 Task: Look for space in Itororó, Brazil from 12th  July, 2023 to 15th July, 2023 for 3 adults in price range Rs.12000 to Rs.16000. Place can be entire place with 2 bedrooms having 3 beds and 1 bathroom. Property type can be house, flat, guest house. Booking option can be shelf check-in. Required host language is Spanish.
Action: Key pressed i<Key.caps_lock>tororo,<Key.space><Key.caps_lock>b<Key.caps_lock>razil<Key.enter>
Screenshot: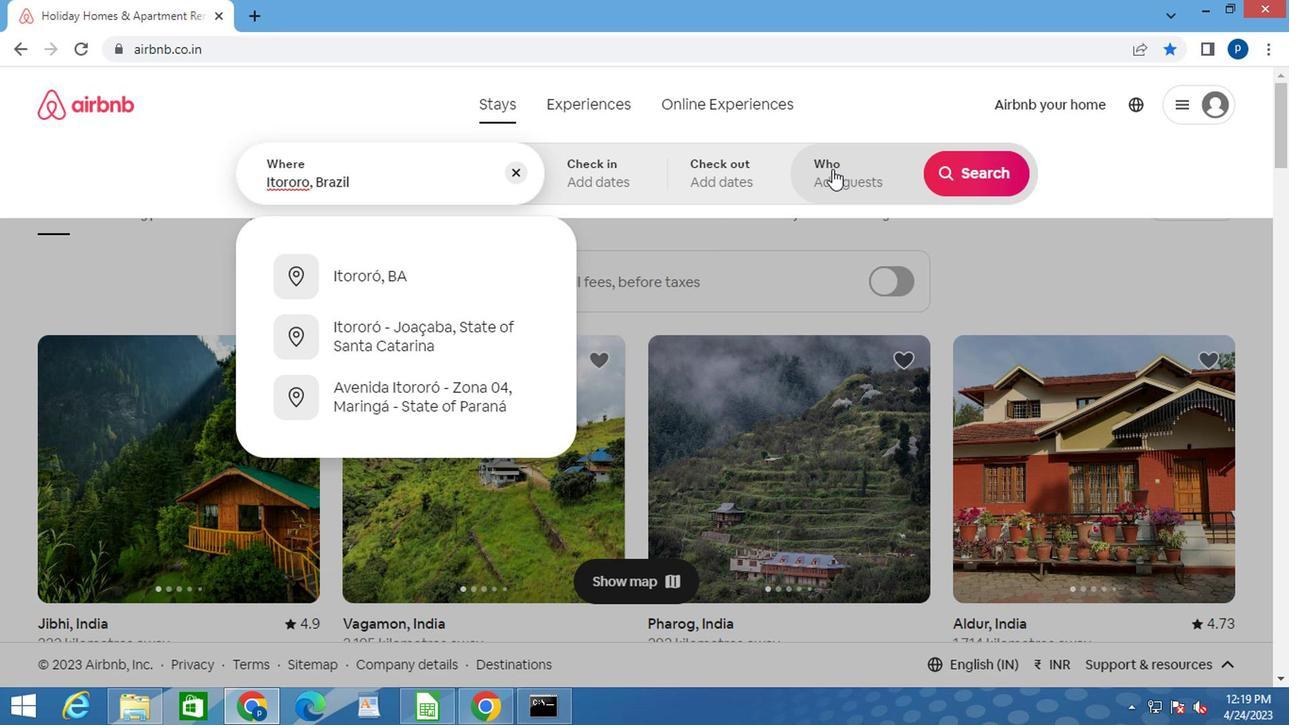 
Action: Mouse moved to (971, 321)
Screenshot: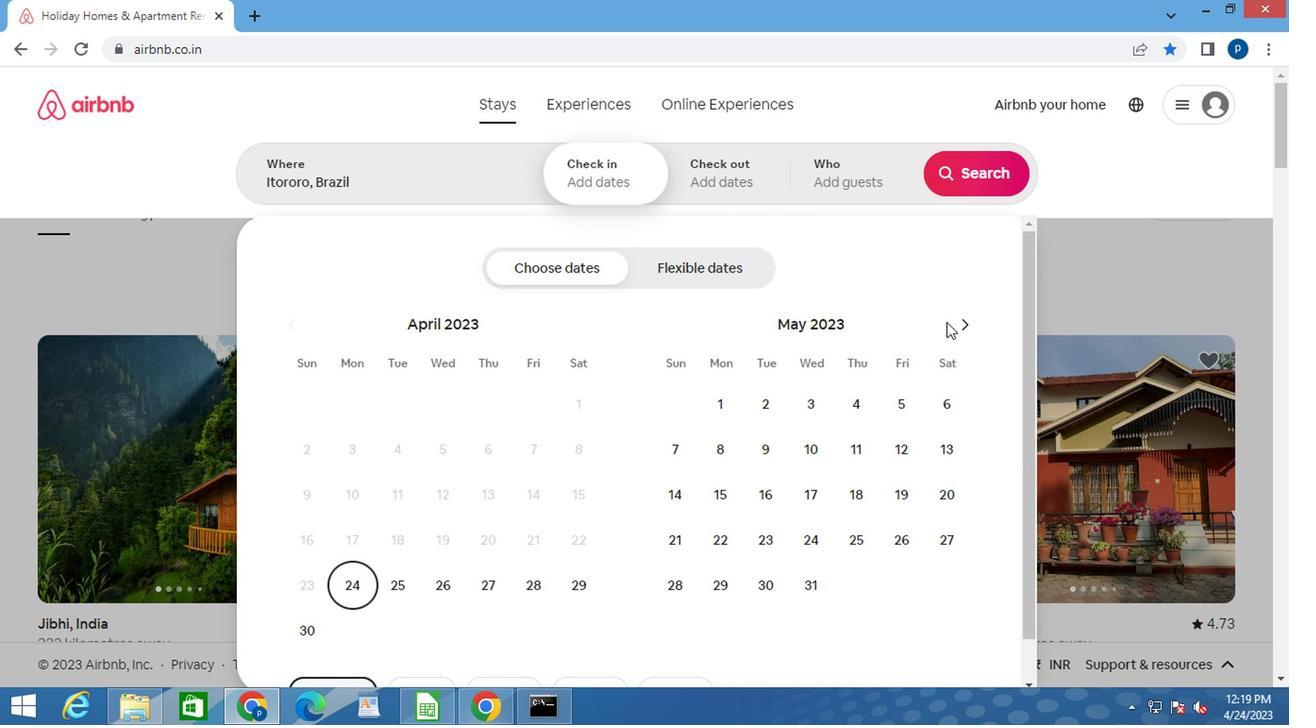 
Action: Mouse pressed left at (971, 321)
Screenshot: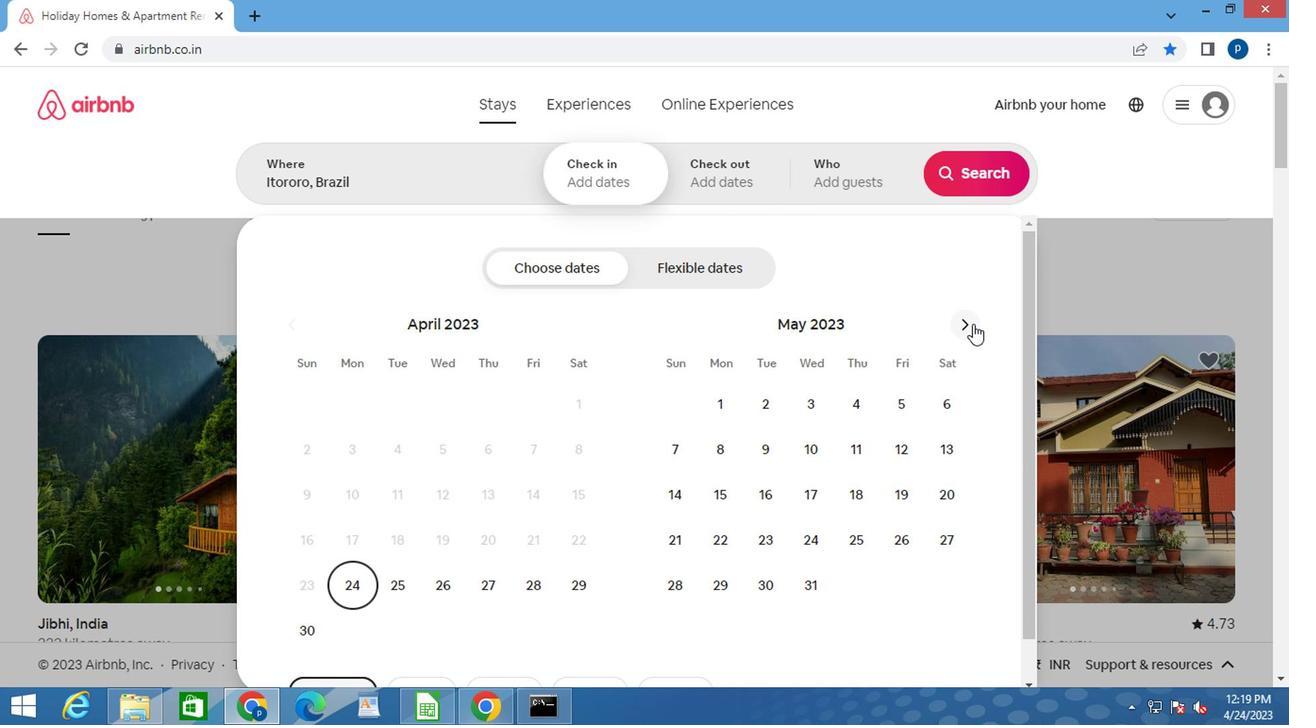 
Action: Mouse moved to (970, 320)
Screenshot: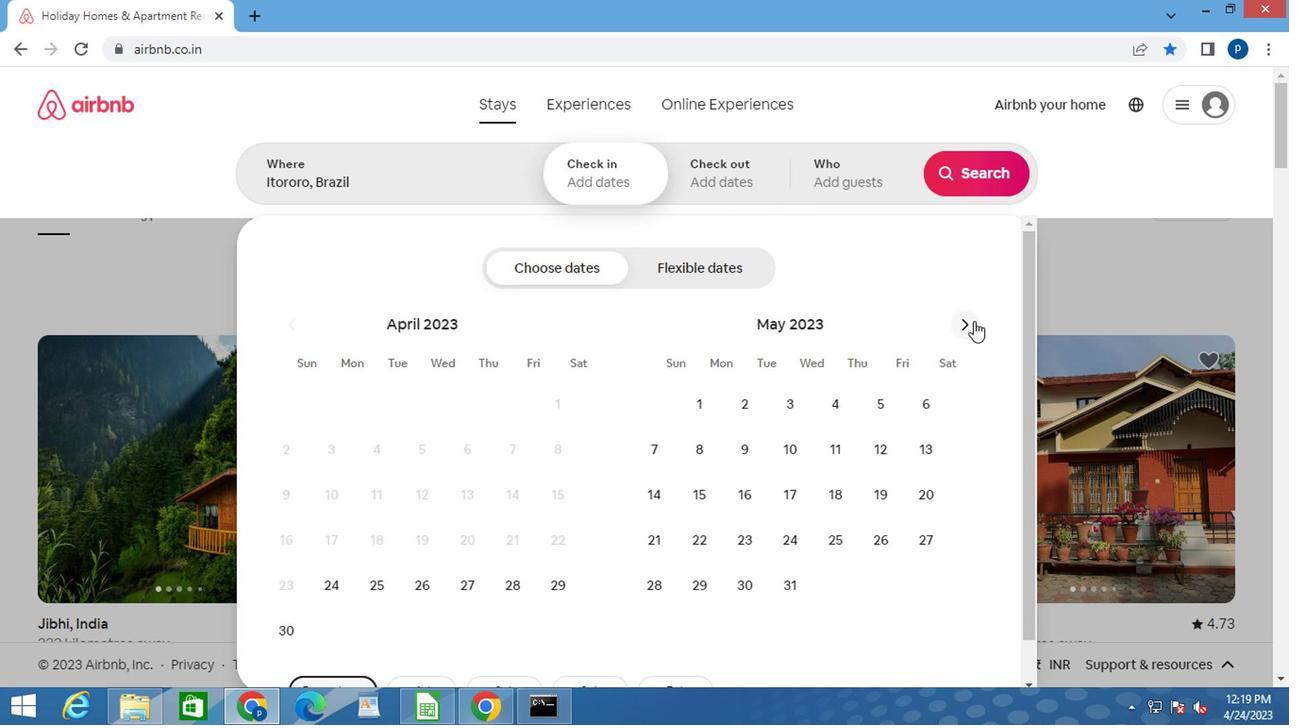 
Action: Mouse pressed left at (970, 320)
Screenshot: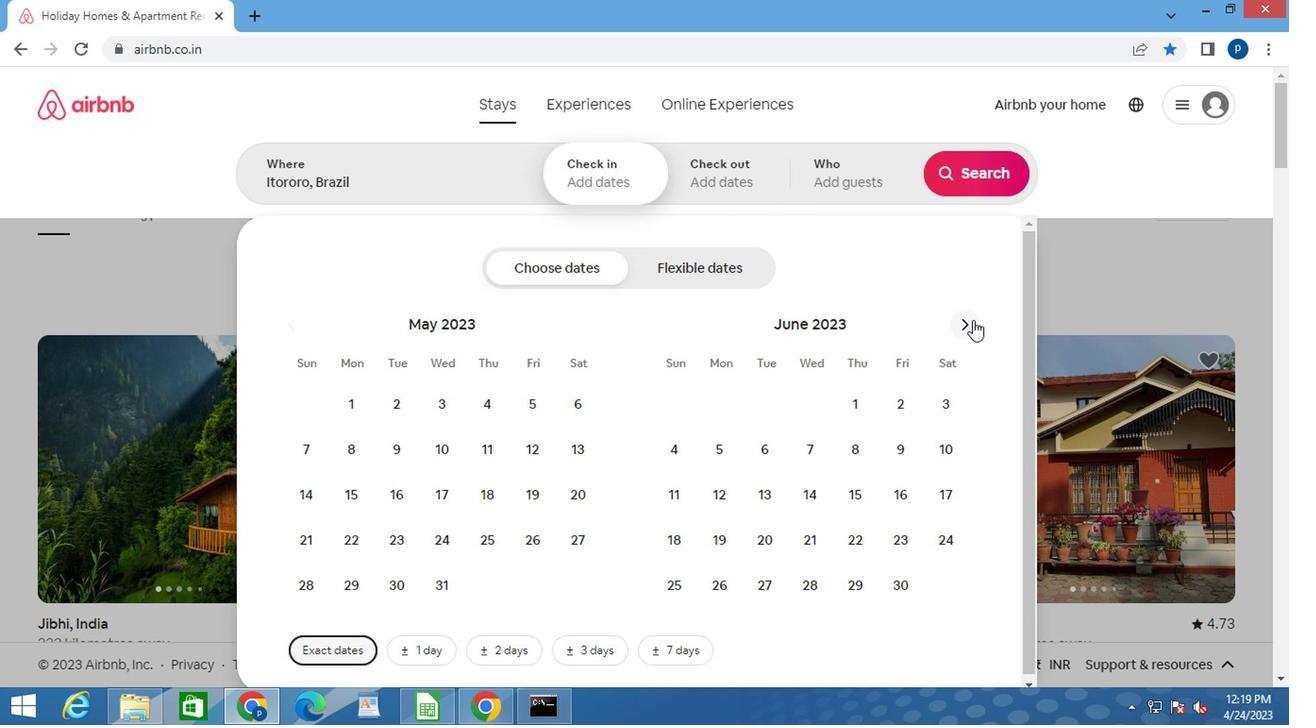 
Action: Mouse moved to (812, 493)
Screenshot: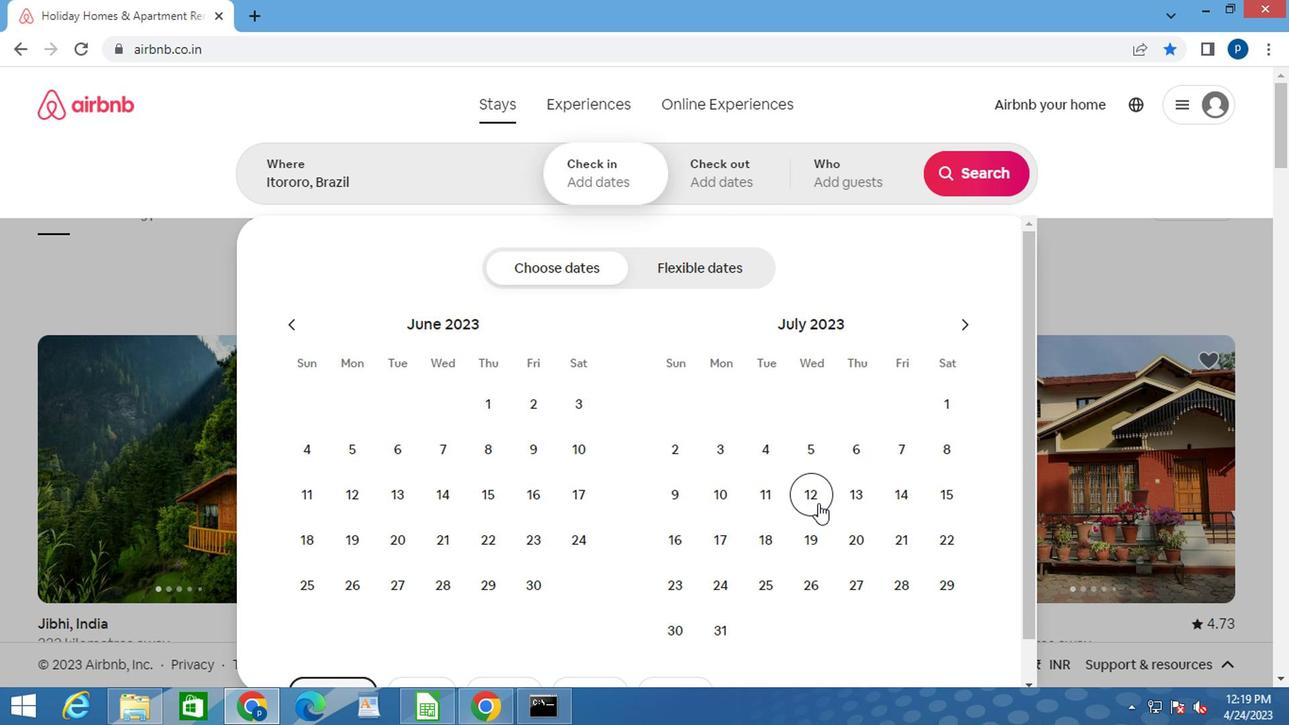 
Action: Mouse pressed left at (812, 493)
Screenshot: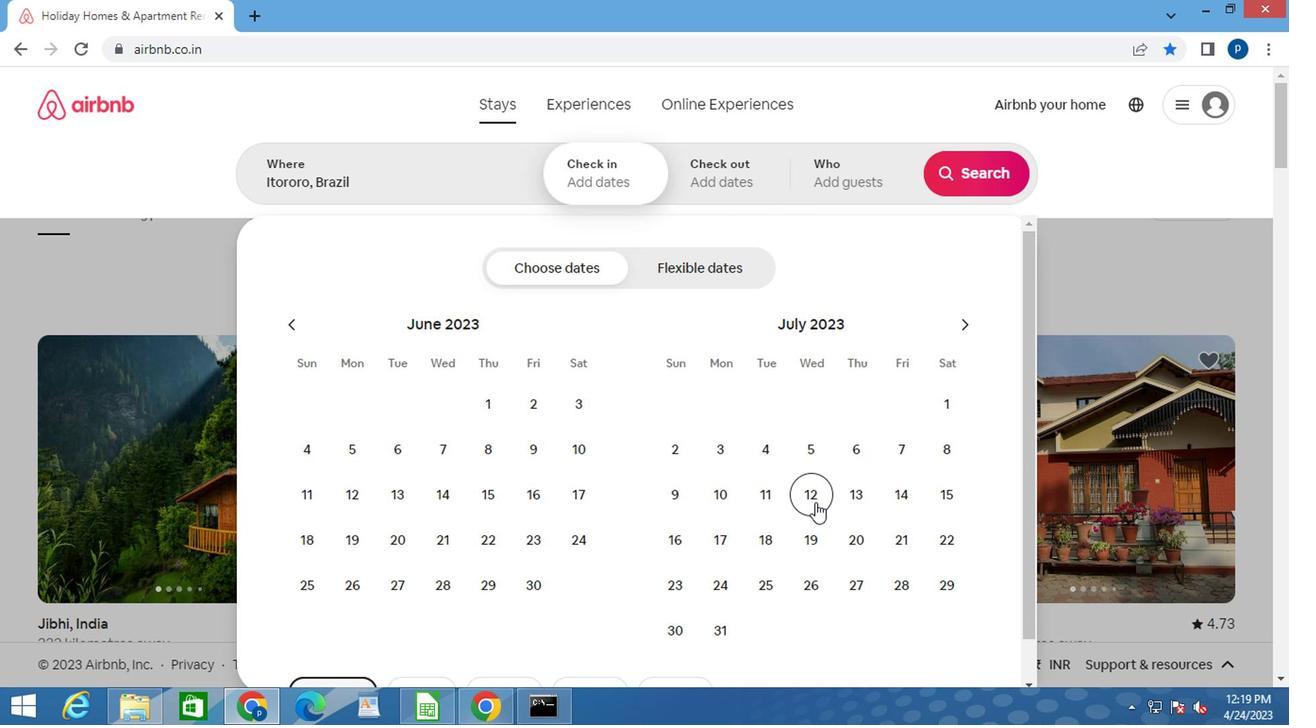 
Action: Mouse moved to (943, 497)
Screenshot: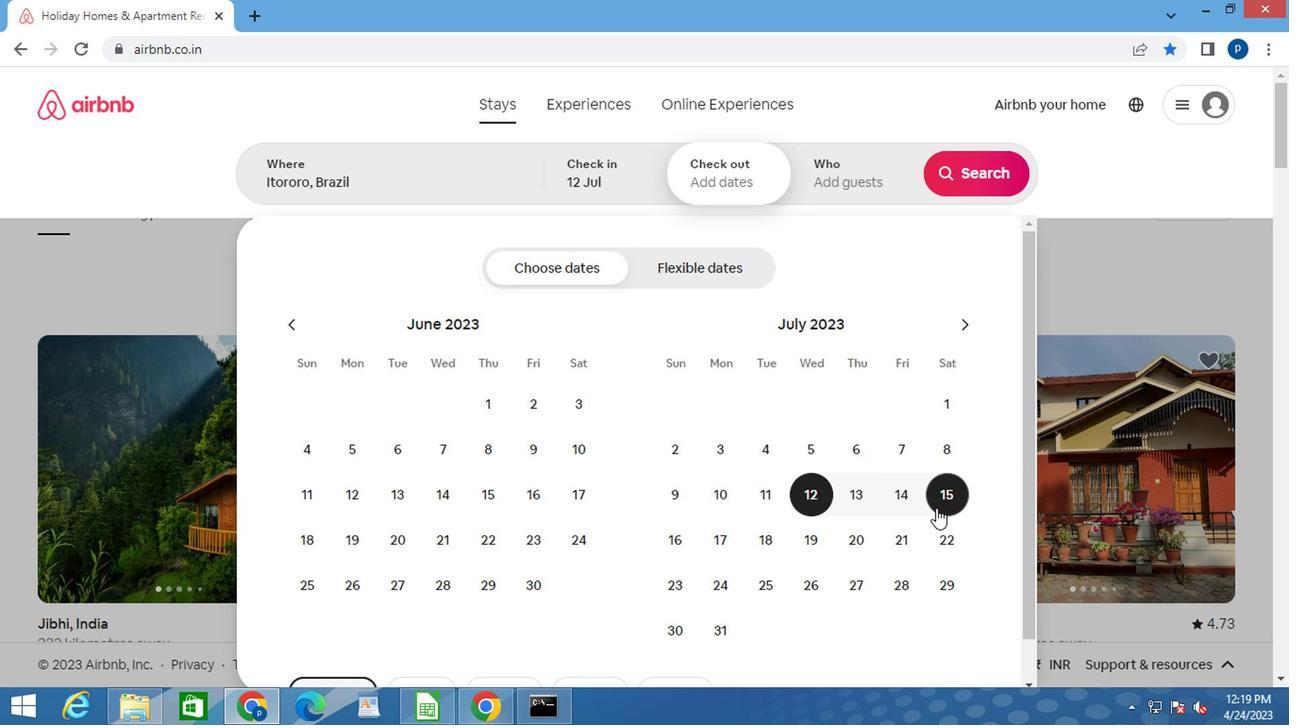 
Action: Mouse pressed left at (943, 497)
Screenshot: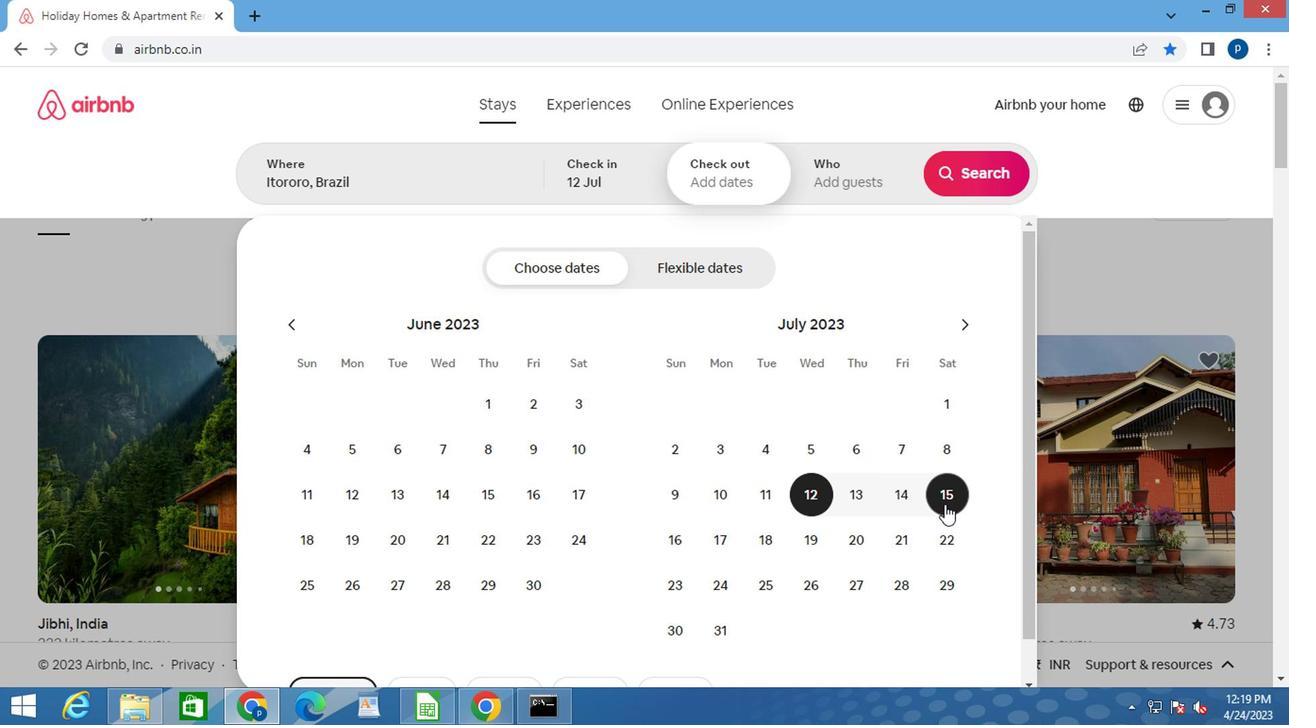 
Action: Mouse moved to (858, 183)
Screenshot: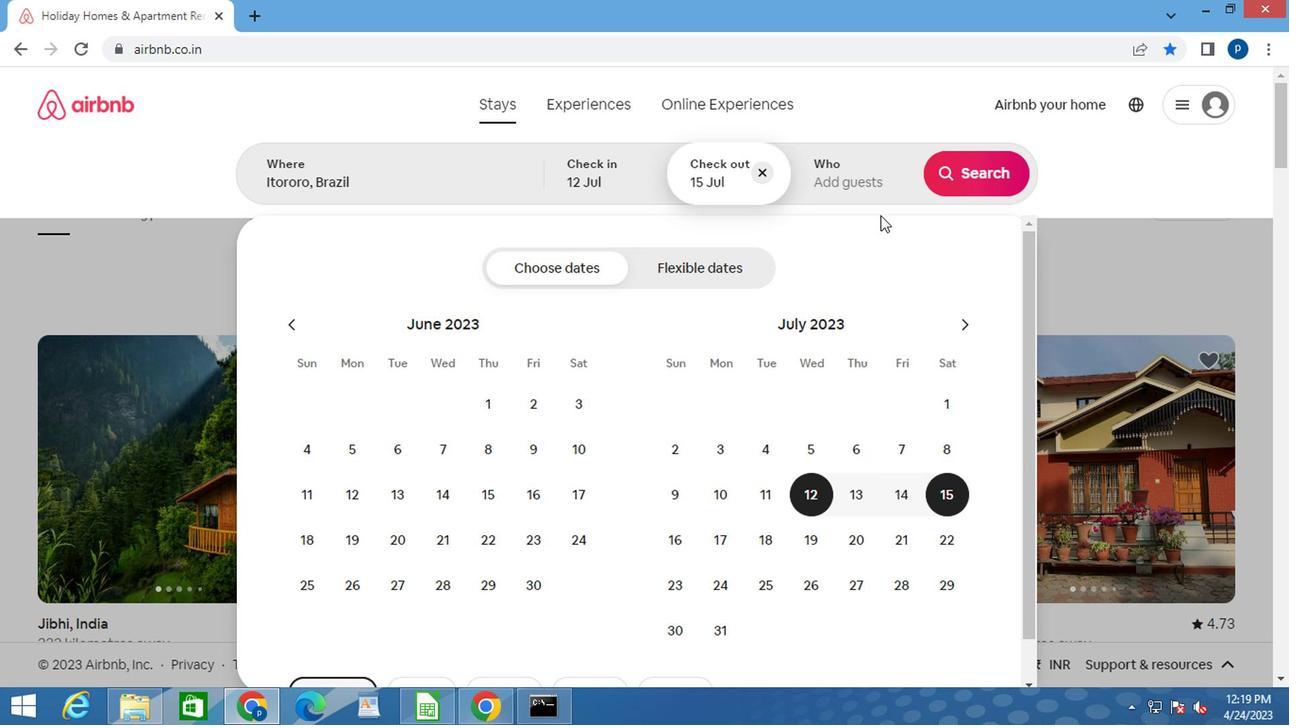 
Action: Mouse pressed left at (858, 183)
Screenshot: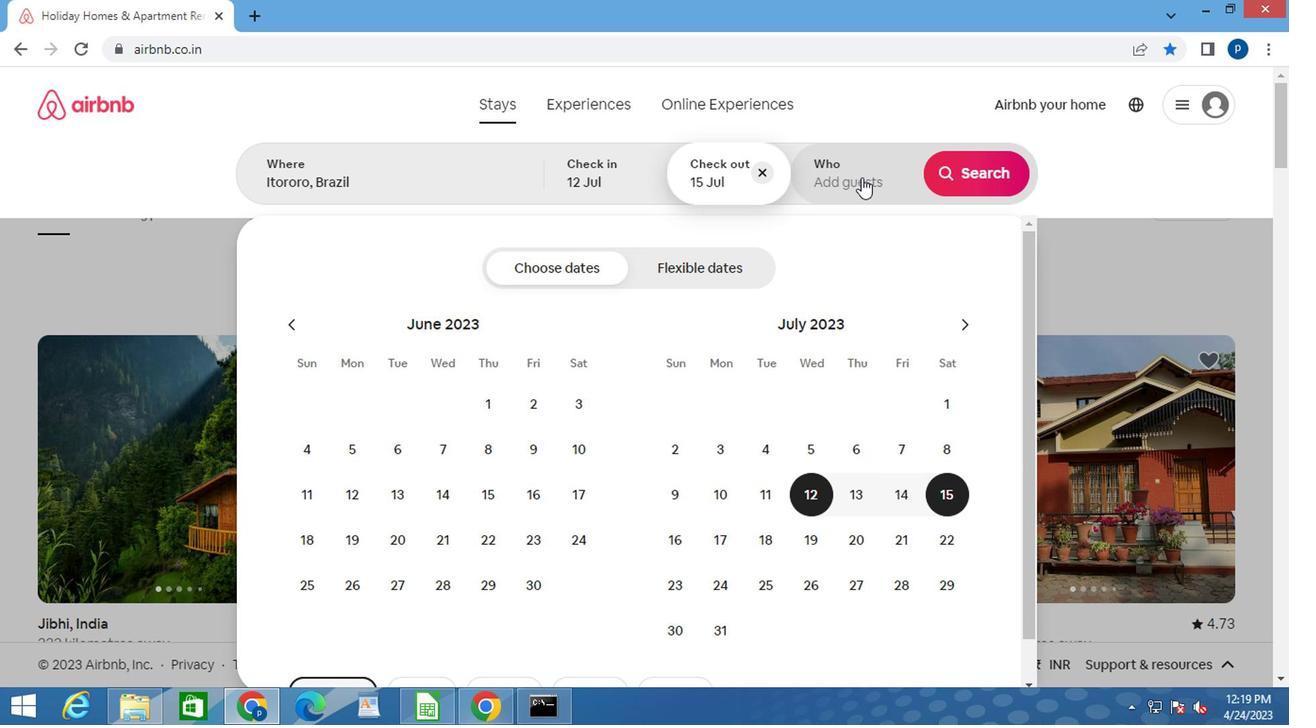 
Action: Mouse moved to (974, 271)
Screenshot: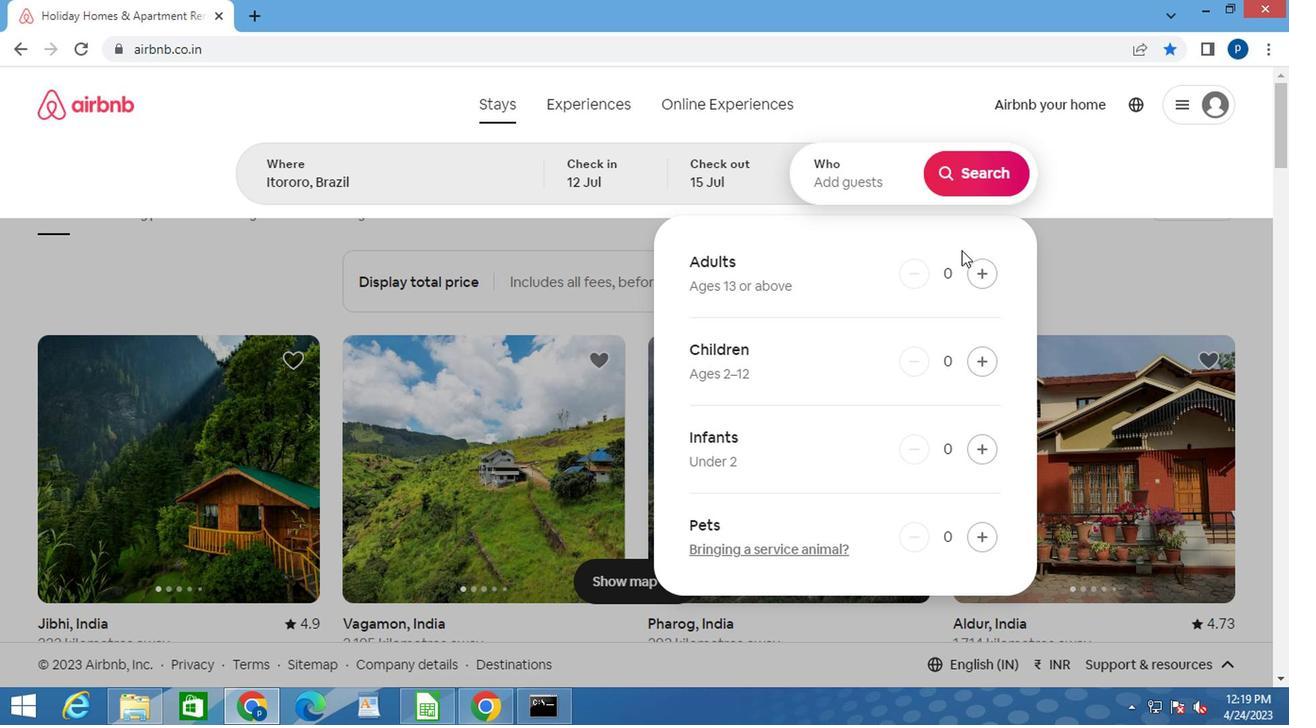 
Action: Mouse pressed left at (974, 271)
Screenshot: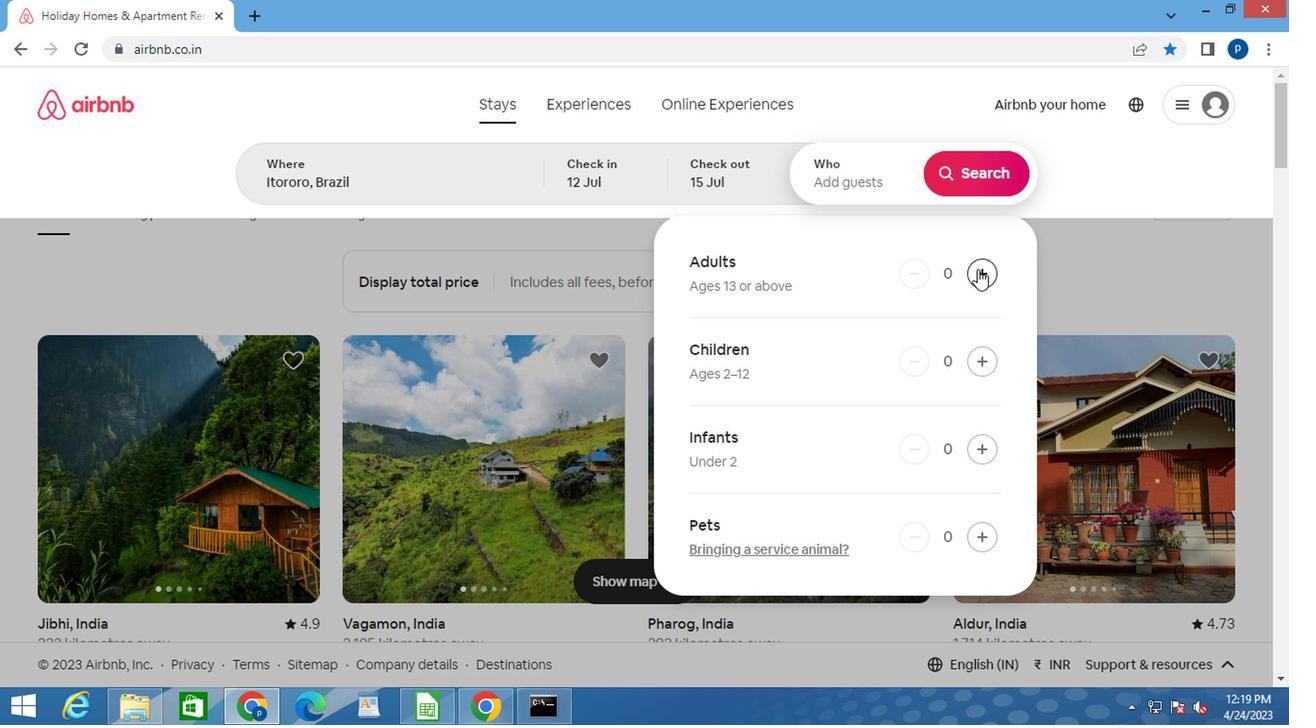 
Action: Mouse pressed left at (974, 271)
Screenshot: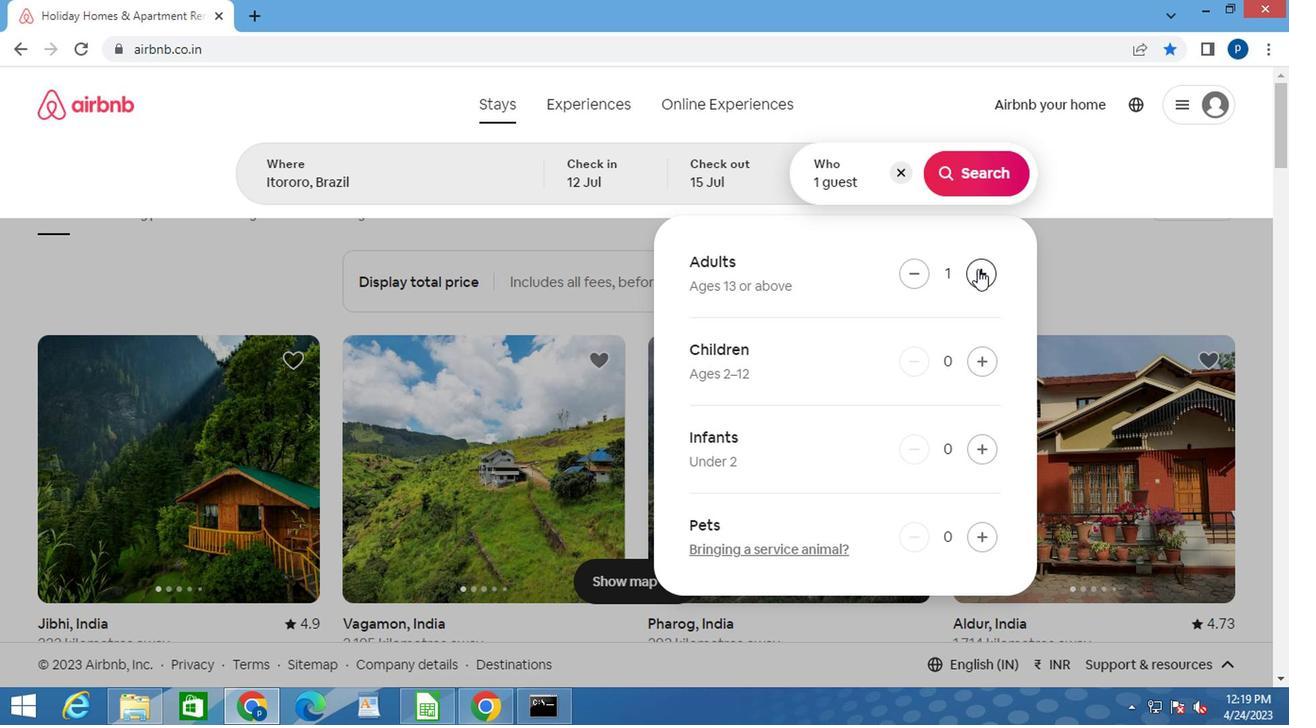 
Action: Mouse pressed left at (974, 271)
Screenshot: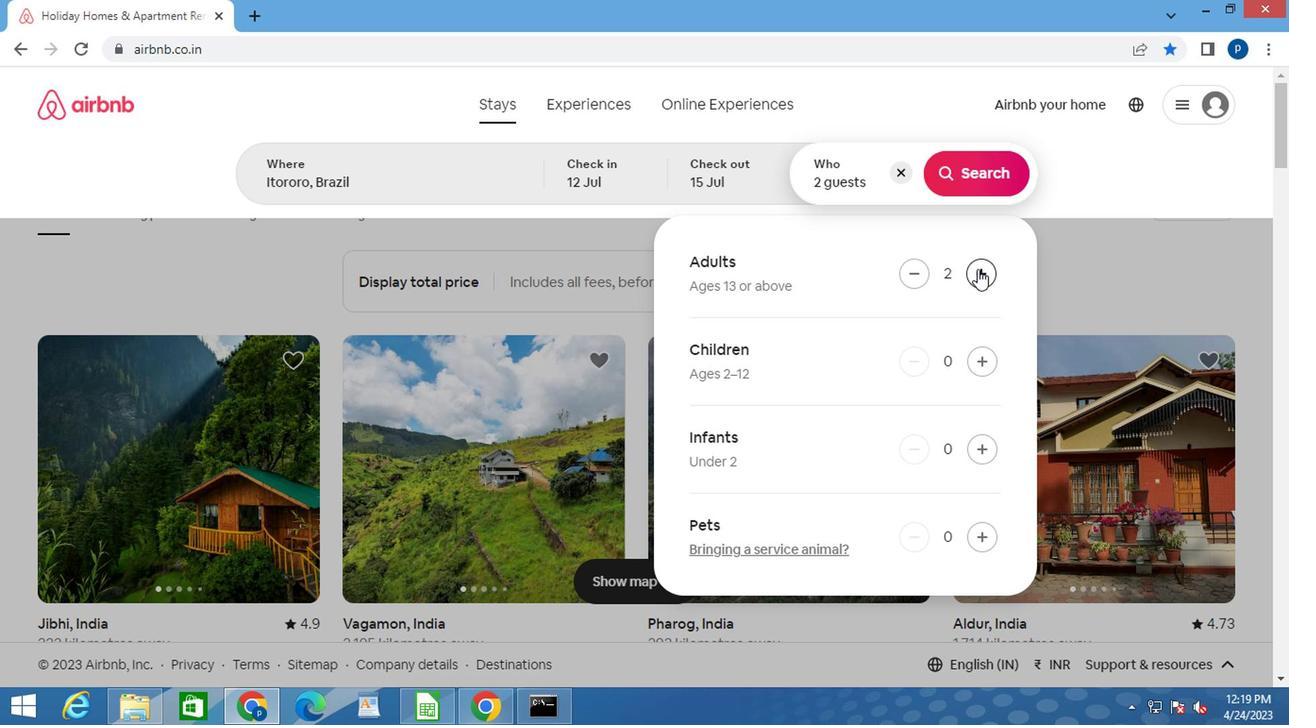 
Action: Mouse moved to (980, 184)
Screenshot: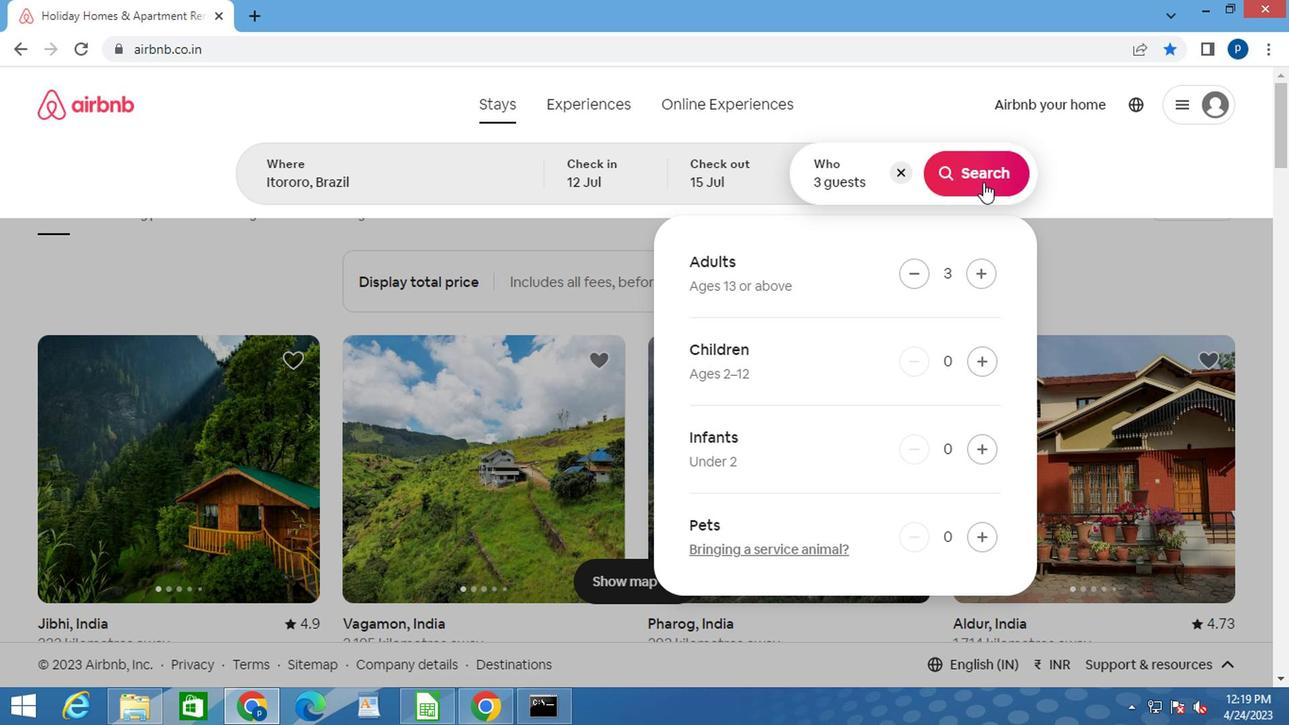 
Action: Mouse pressed left at (980, 184)
Screenshot: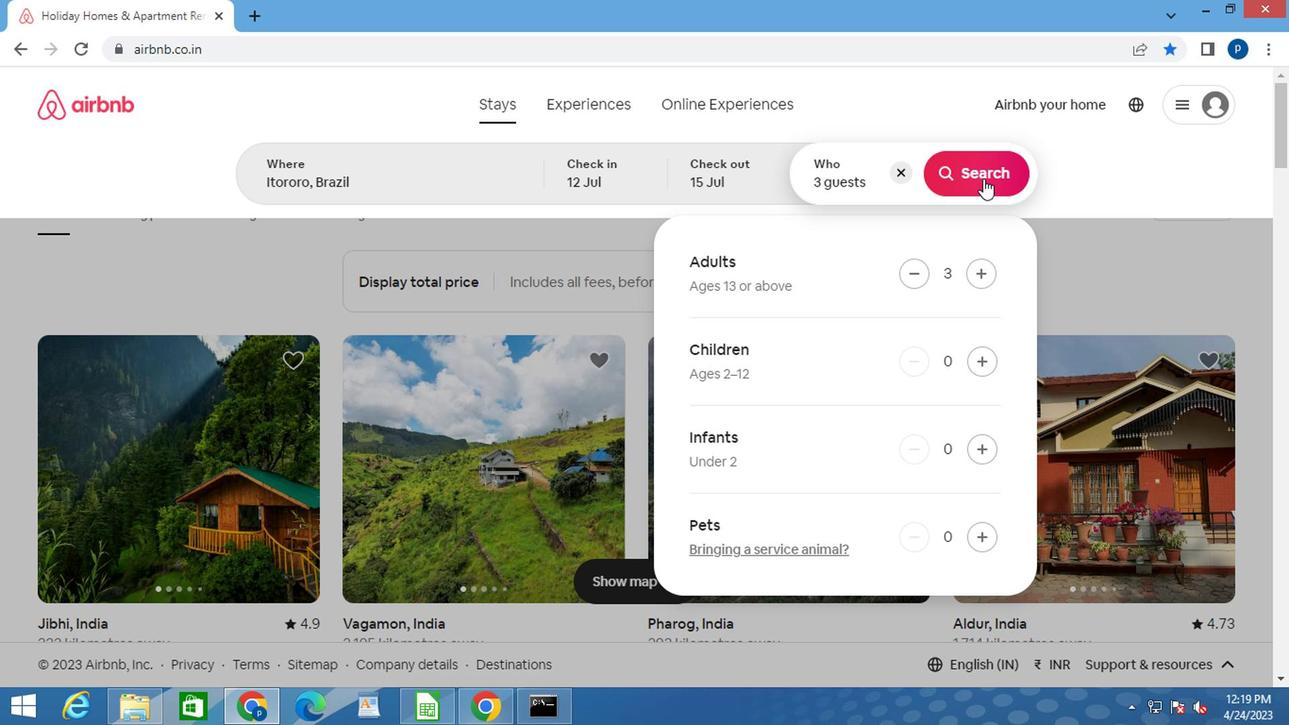 
Action: Mouse moved to (1193, 180)
Screenshot: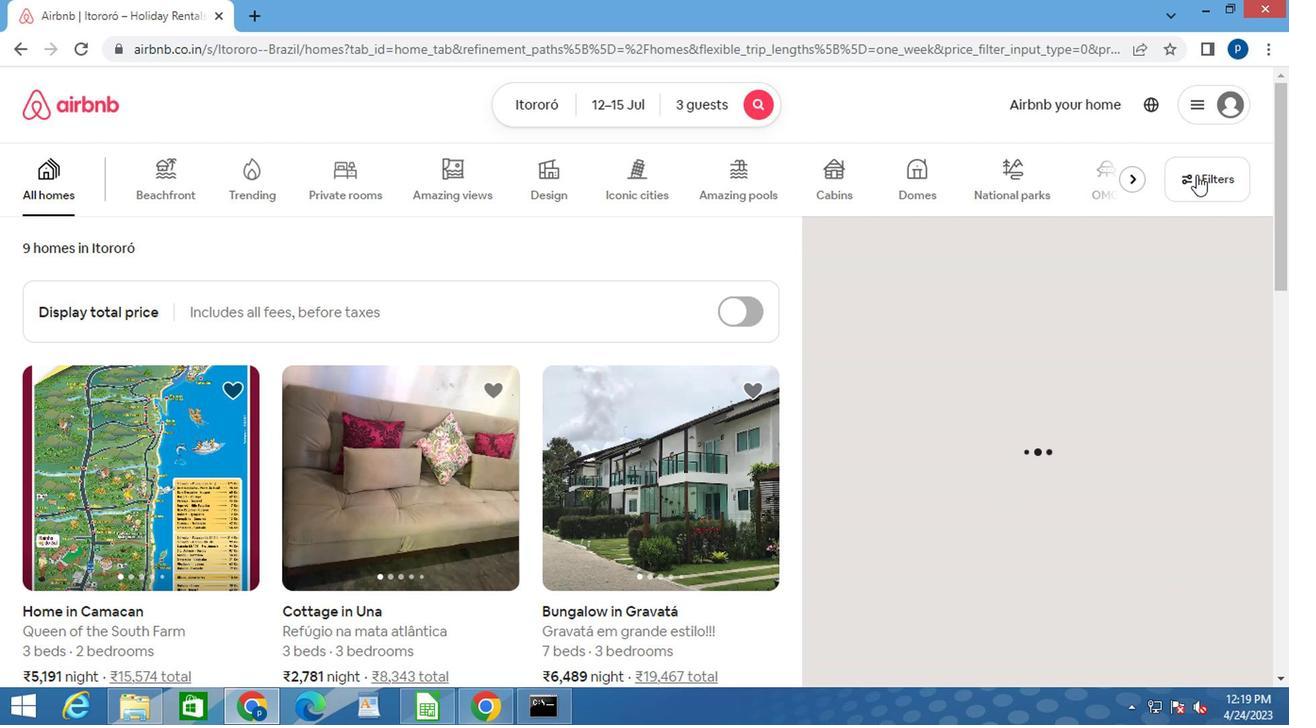 
Action: Mouse pressed left at (1193, 180)
Screenshot: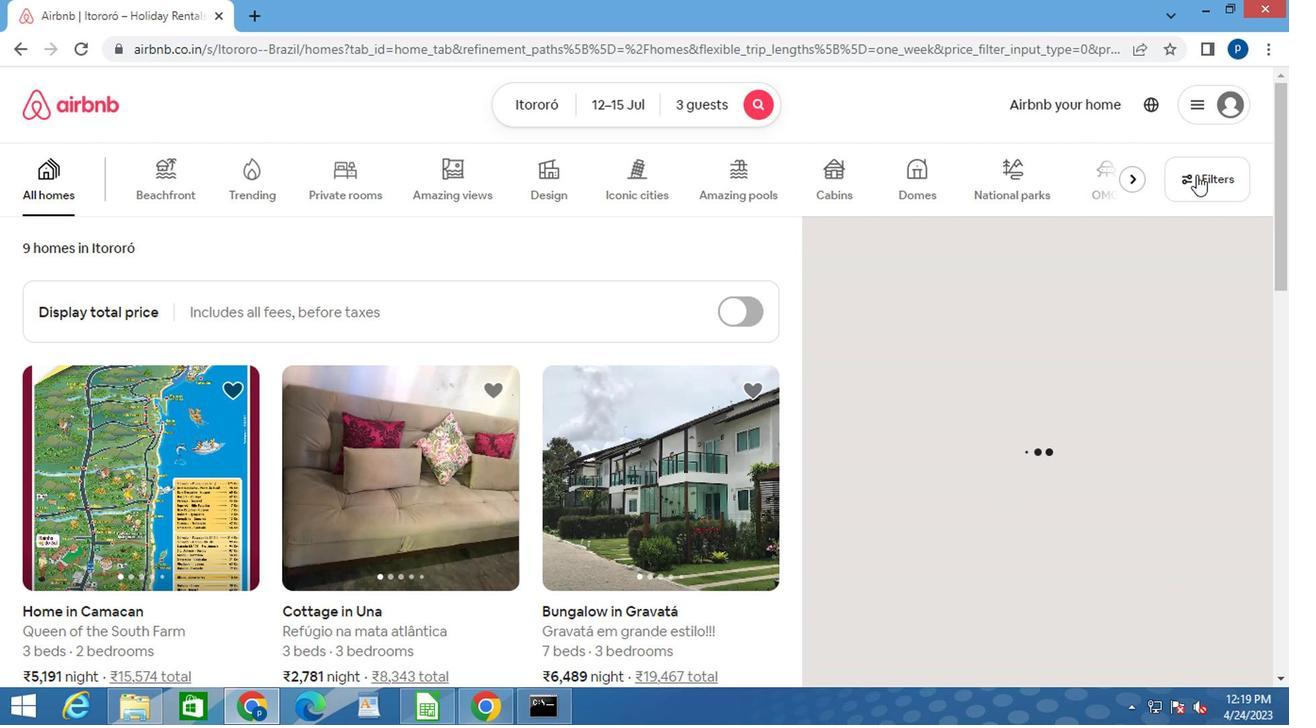 
Action: Mouse moved to (454, 411)
Screenshot: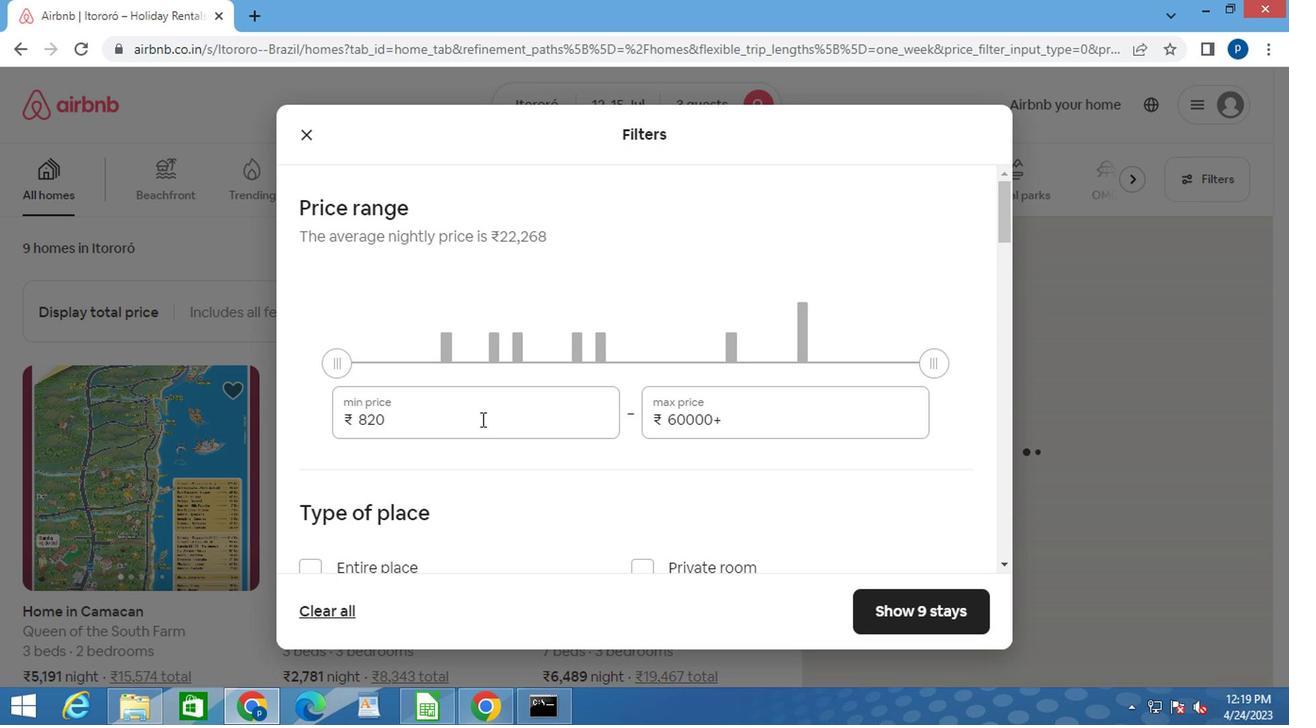 
Action: Mouse pressed left at (454, 411)
Screenshot: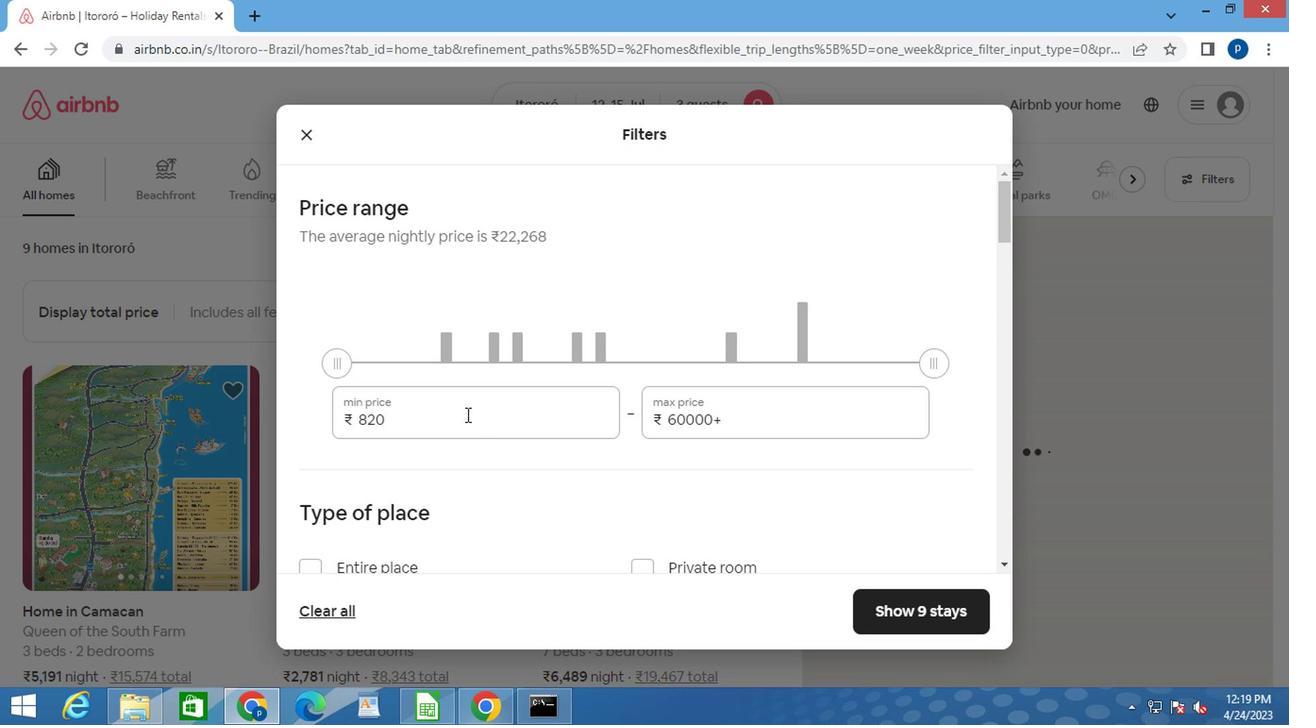
Action: Mouse pressed left at (454, 411)
Screenshot: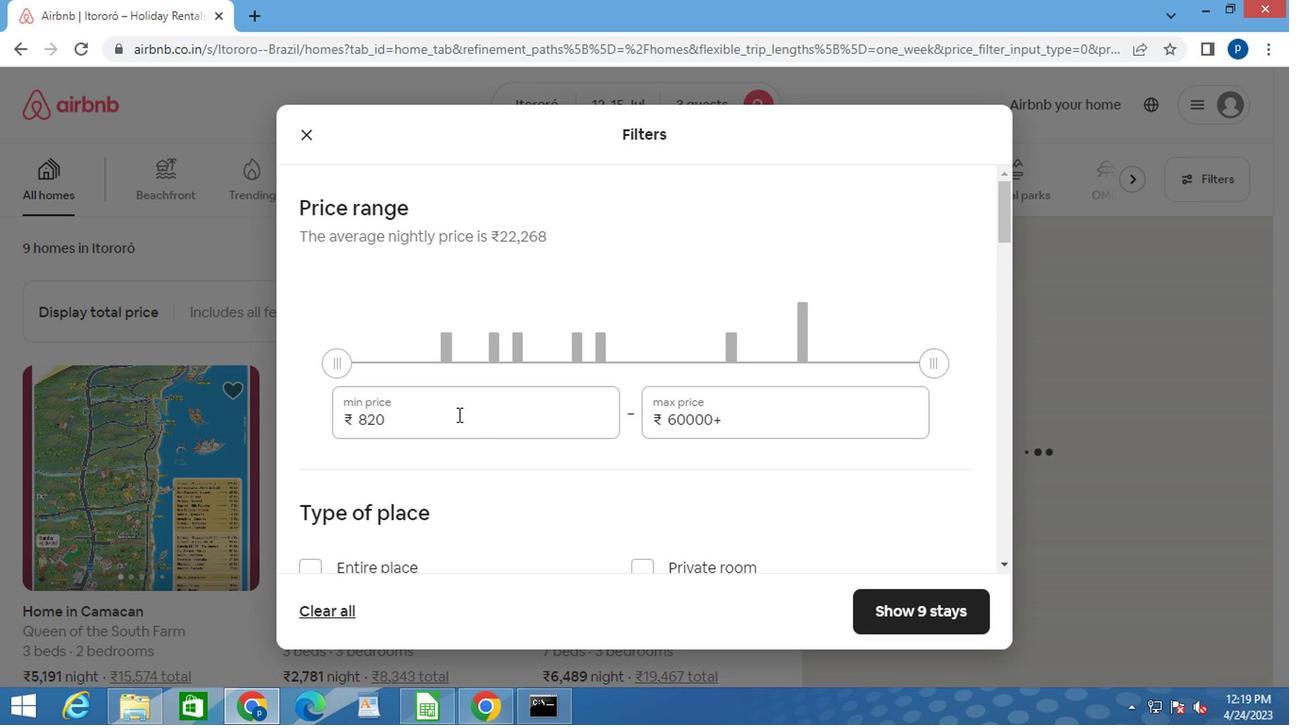 
Action: Key pressed 12000<Key.tab>1000
Screenshot: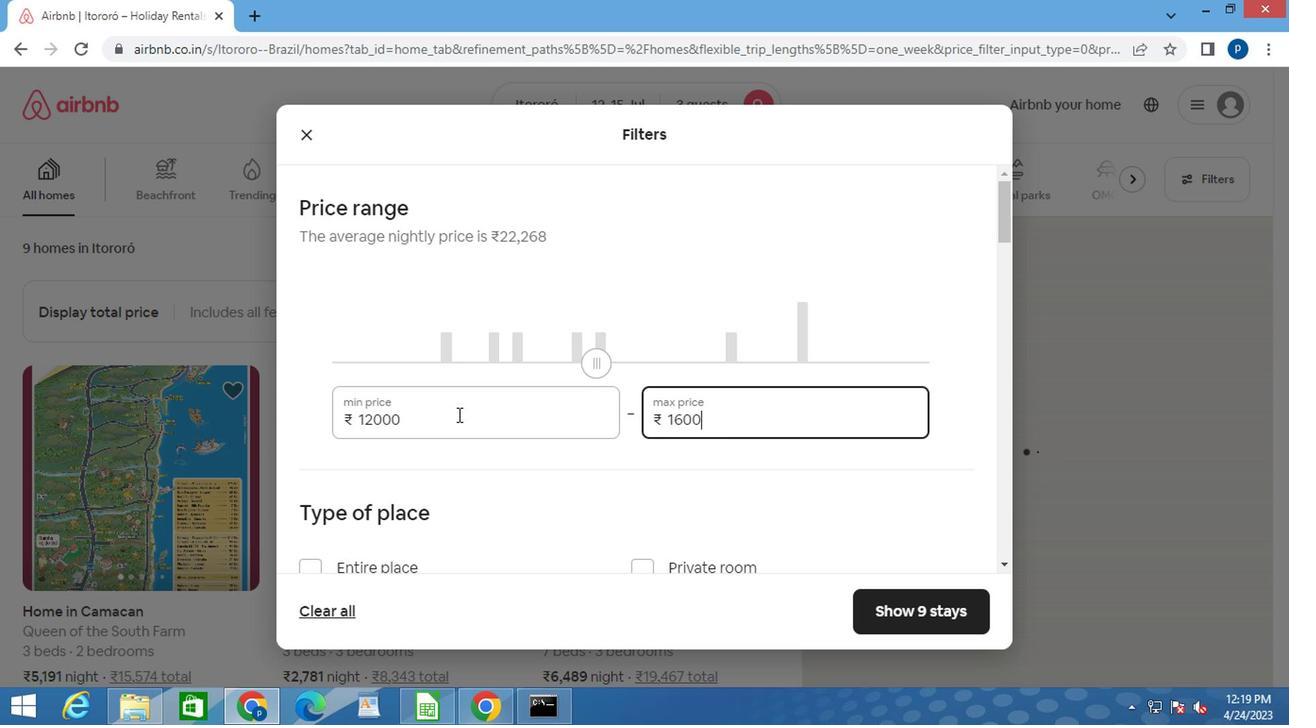 
Action: Mouse moved to (700, 420)
Screenshot: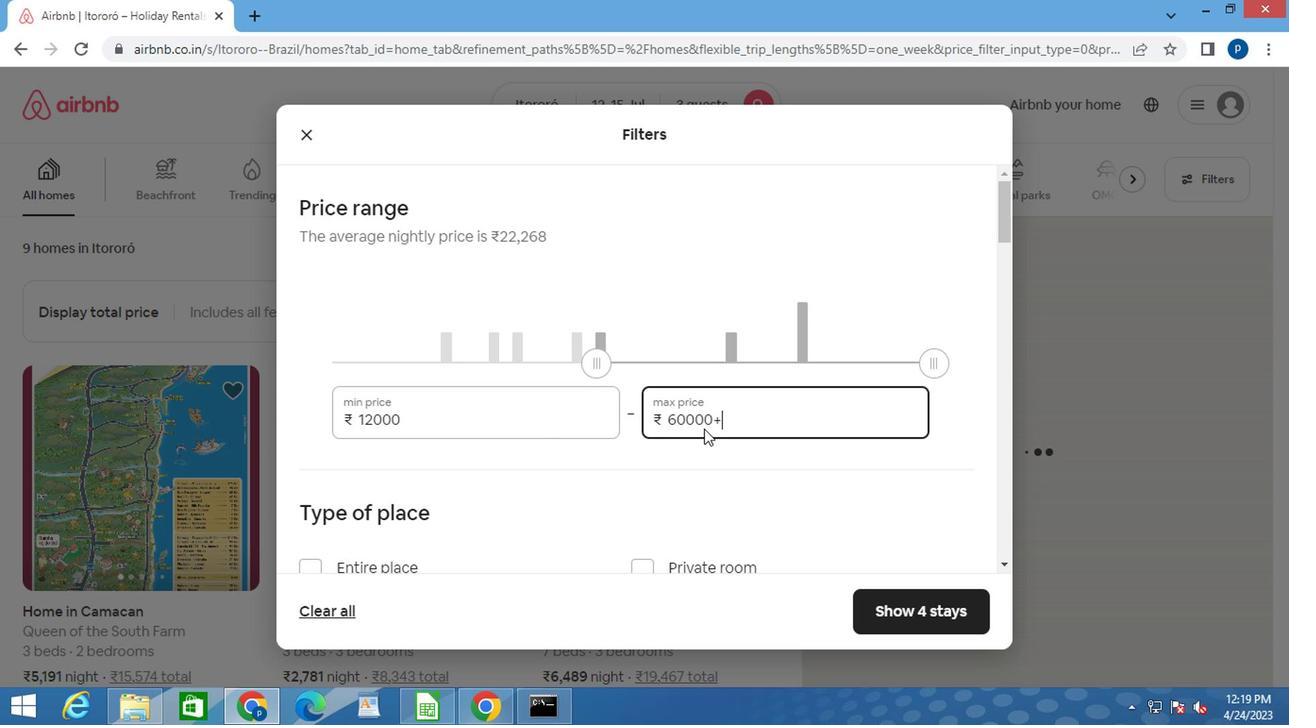 
Action: Mouse pressed left at (700, 420)
Screenshot: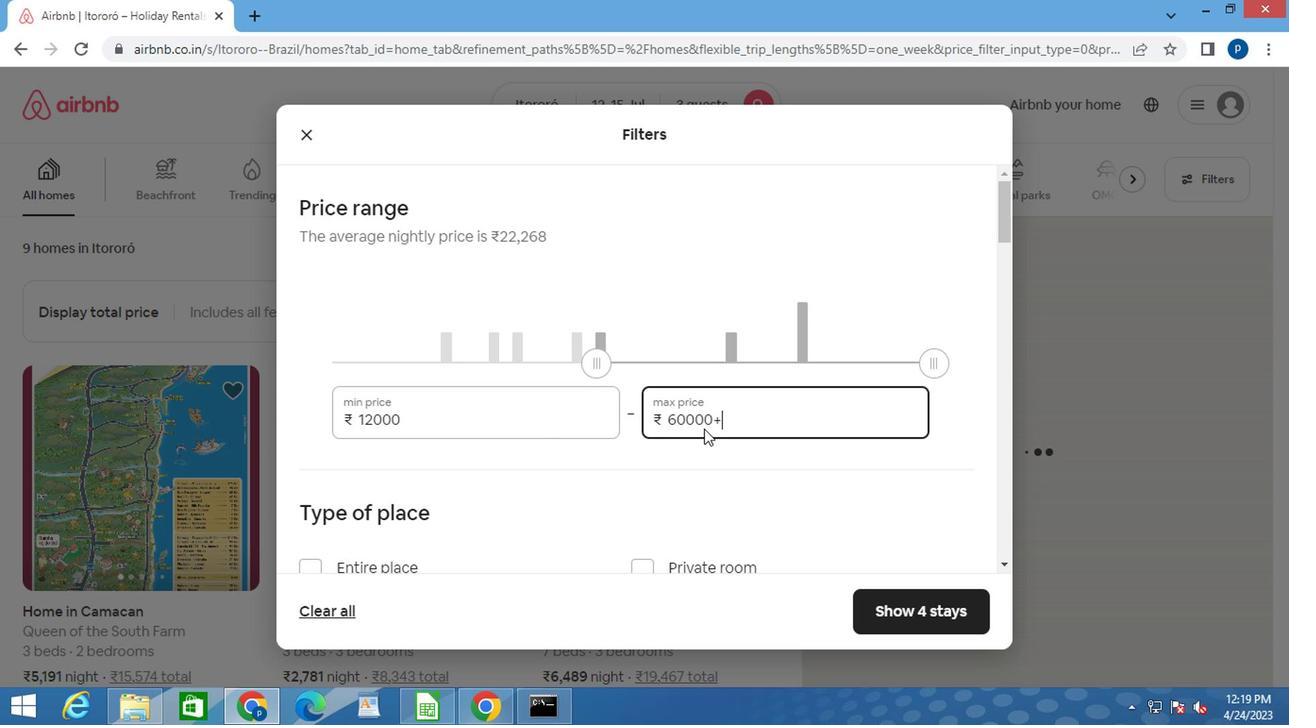
Action: Mouse pressed left at (700, 420)
Screenshot: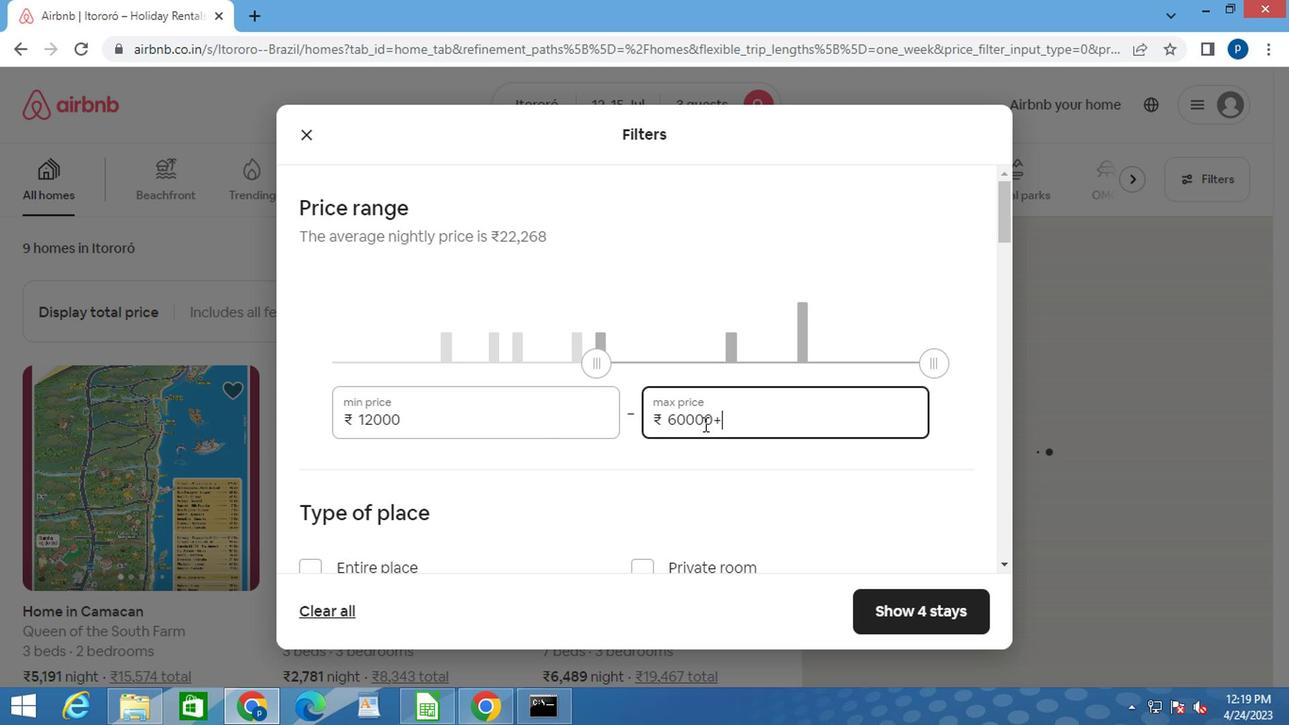 
Action: Mouse pressed left at (700, 420)
Screenshot: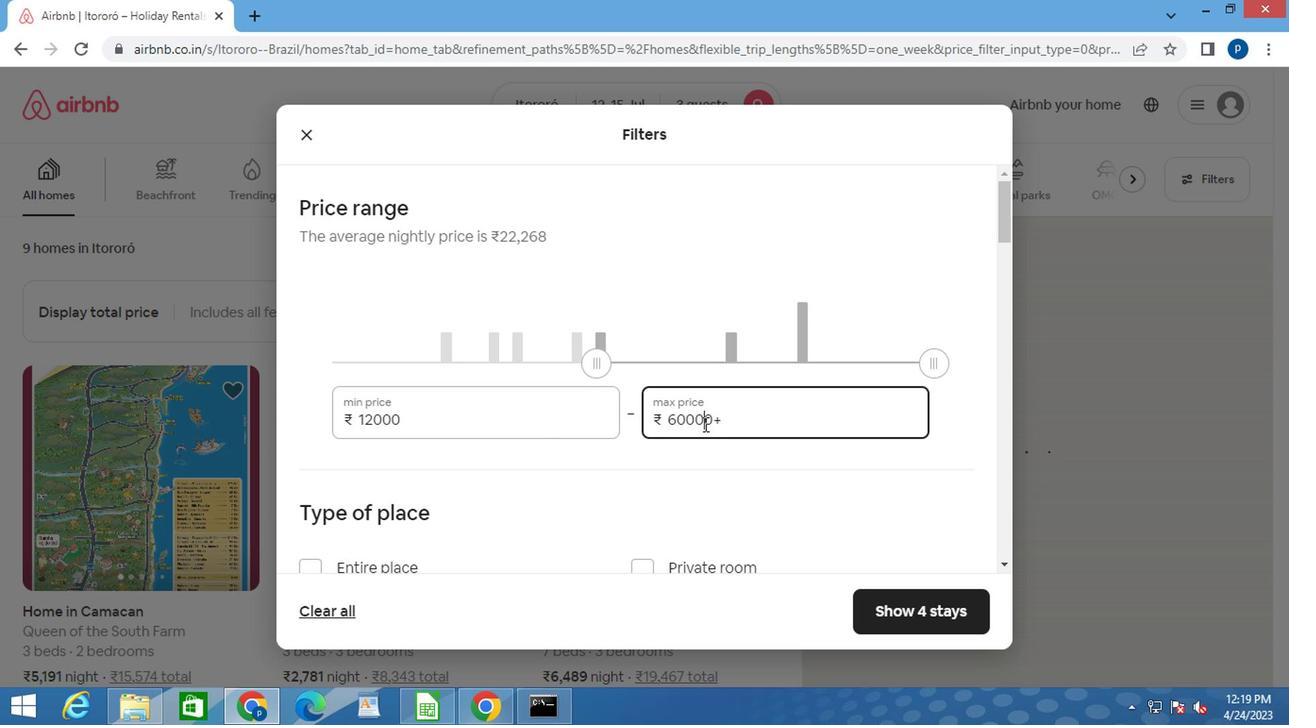 
Action: Key pressed 16000
Screenshot: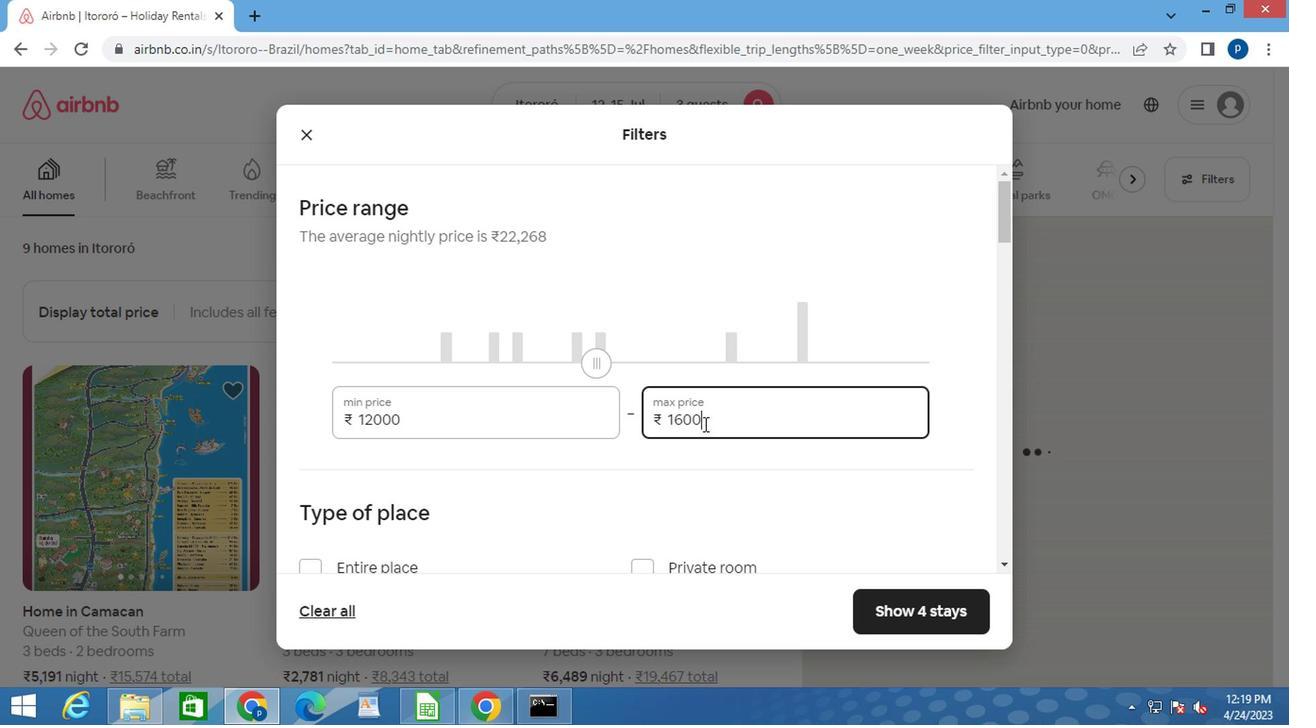 
Action: Mouse moved to (635, 476)
Screenshot: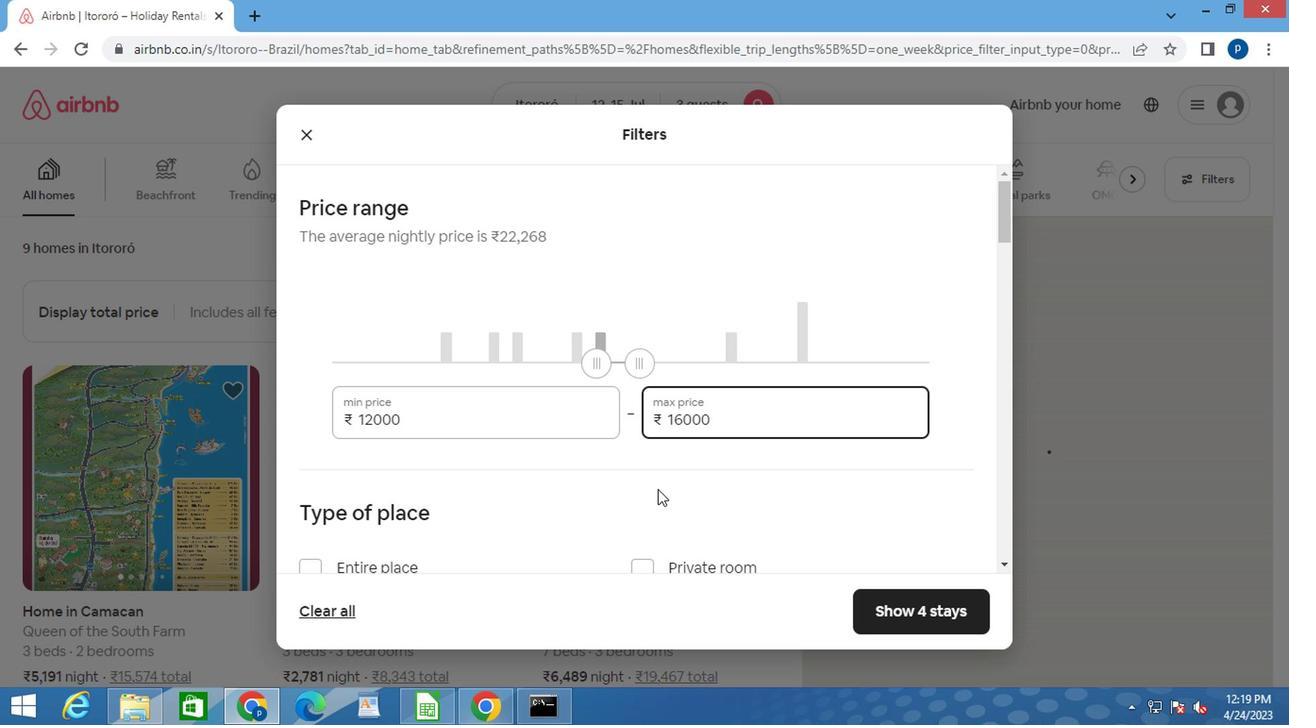 
Action: Mouse scrolled (635, 475) with delta (0, 0)
Screenshot: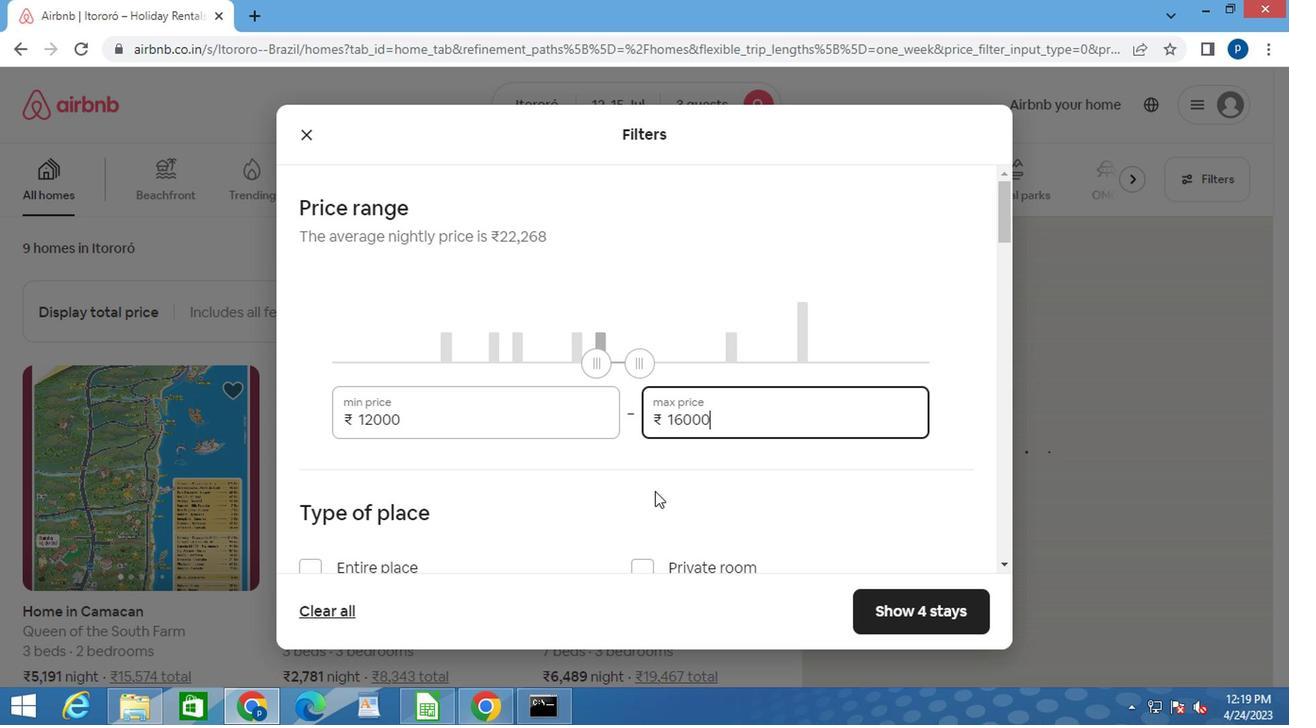 
Action: Mouse moved to (634, 476)
Screenshot: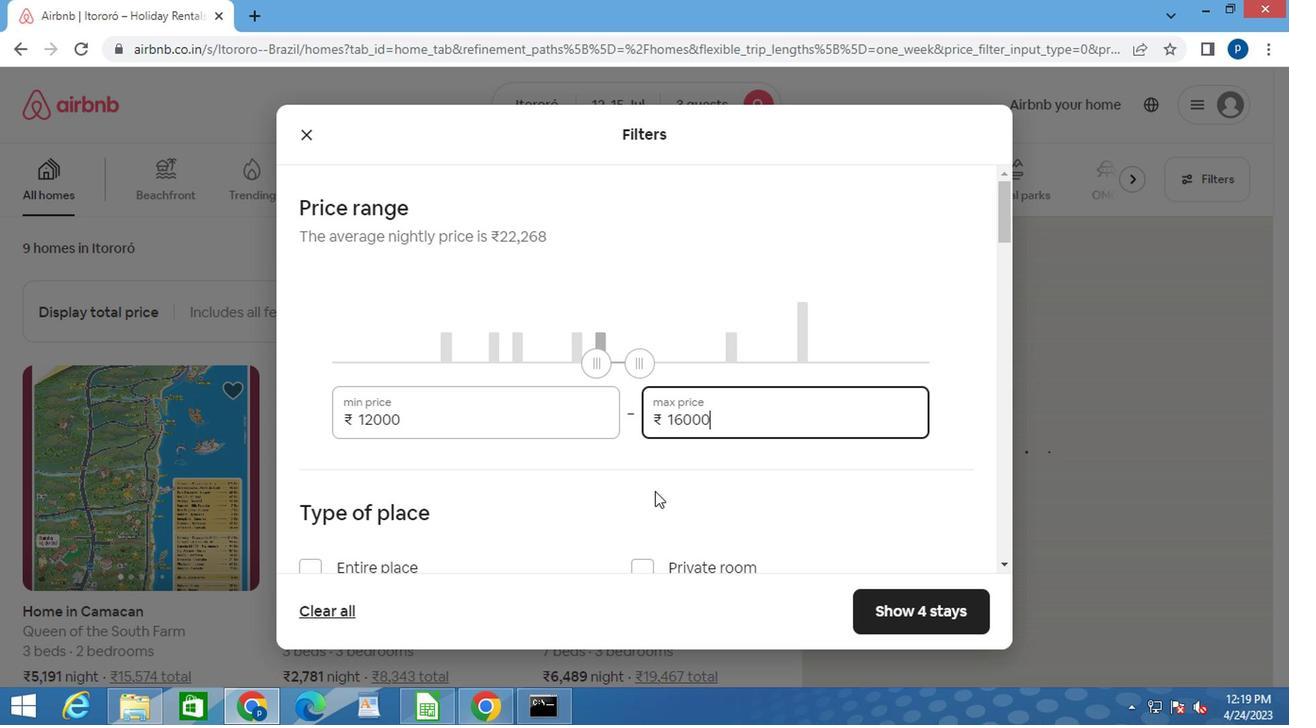
Action: Mouse scrolled (634, 475) with delta (0, 0)
Screenshot: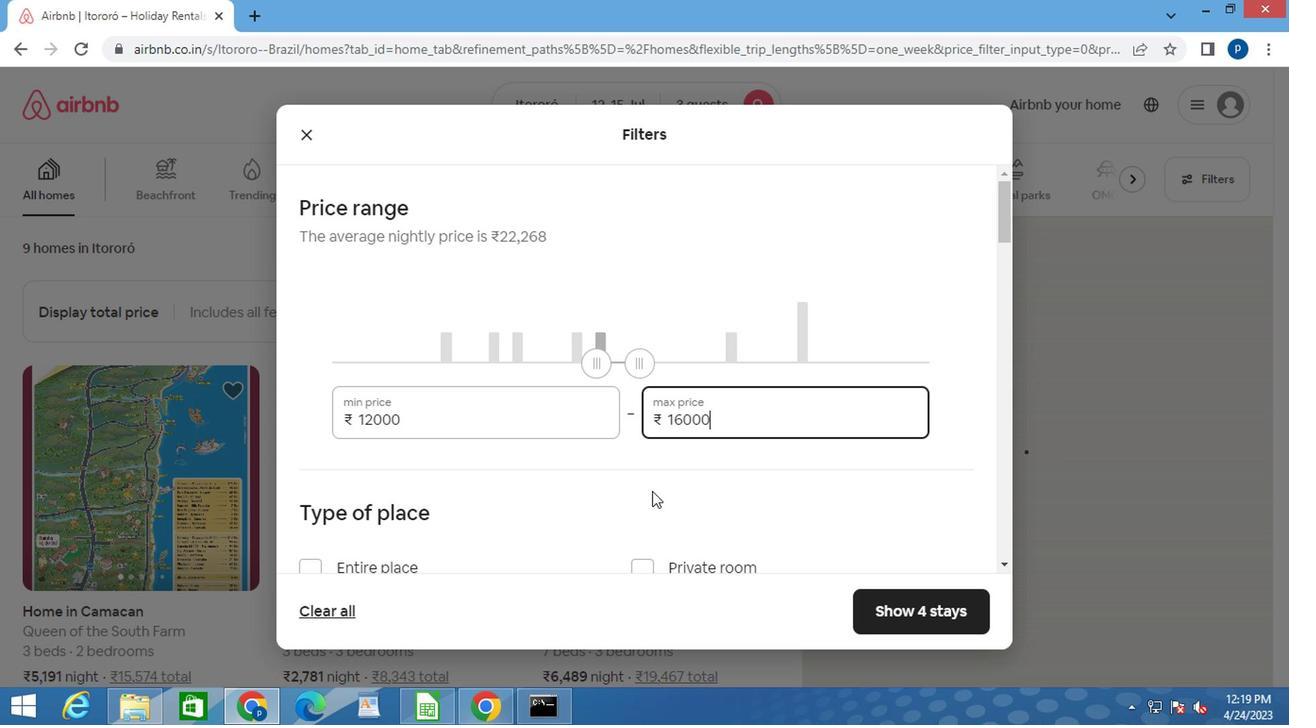 
Action: Mouse moved to (634, 476)
Screenshot: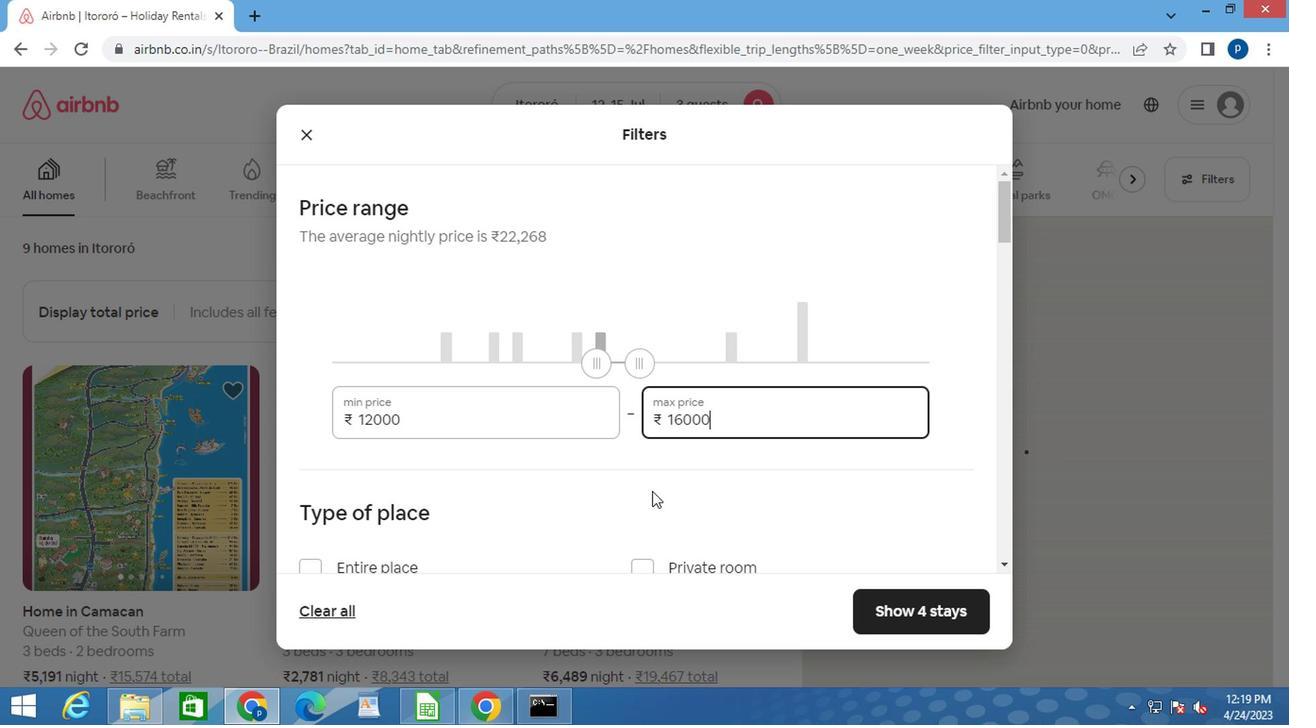 
Action: Mouse scrolled (634, 475) with delta (0, 0)
Screenshot: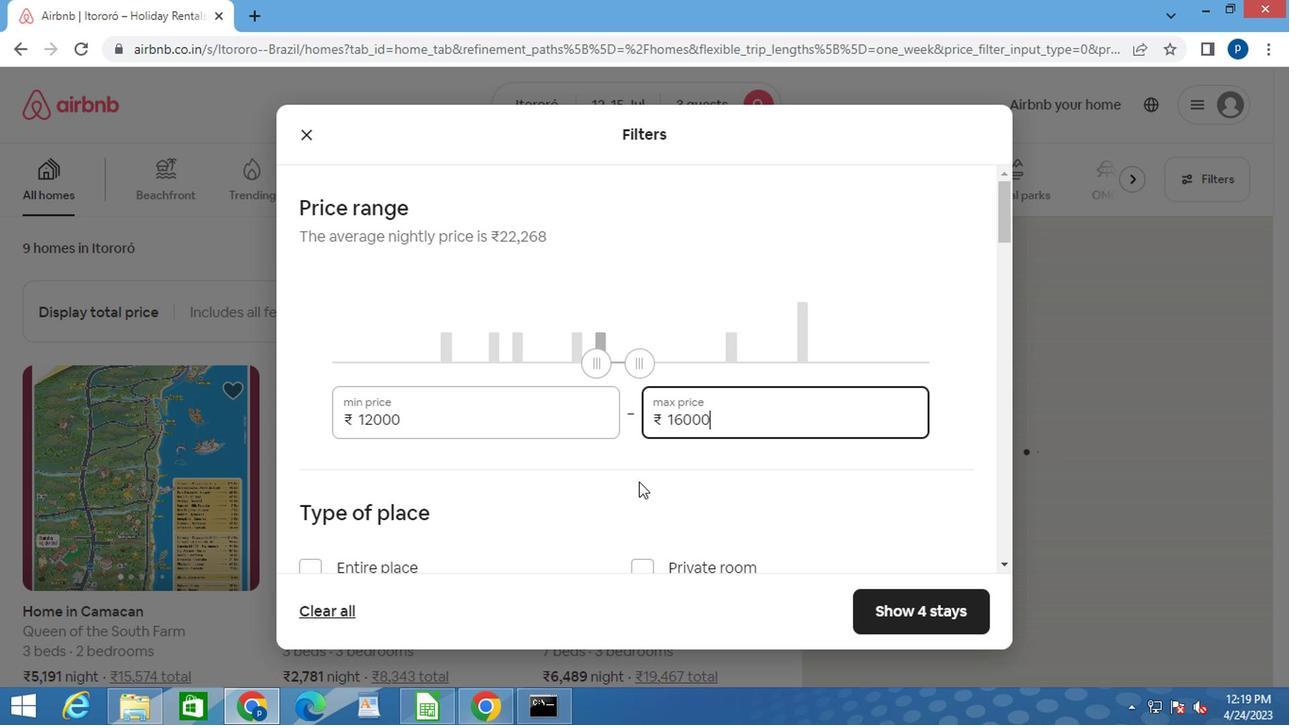 
Action: Mouse moved to (312, 287)
Screenshot: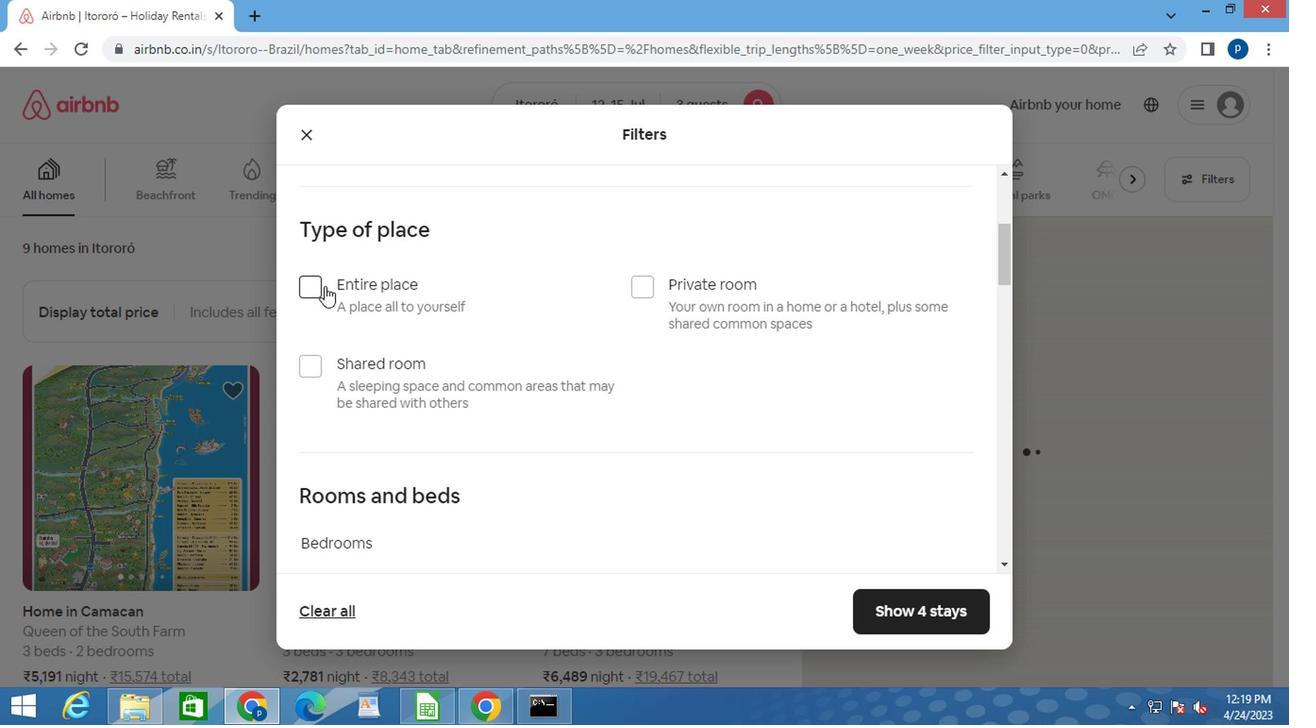 
Action: Mouse pressed left at (312, 287)
Screenshot: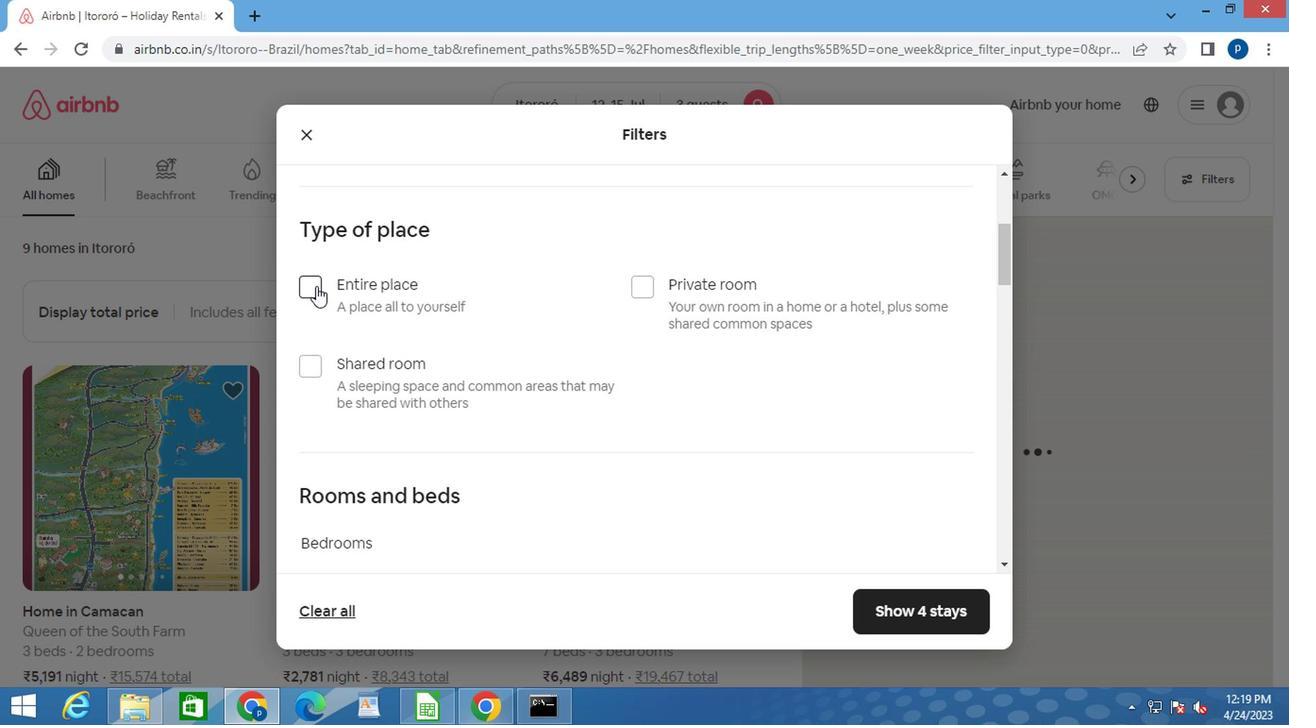 
Action: Mouse moved to (549, 399)
Screenshot: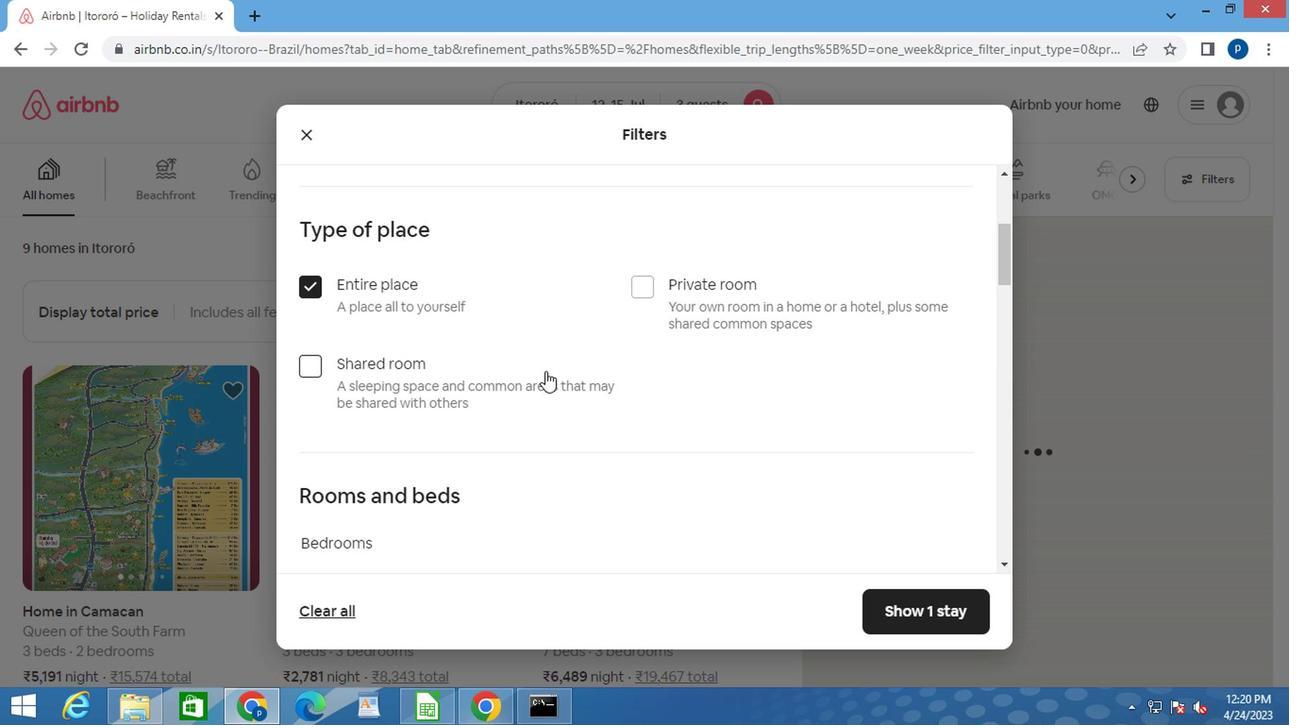 
Action: Mouse scrolled (549, 397) with delta (0, -1)
Screenshot: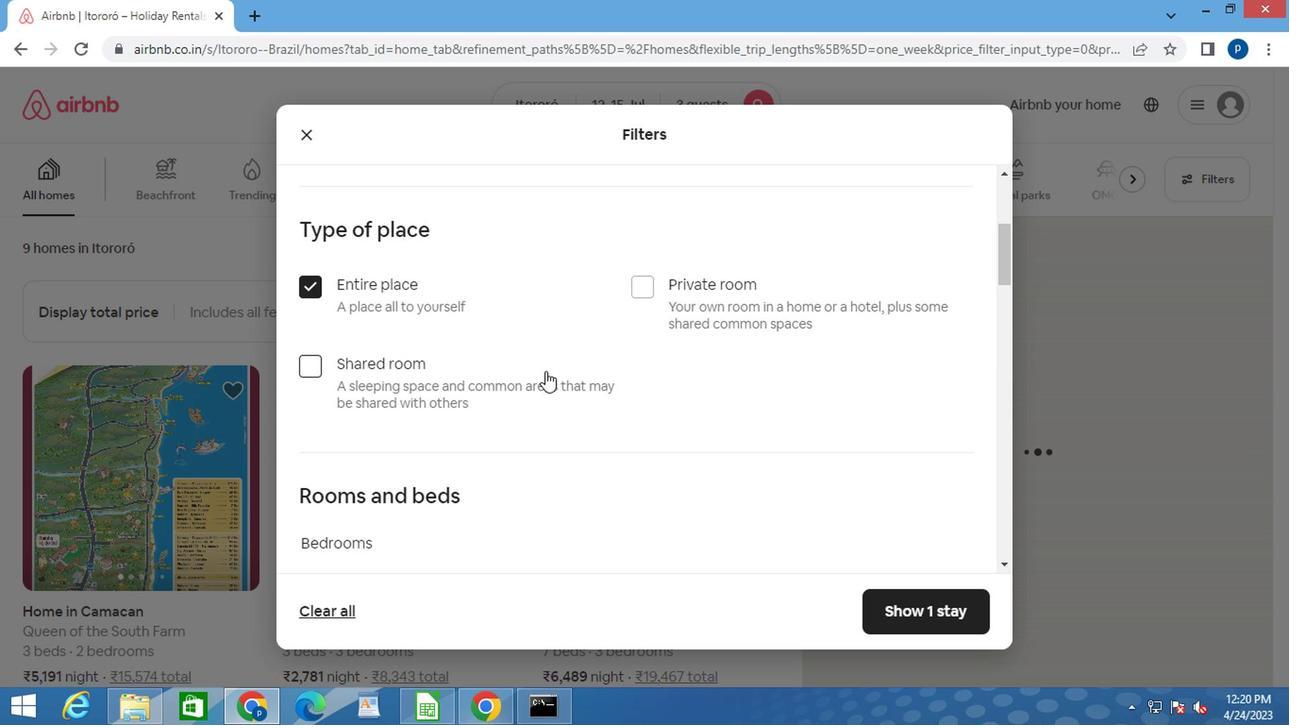 
Action: Mouse moved to (549, 399)
Screenshot: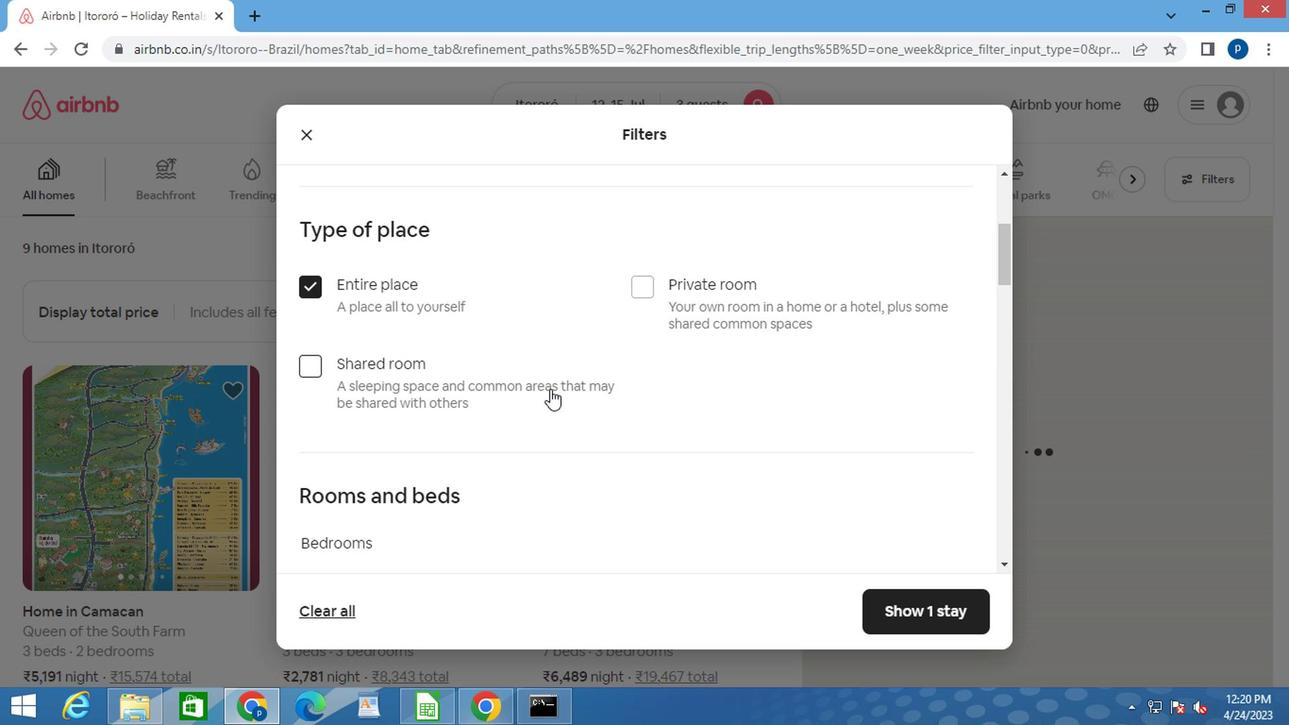 
Action: Mouse scrolled (549, 399) with delta (0, 0)
Screenshot: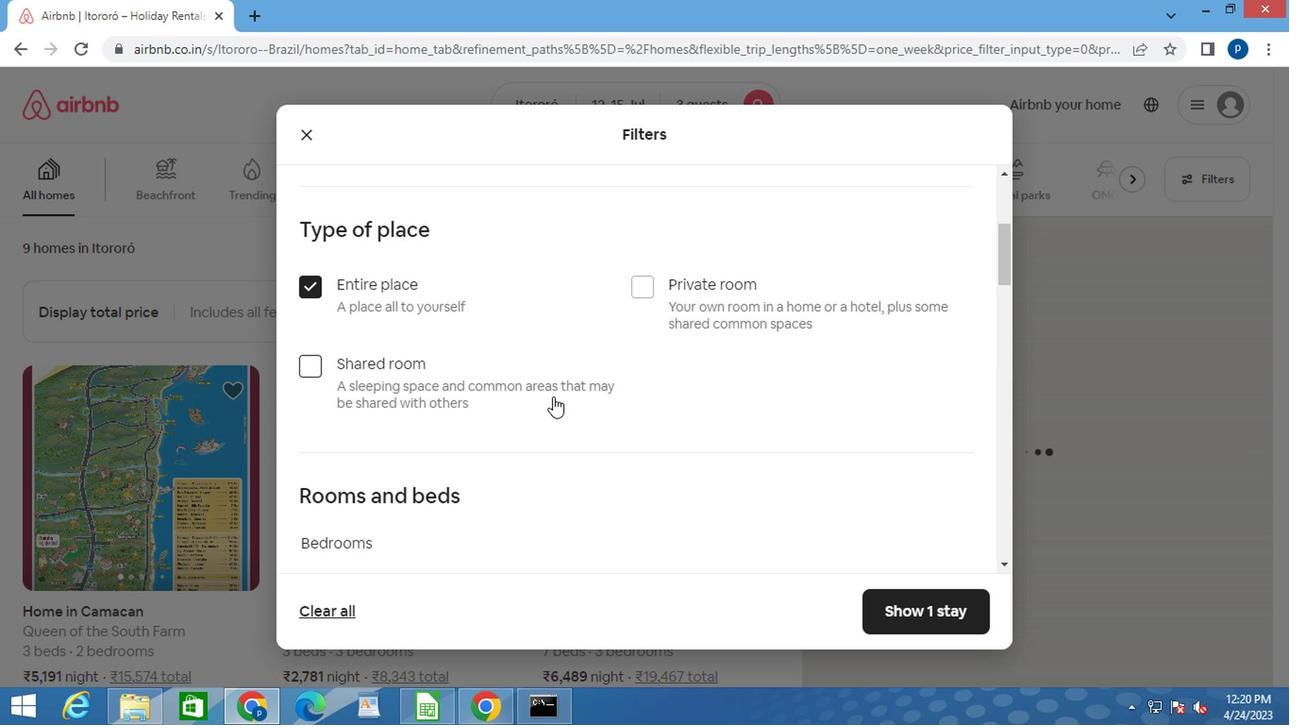
Action: Mouse scrolled (549, 399) with delta (0, 0)
Screenshot: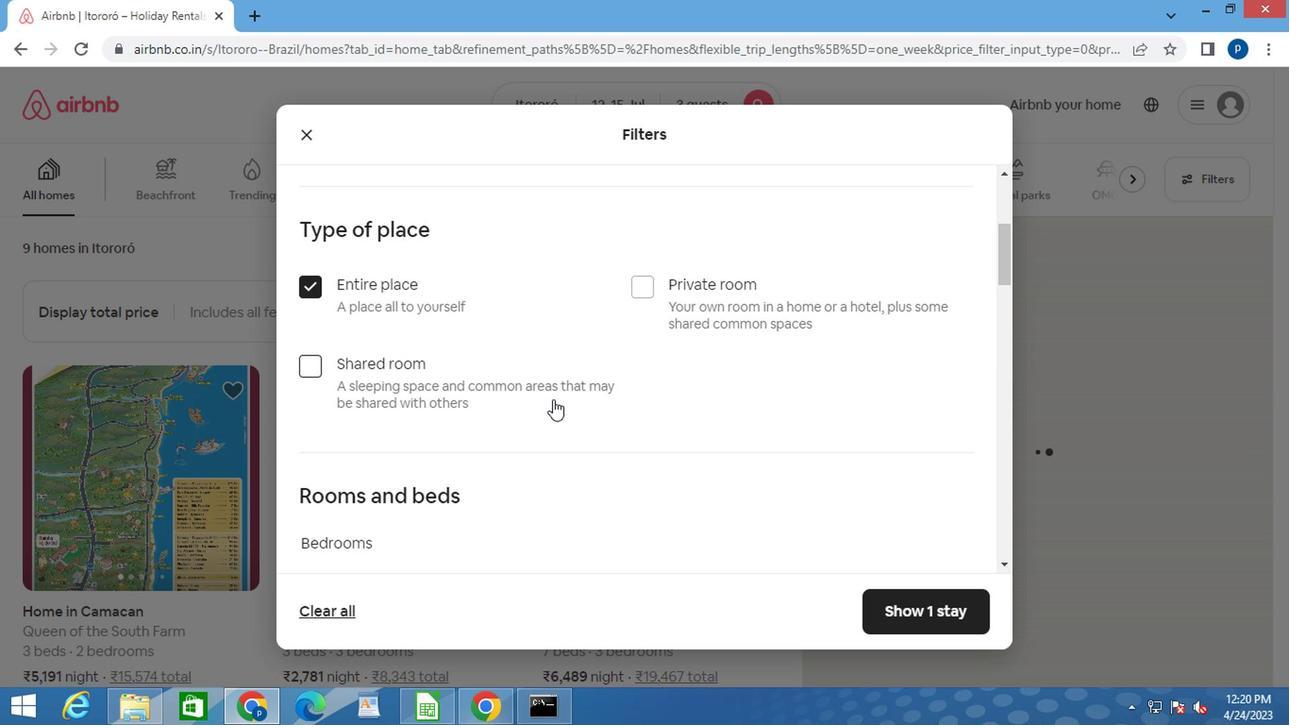 
Action: Mouse moved to (546, 399)
Screenshot: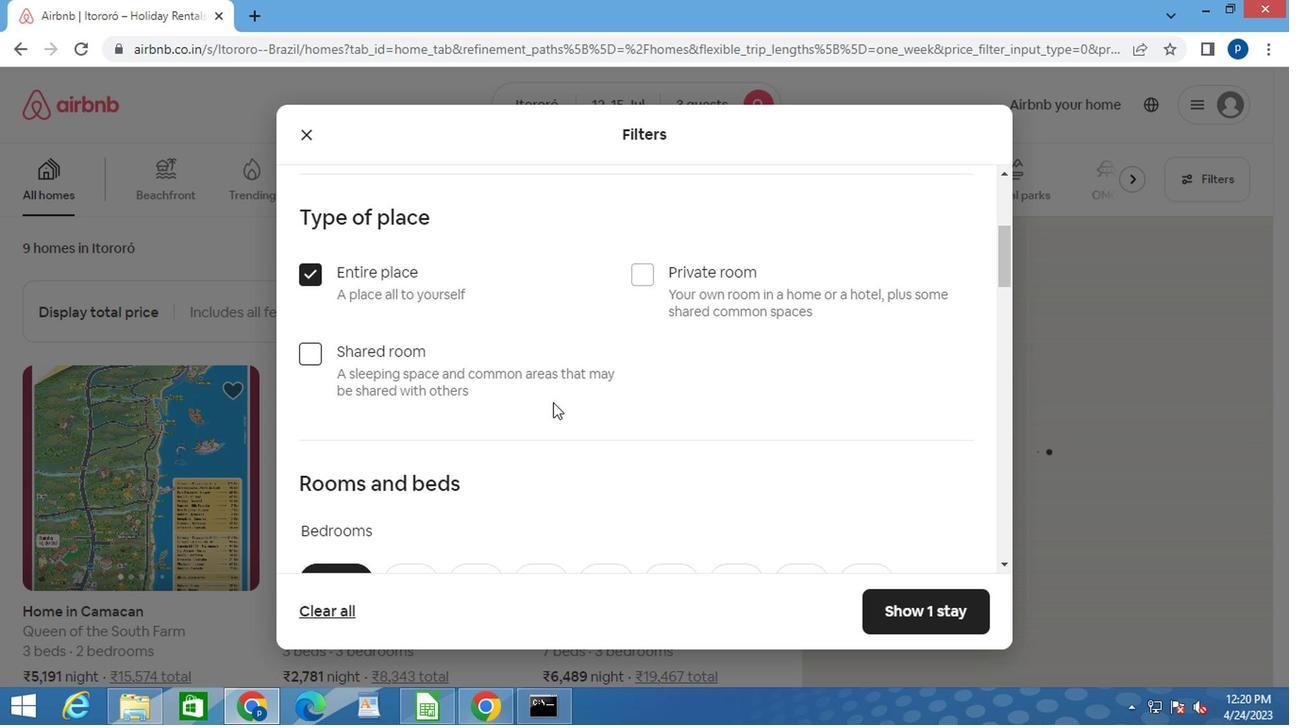 
Action: Mouse scrolled (546, 399) with delta (0, 0)
Screenshot: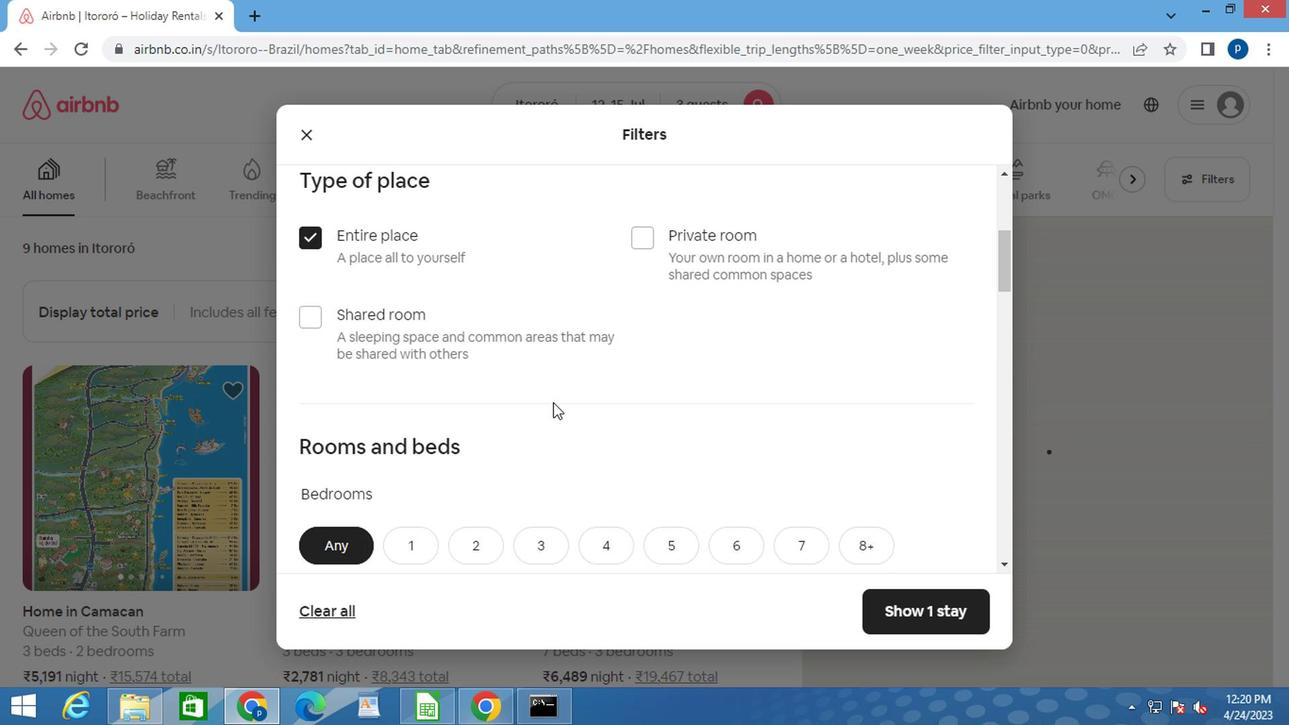 
Action: Mouse moved to (474, 389)
Screenshot: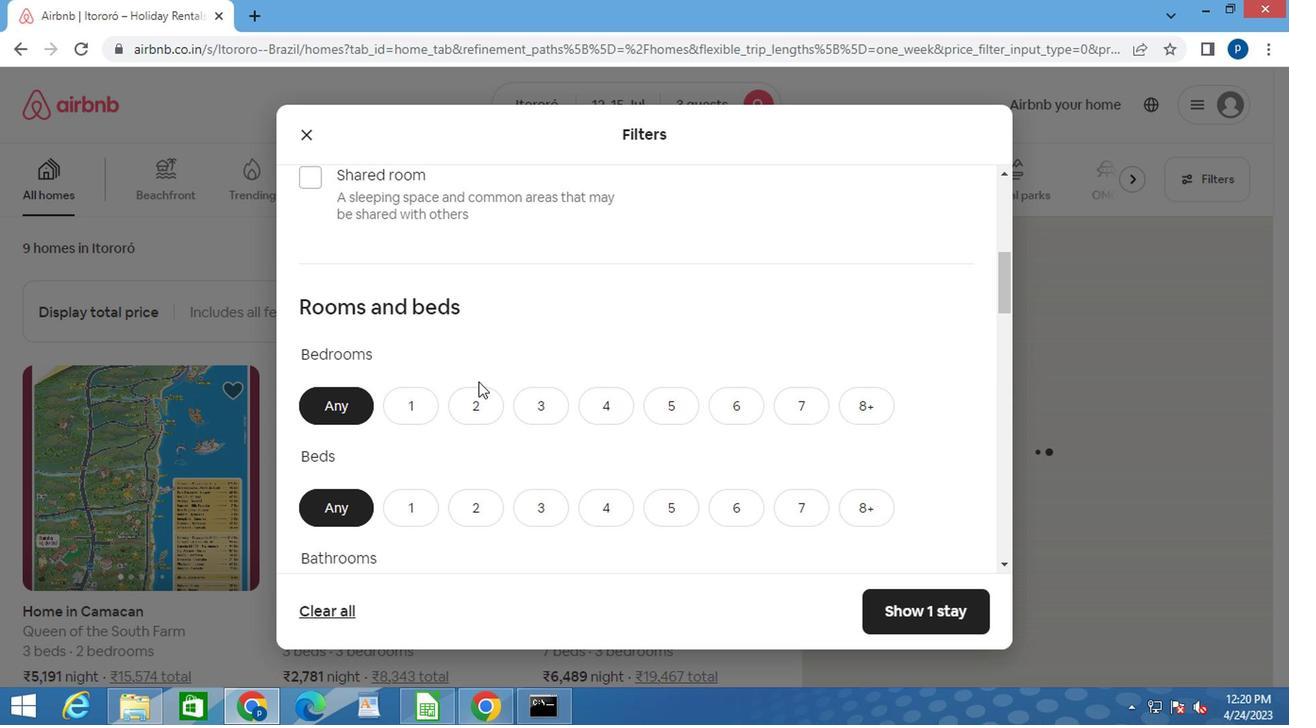 
Action: Mouse scrolled (474, 388) with delta (0, 0)
Screenshot: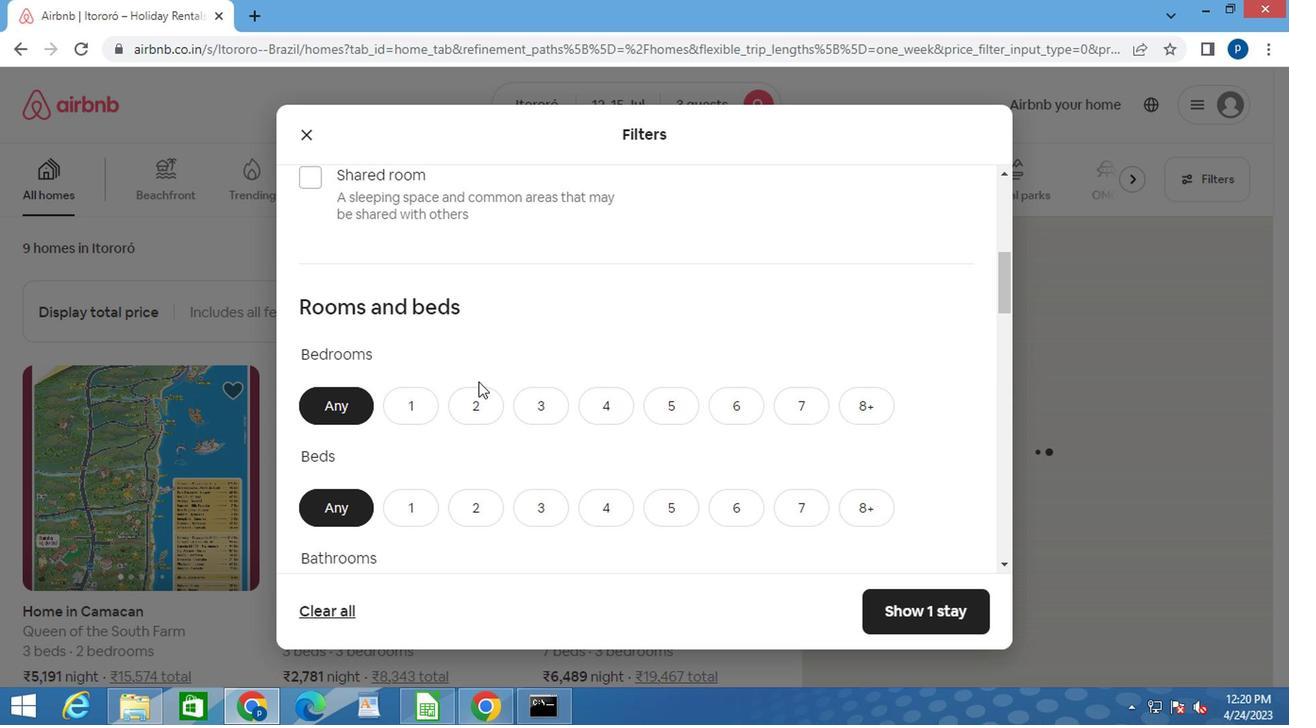 
Action: Mouse scrolled (474, 388) with delta (0, 0)
Screenshot: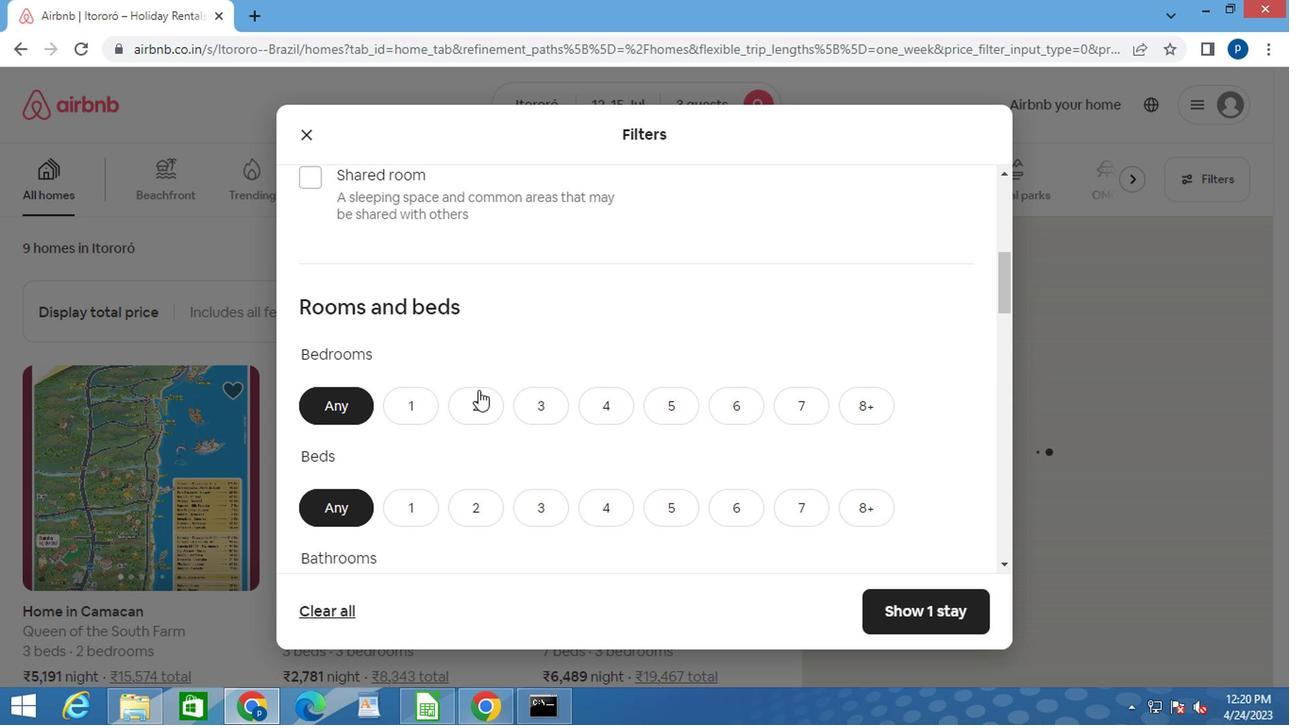 
Action: Mouse scrolled (474, 388) with delta (0, 0)
Screenshot: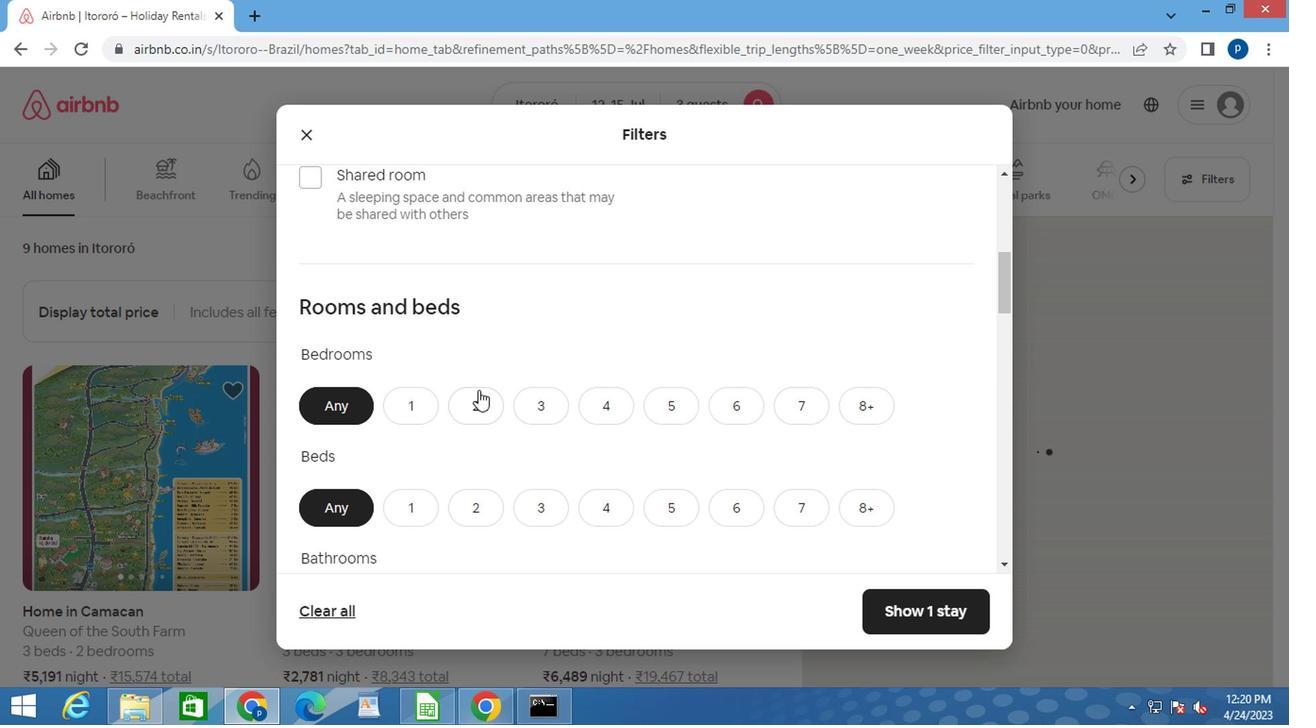 
Action: Mouse moved to (474, 387)
Screenshot: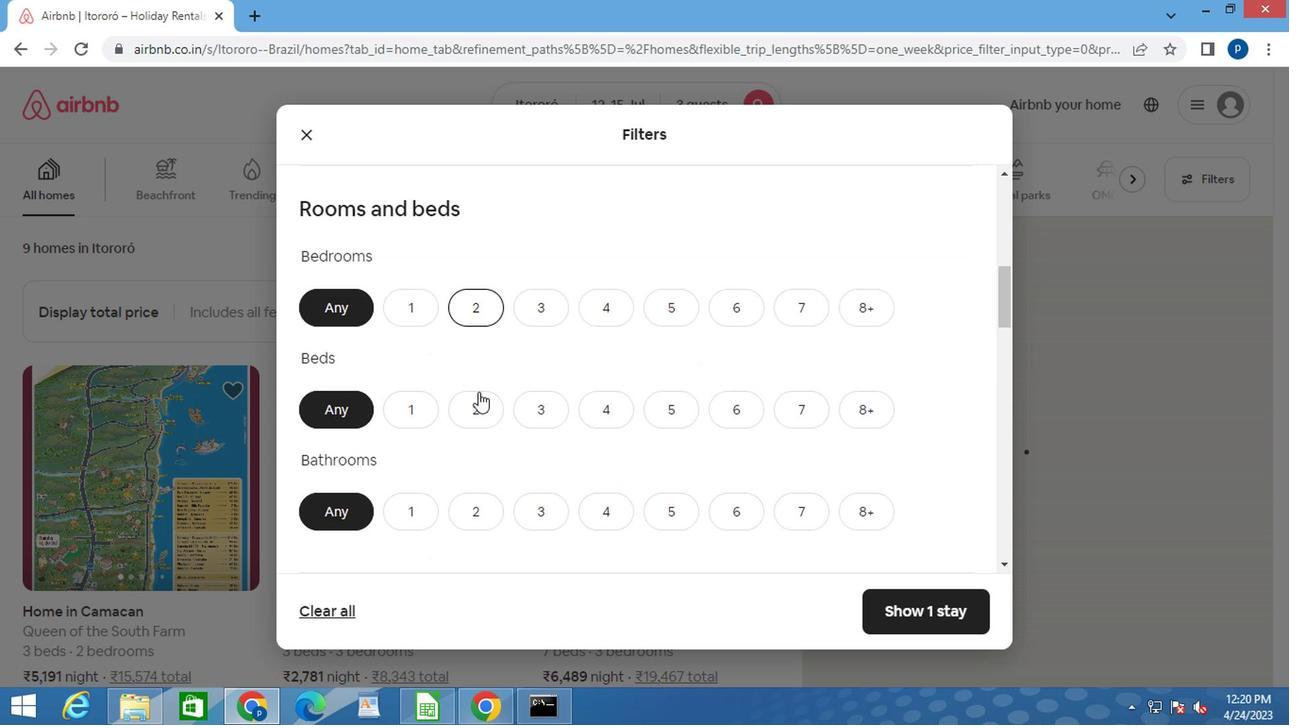 
Action: Mouse scrolled (474, 388) with delta (0, 1)
Screenshot: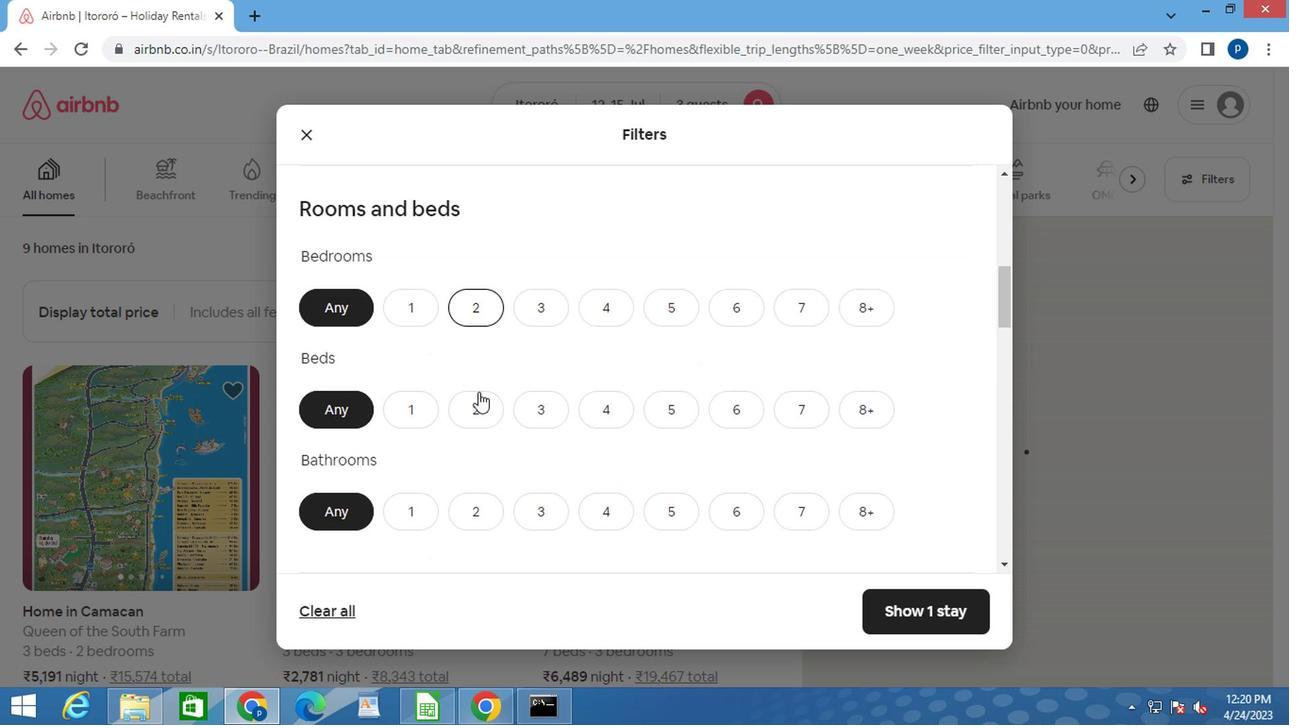 
Action: Mouse moved to (470, 220)
Screenshot: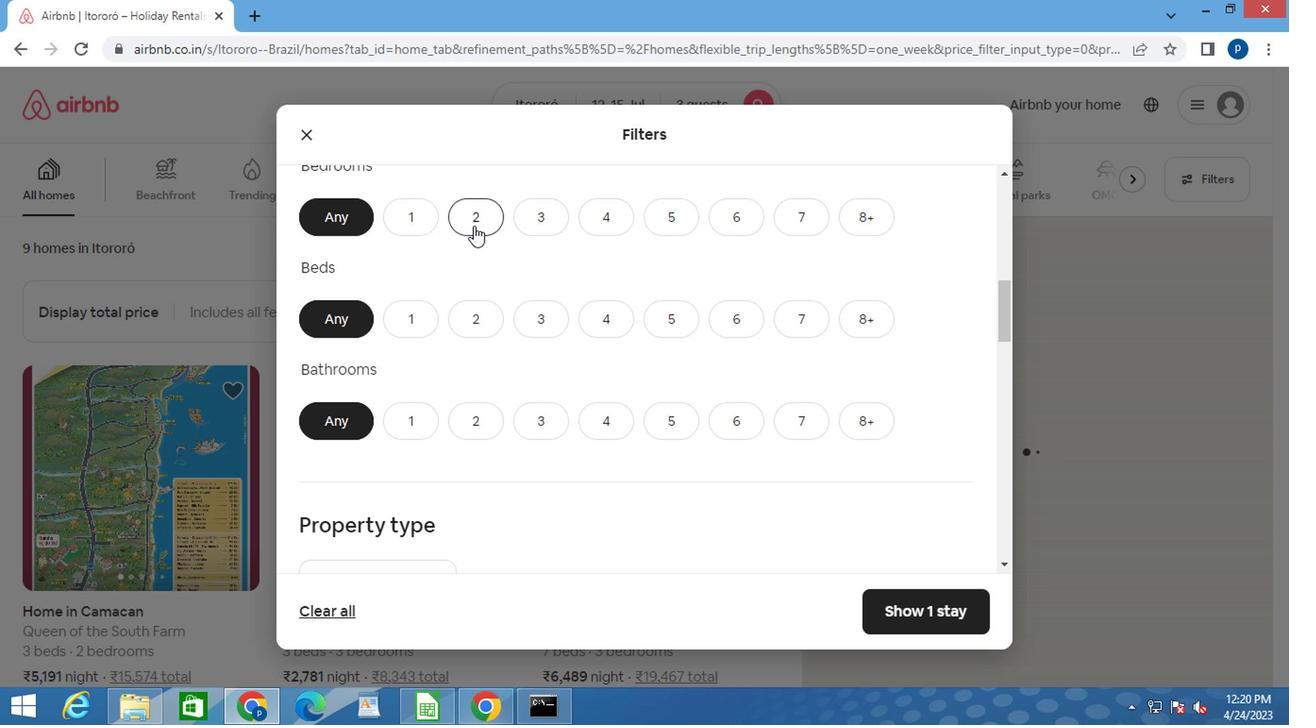 
Action: Mouse pressed left at (470, 220)
Screenshot: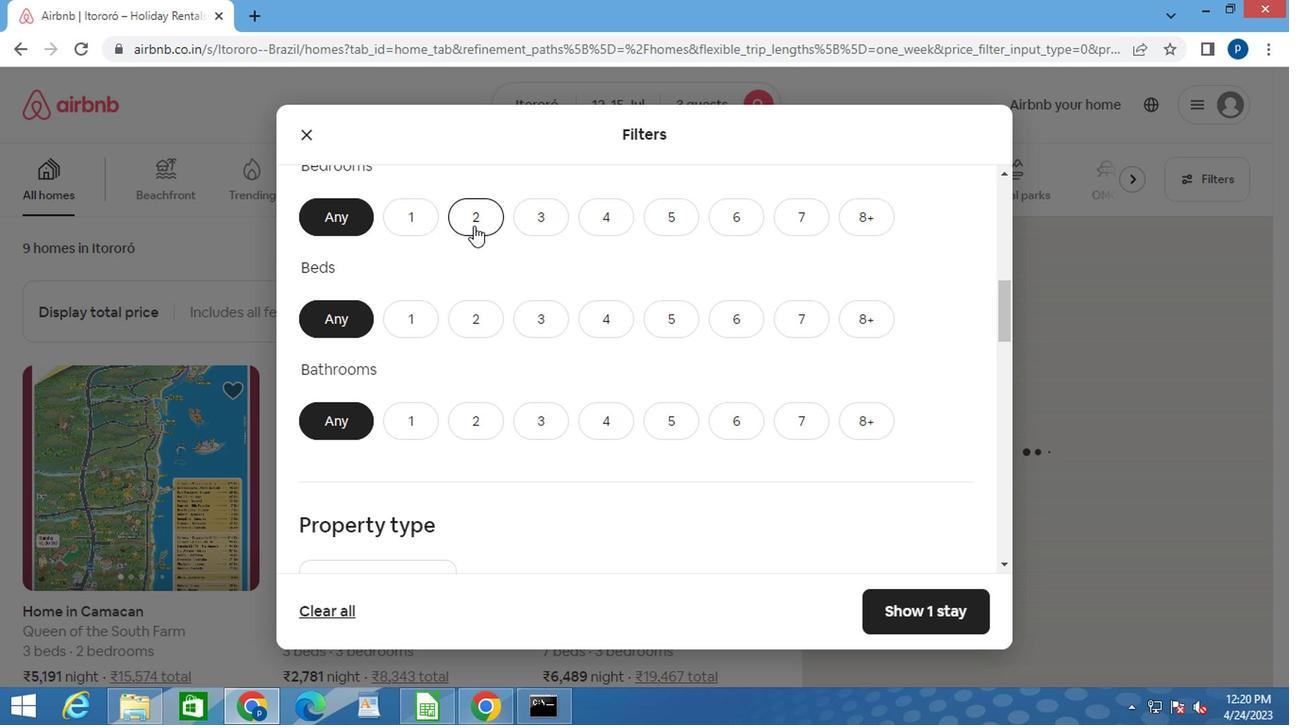 
Action: Mouse moved to (474, 317)
Screenshot: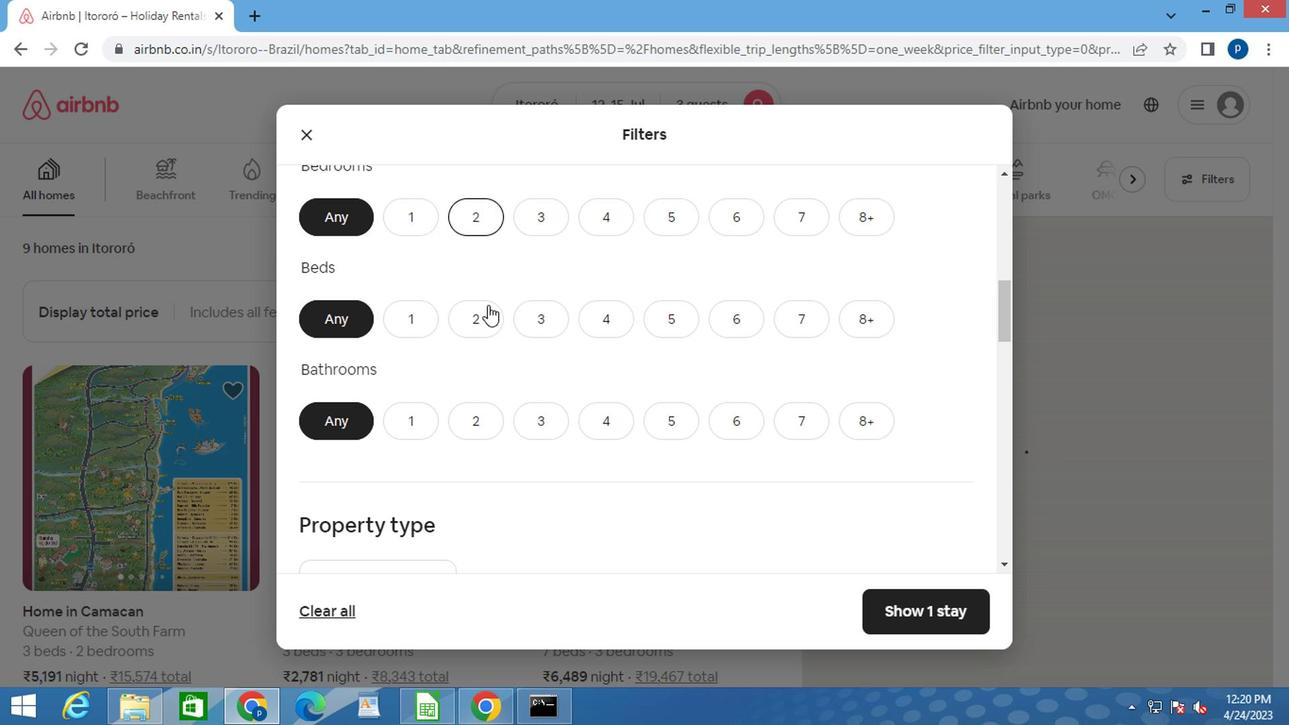 
Action: Mouse pressed left at (474, 317)
Screenshot: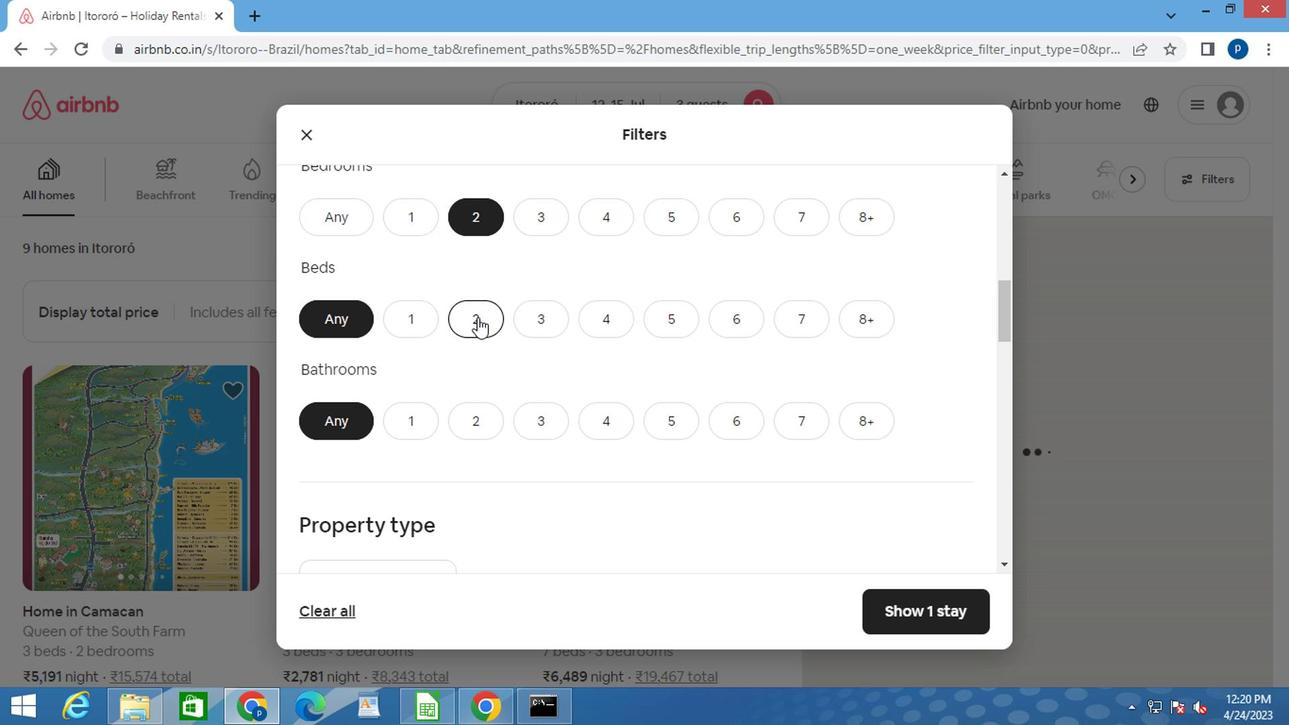 
Action: Mouse moved to (516, 317)
Screenshot: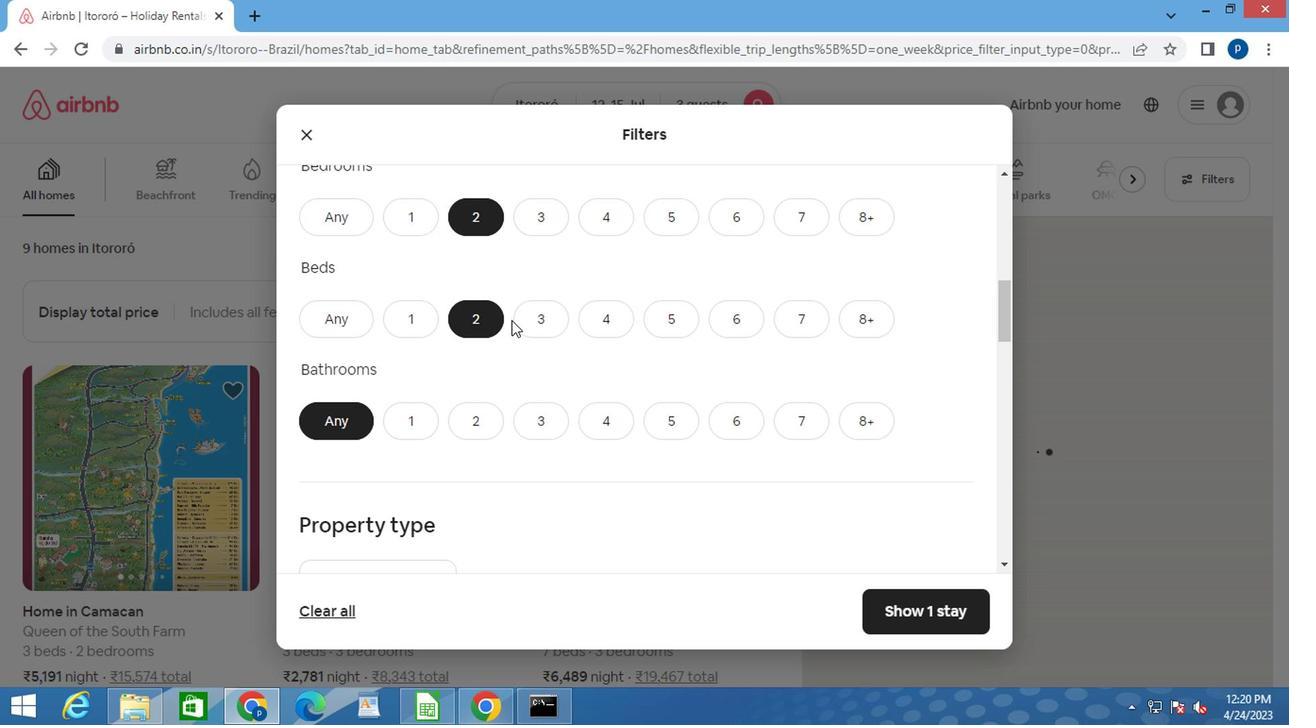
Action: Mouse pressed left at (516, 317)
Screenshot: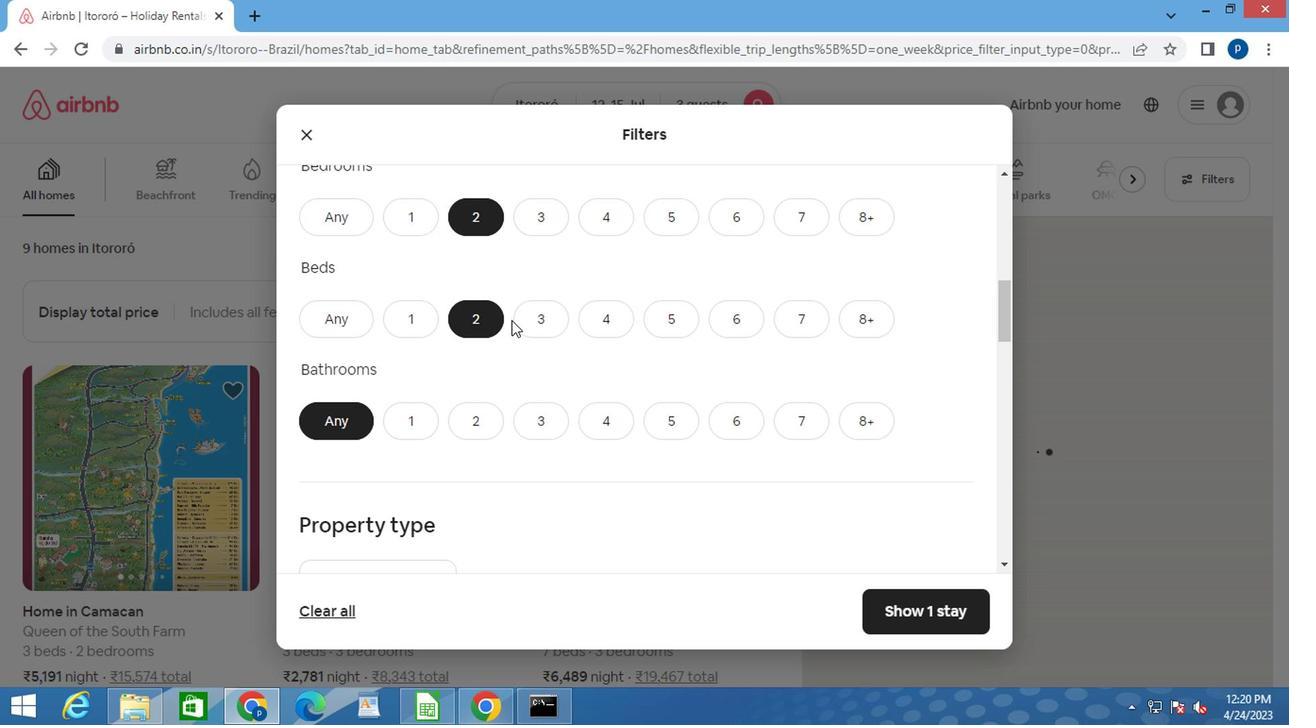 
Action: Mouse moved to (386, 410)
Screenshot: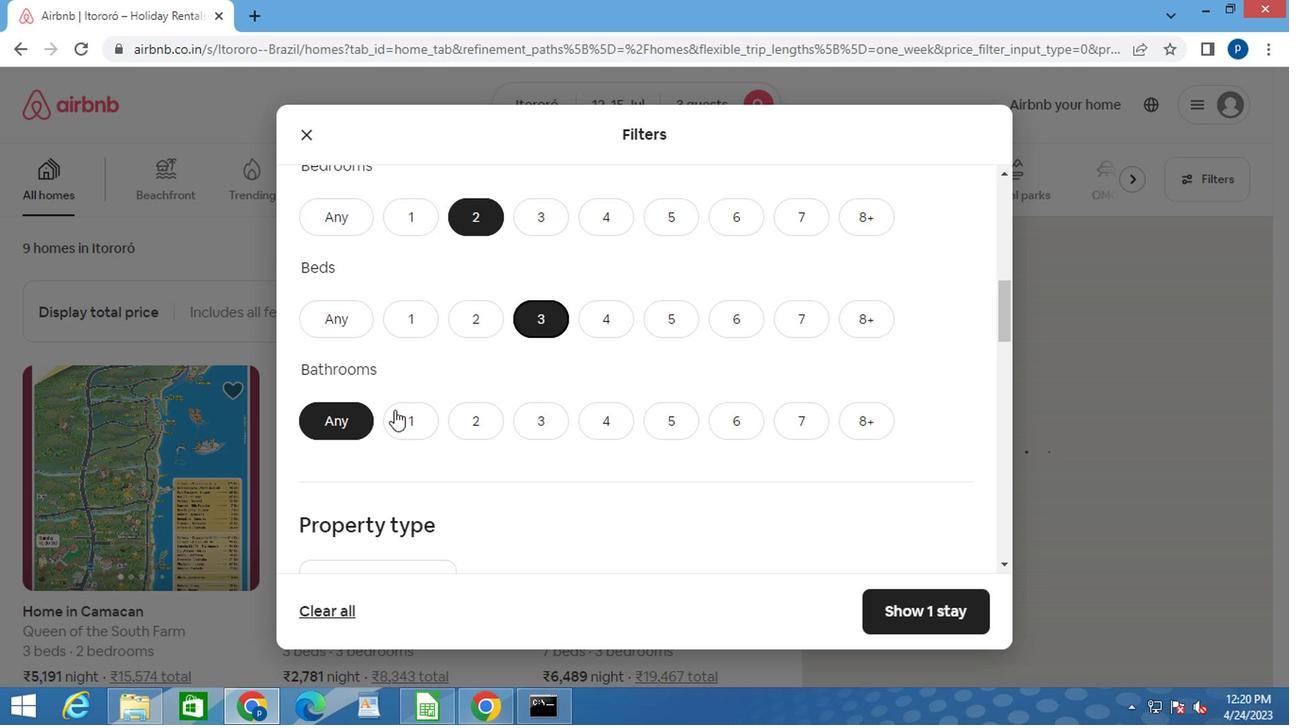 
Action: Mouse pressed left at (386, 410)
Screenshot: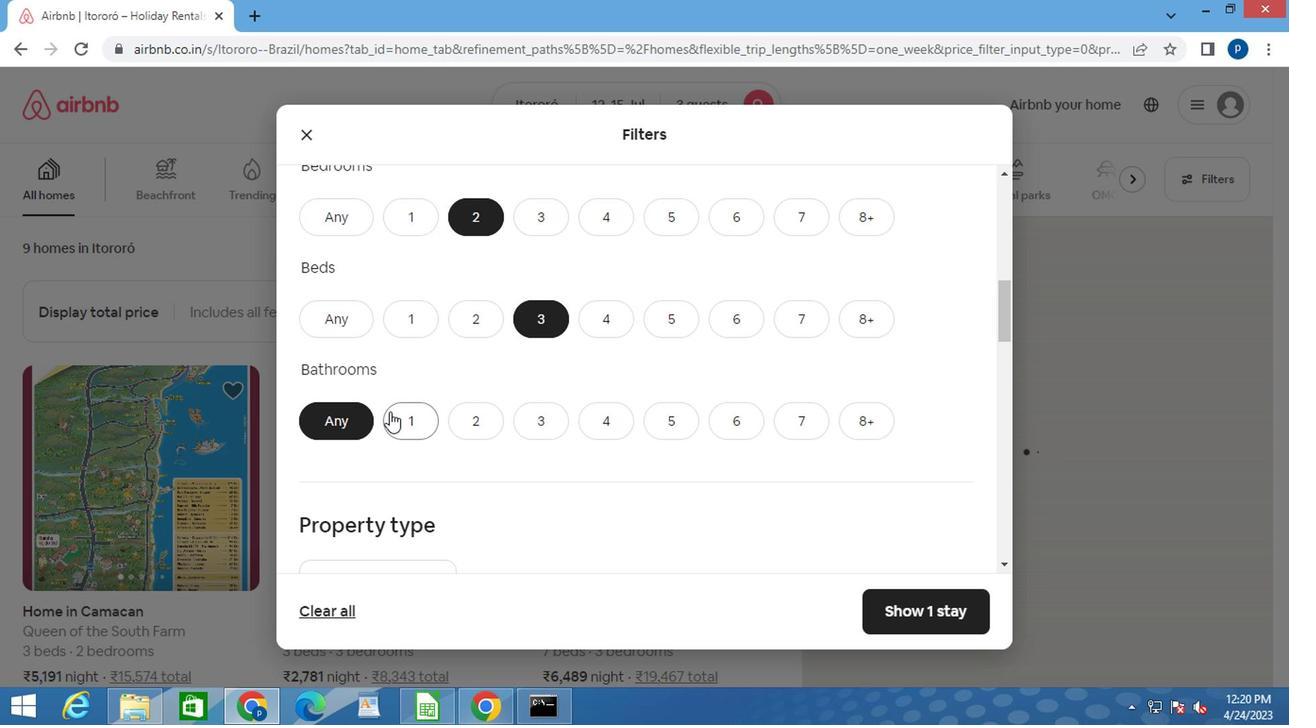 
Action: Mouse moved to (474, 400)
Screenshot: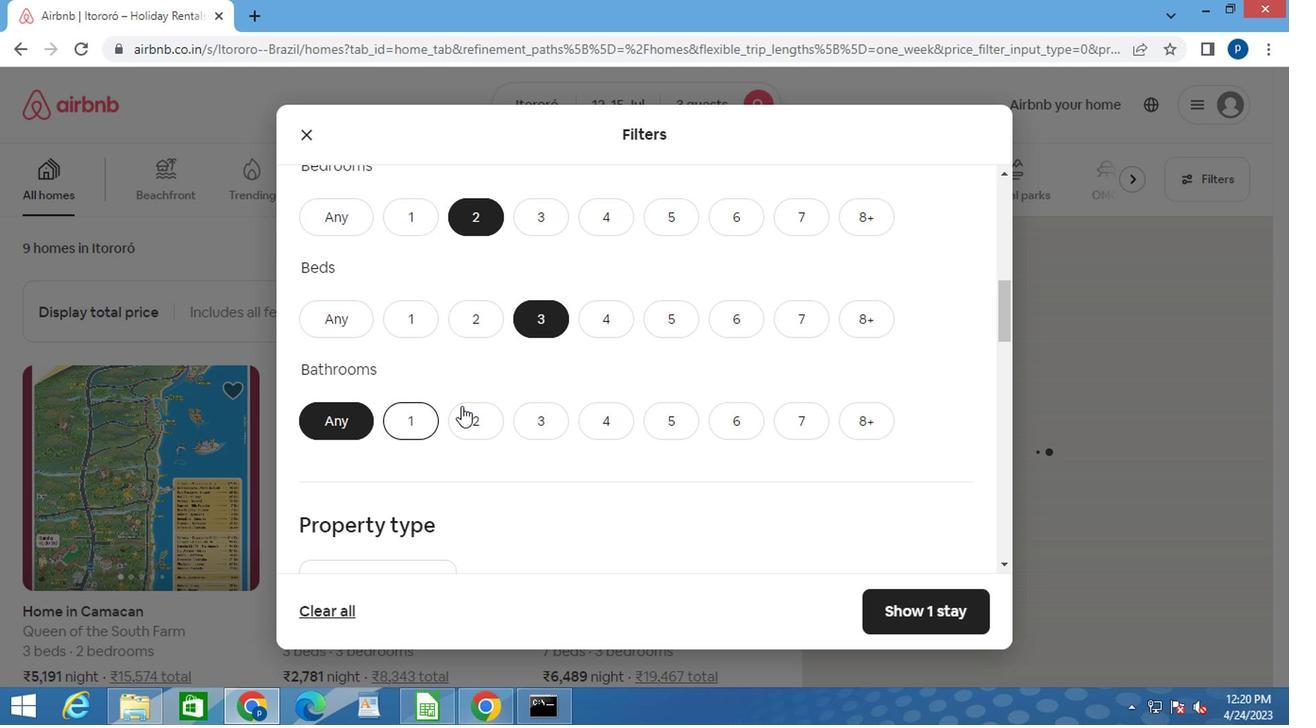 
Action: Mouse scrolled (474, 399) with delta (0, 0)
Screenshot: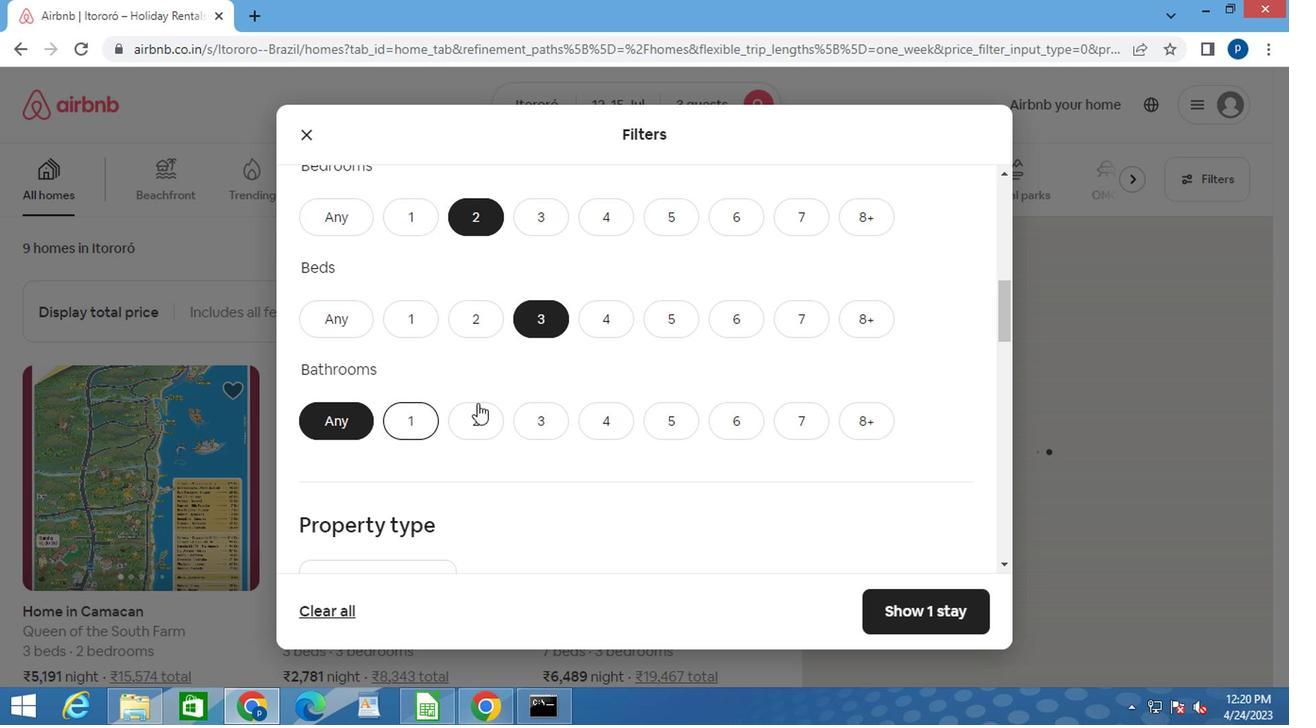 
Action: Mouse moved to (474, 400)
Screenshot: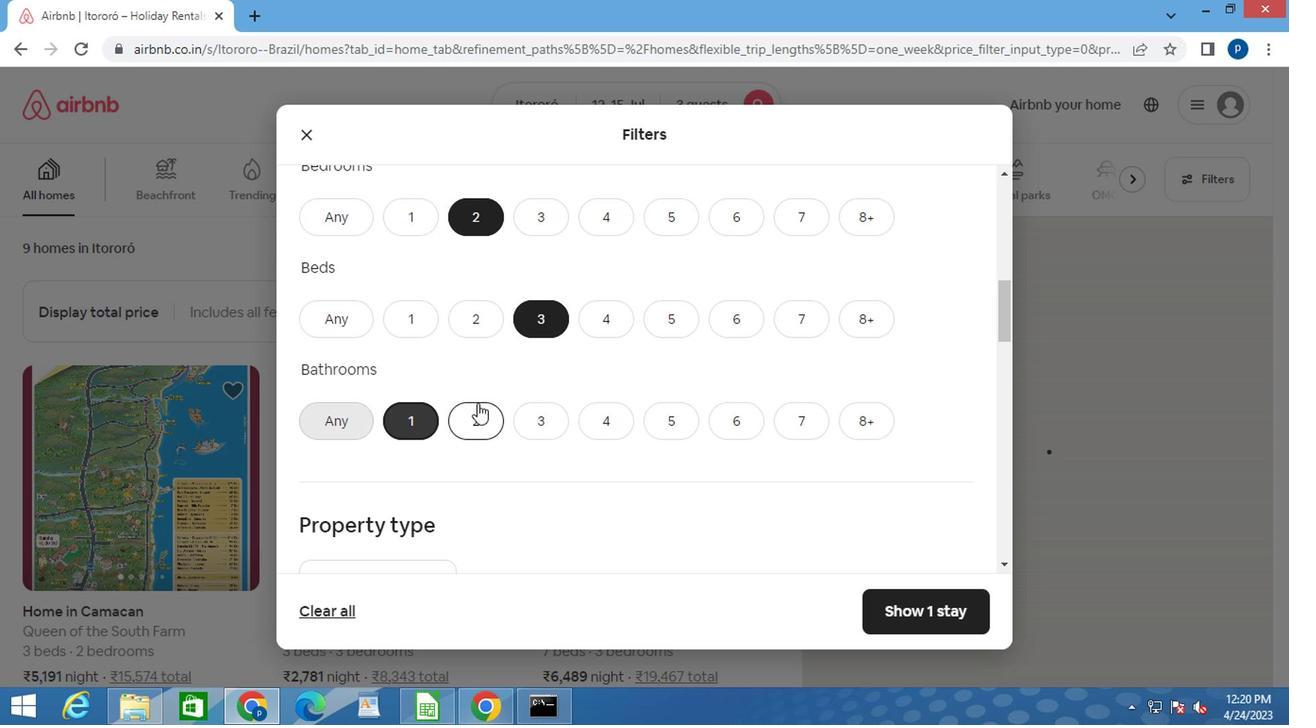 
Action: Mouse scrolled (474, 399) with delta (0, 0)
Screenshot: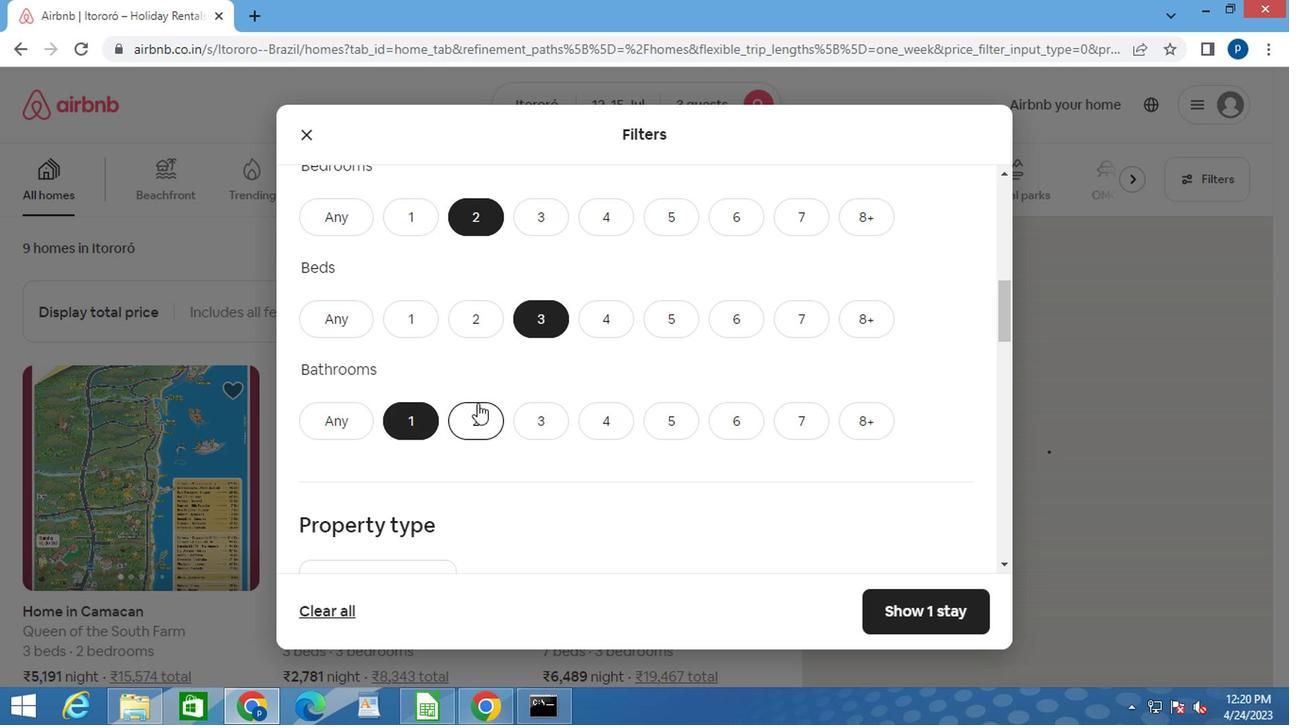 
Action: Mouse moved to (442, 406)
Screenshot: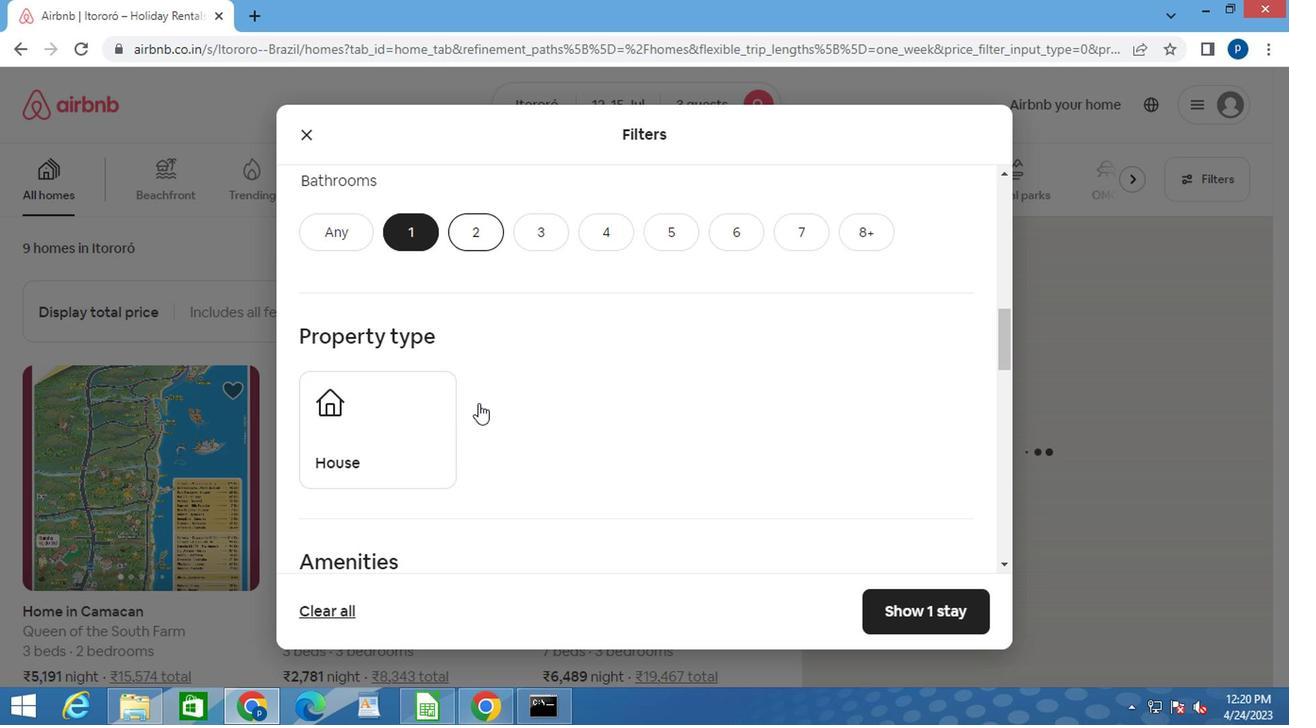
Action: Mouse scrolled (442, 405) with delta (0, -1)
Screenshot: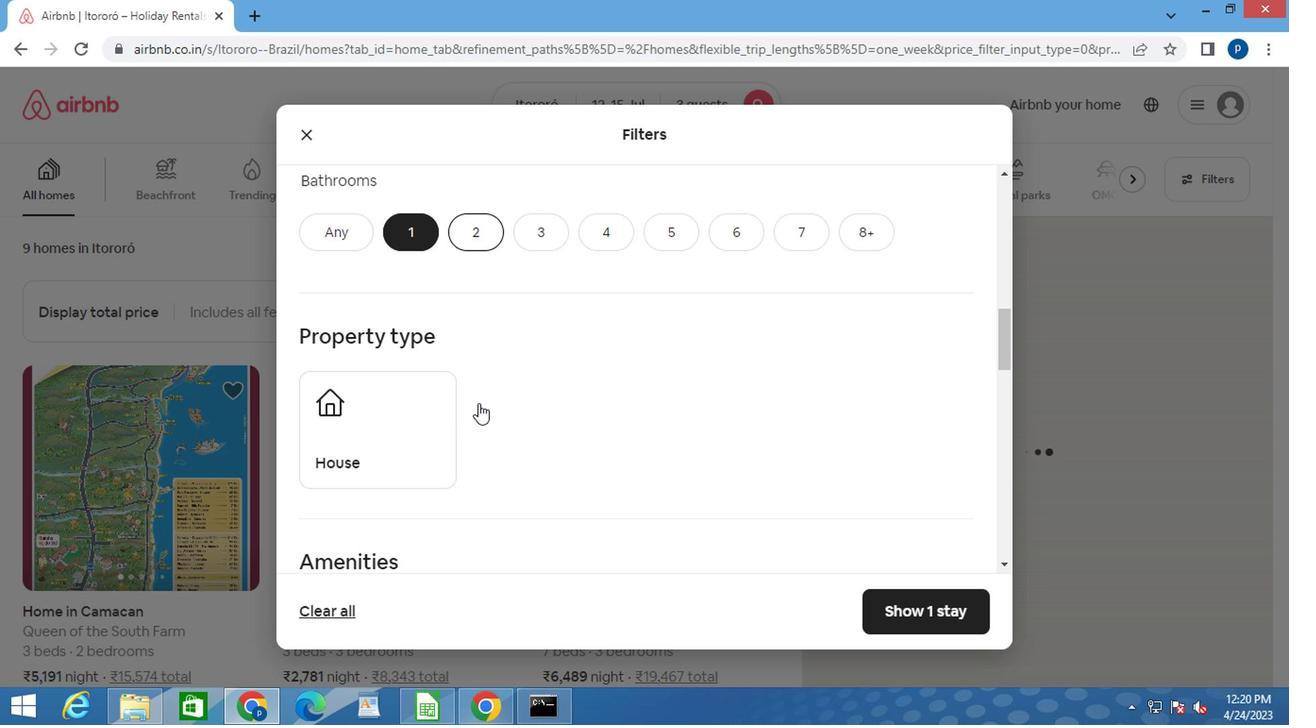 
Action: Mouse moved to (391, 351)
Screenshot: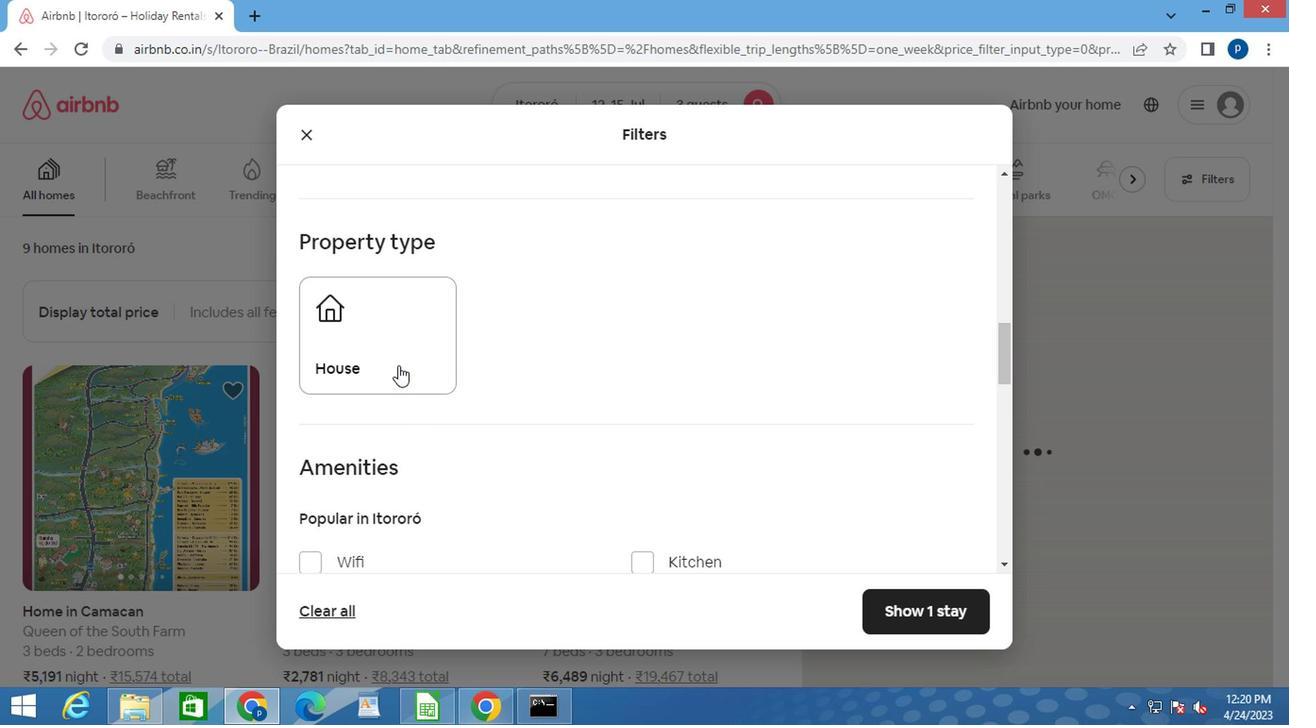 
Action: Mouse pressed left at (391, 351)
Screenshot: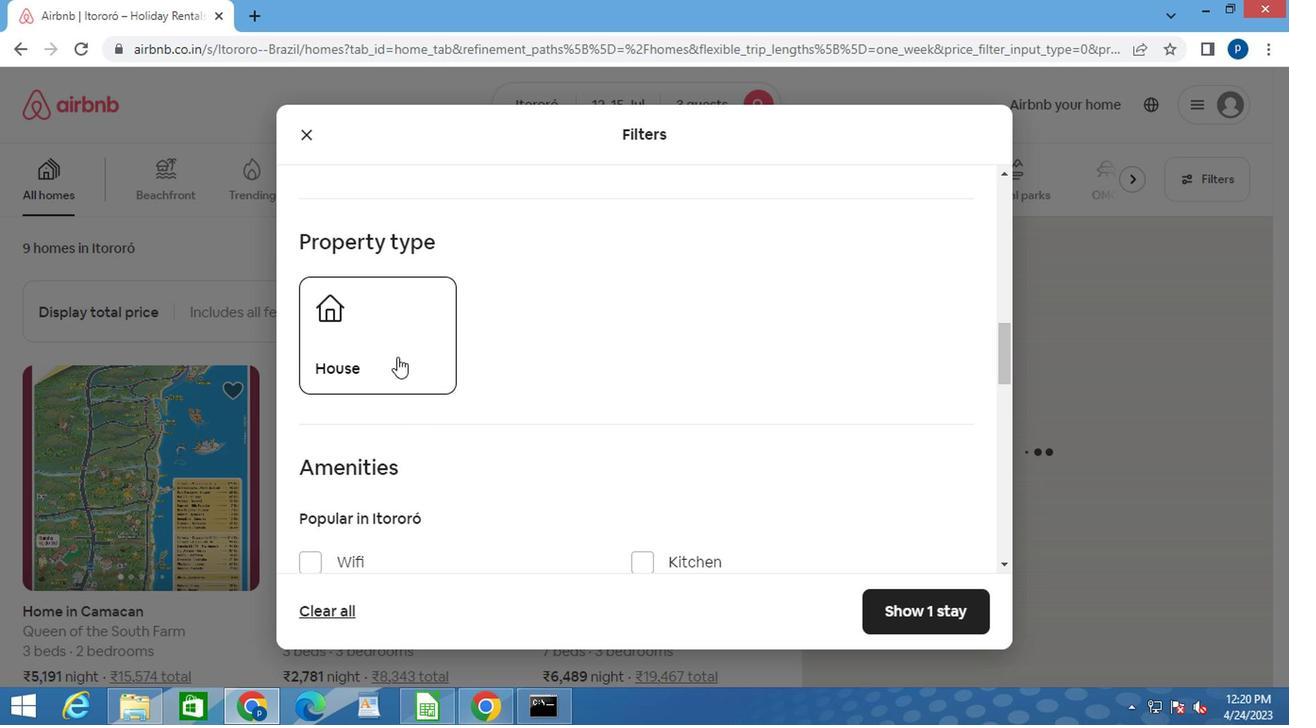 
Action: Mouse moved to (593, 400)
Screenshot: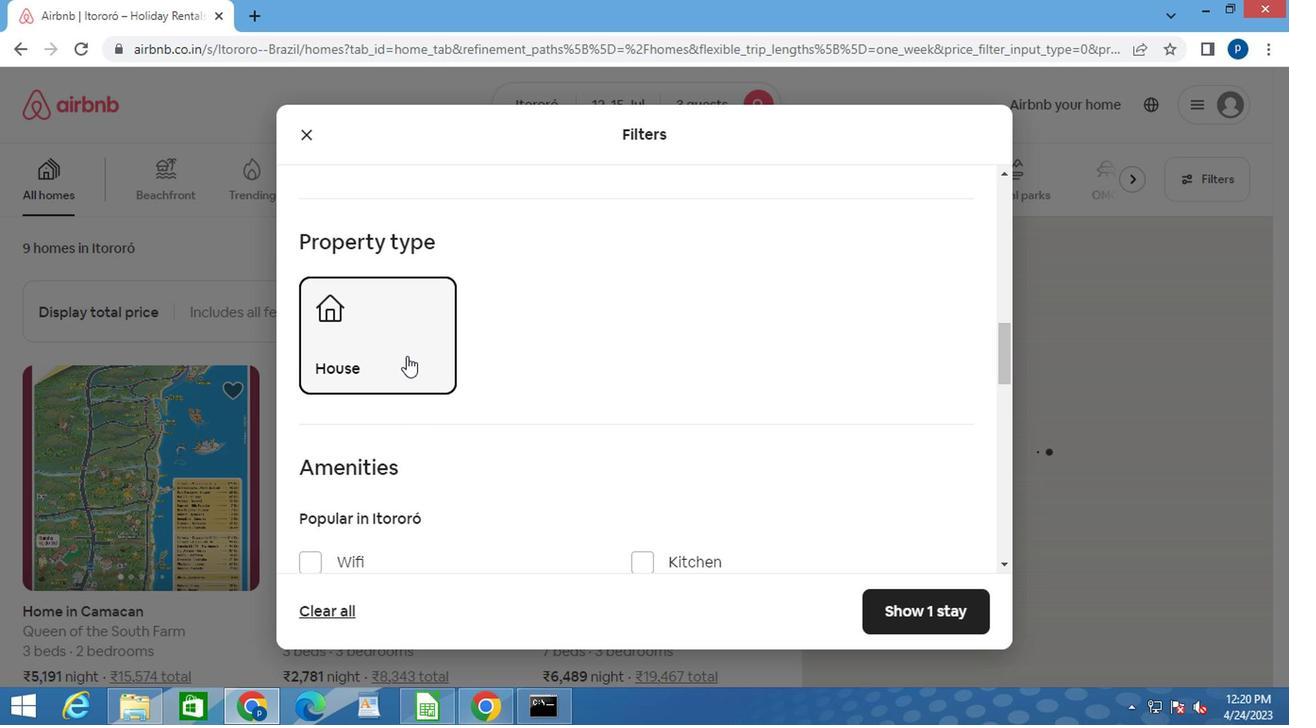 
Action: Mouse scrolled (593, 399) with delta (0, 0)
Screenshot: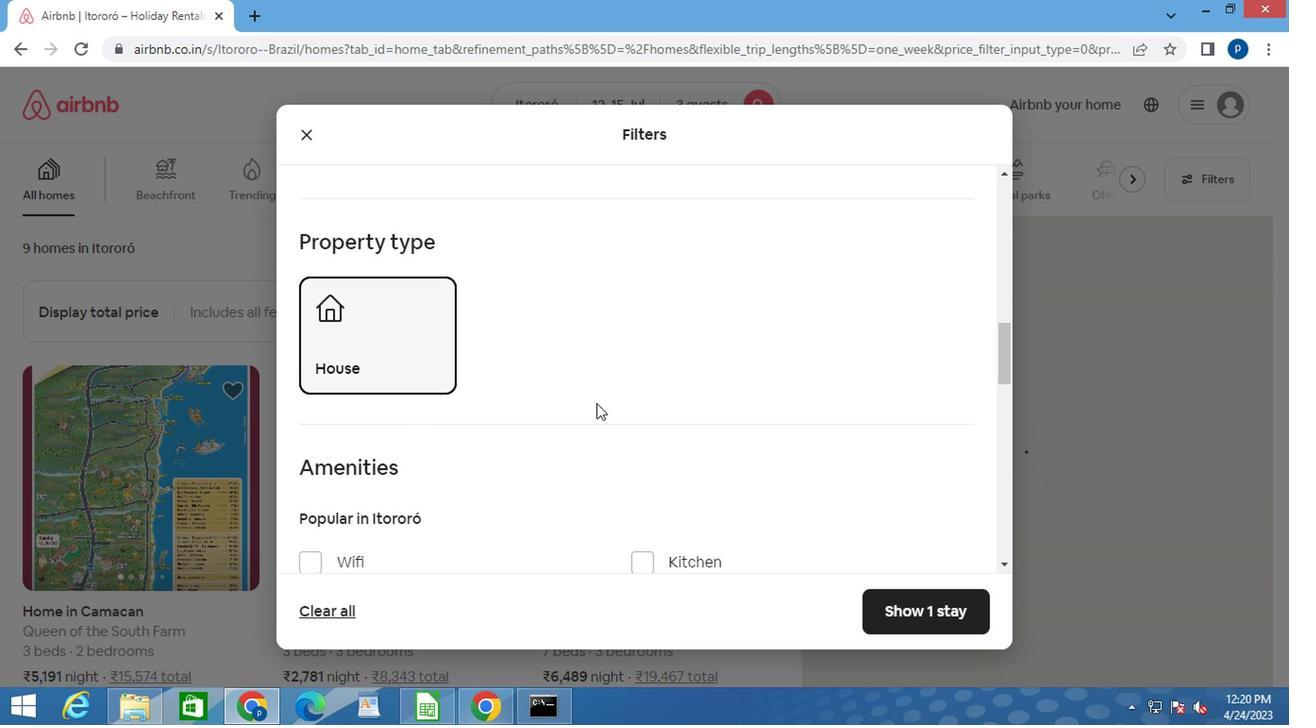 
Action: Mouse scrolled (593, 399) with delta (0, 0)
Screenshot: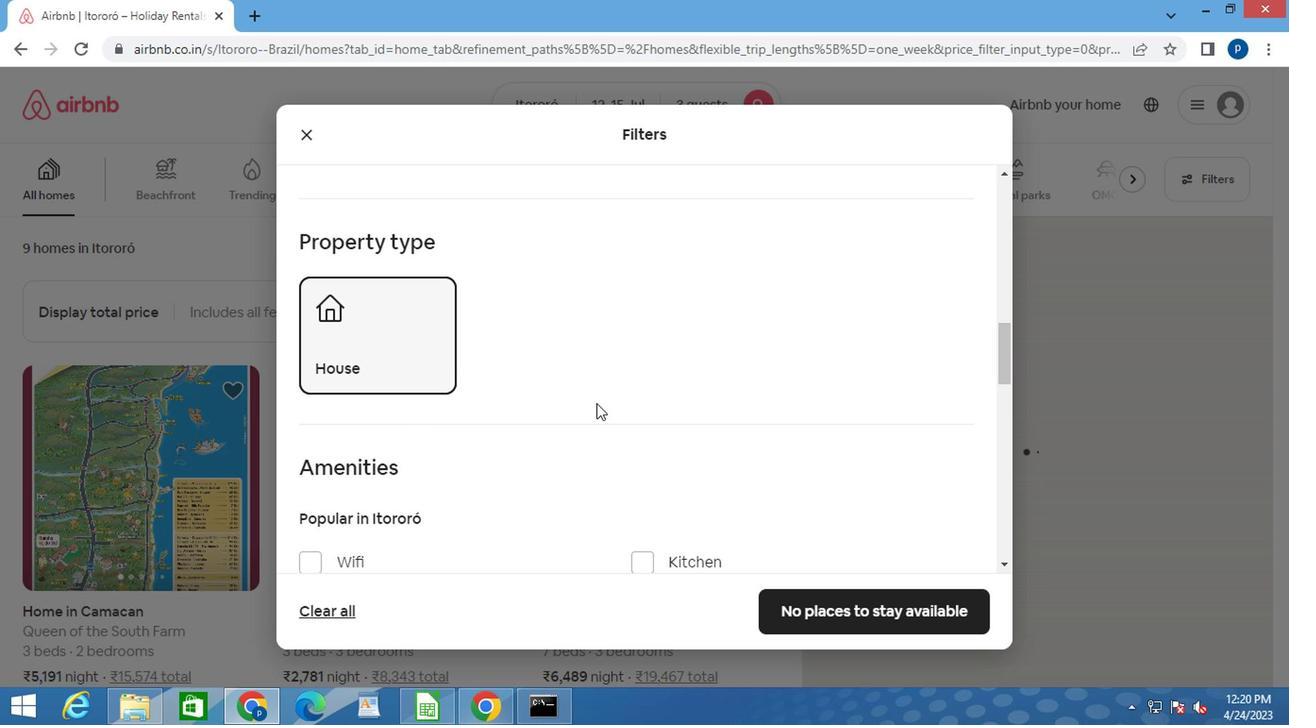 
Action: Mouse moved to (591, 397)
Screenshot: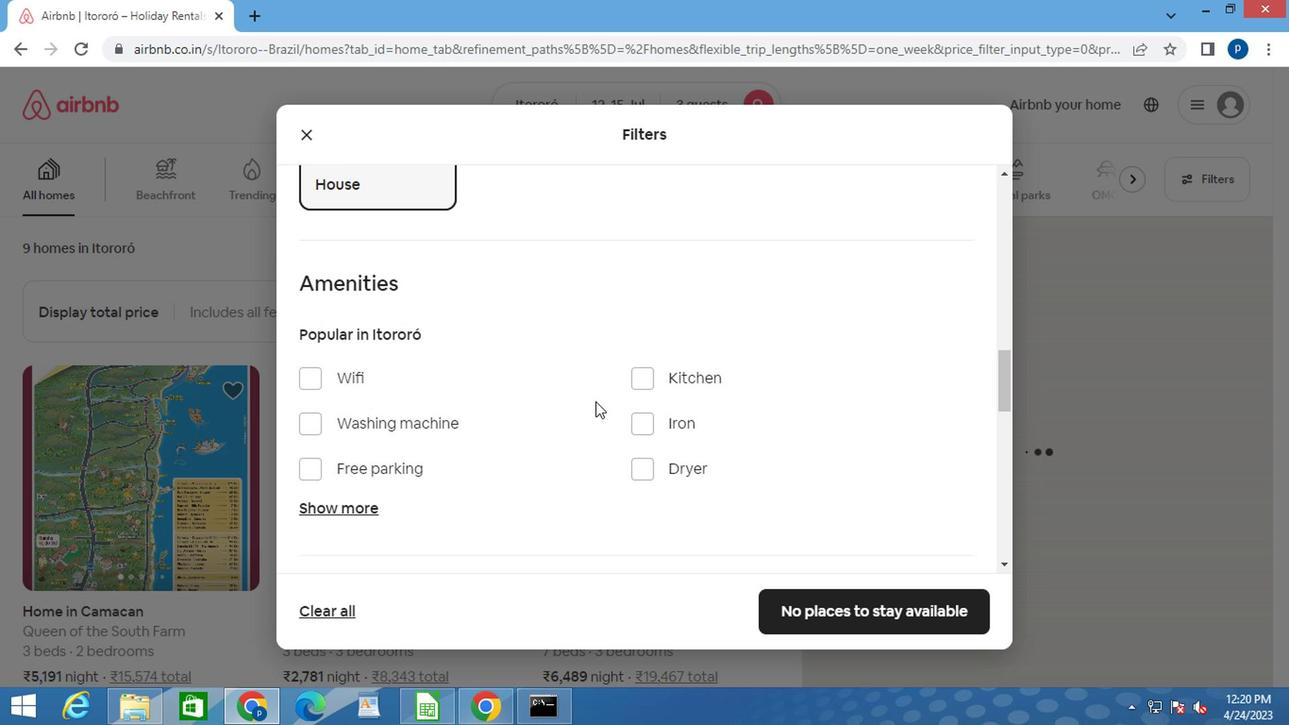 
Action: Mouse scrolled (591, 397) with delta (0, 0)
Screenshot: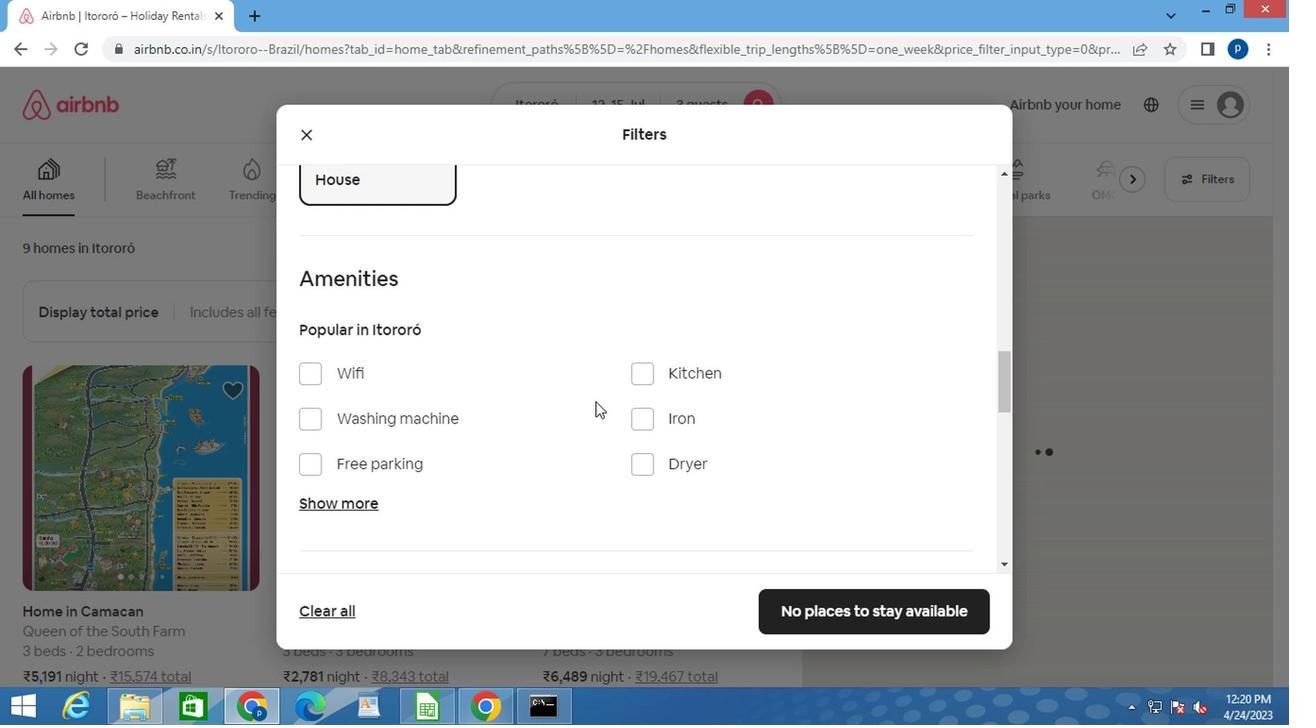 
Action: Mouse moved to (525, 400)
Screenshot: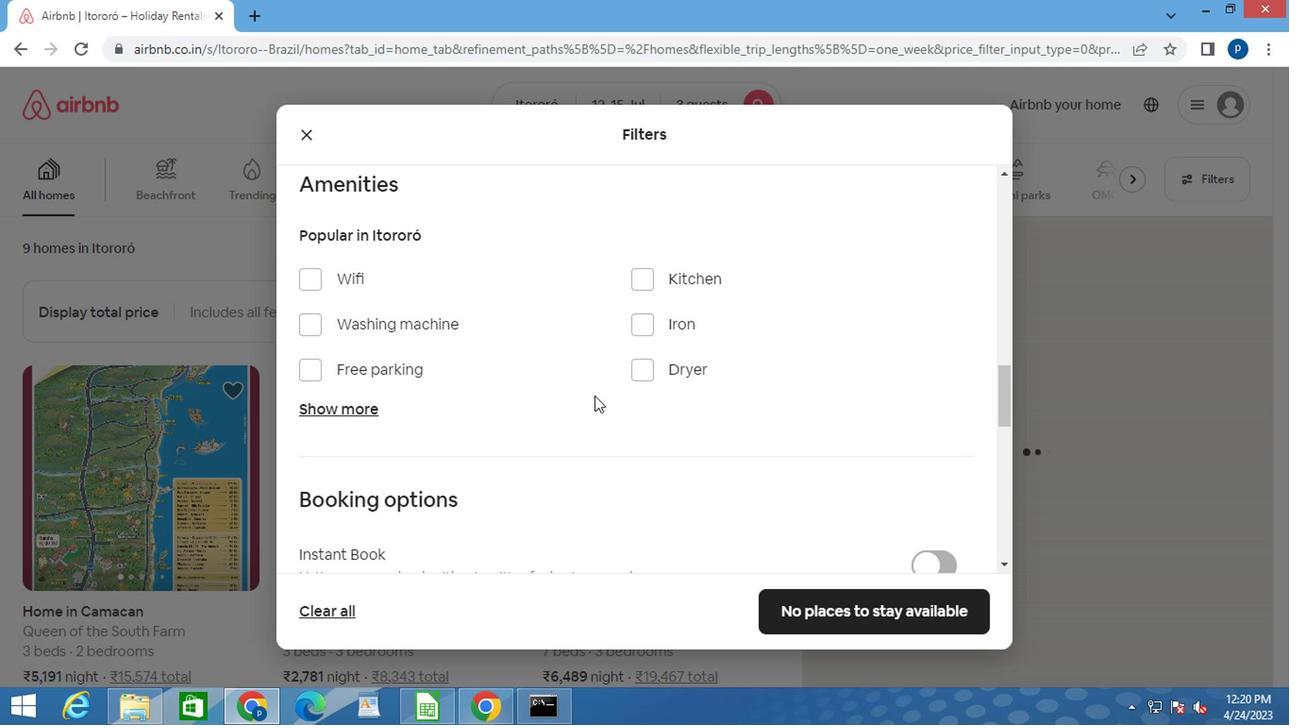 
Action: Mouse scrolled (525, 399) with delta (0, 0)
Screenshot: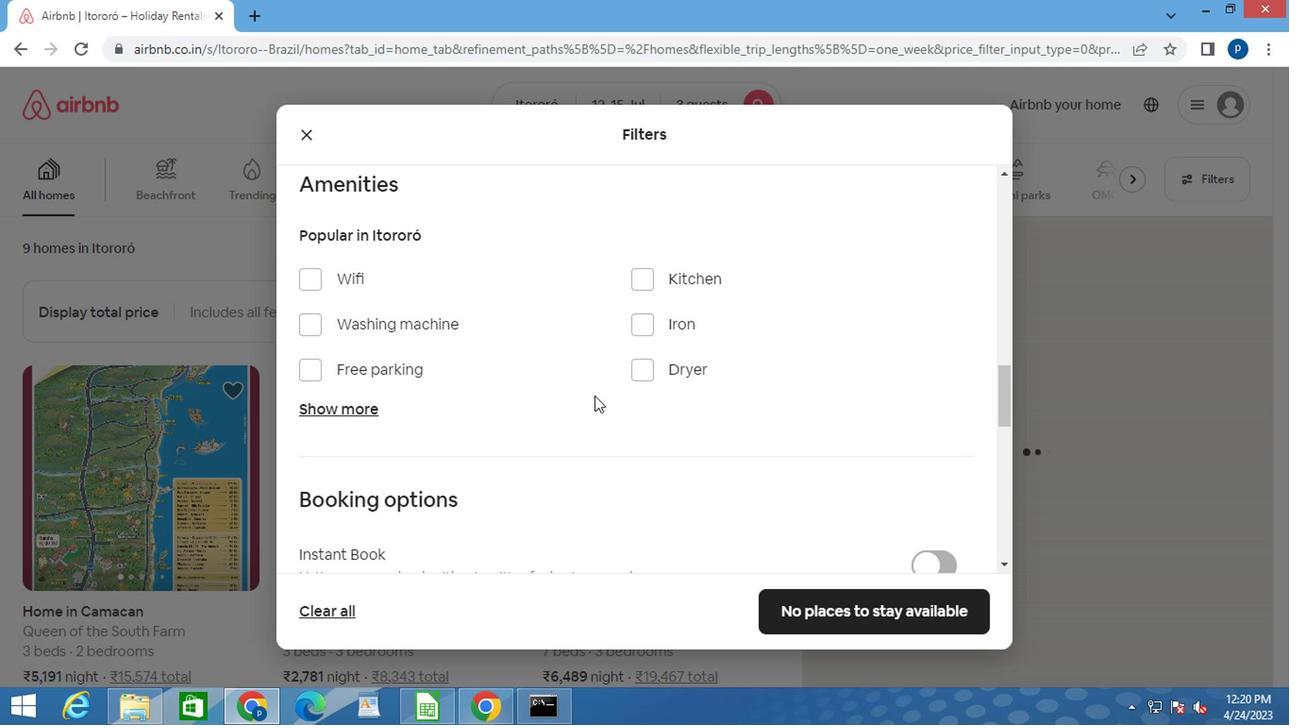 
Action: Mouse moved to (524, 400)
Screenshot: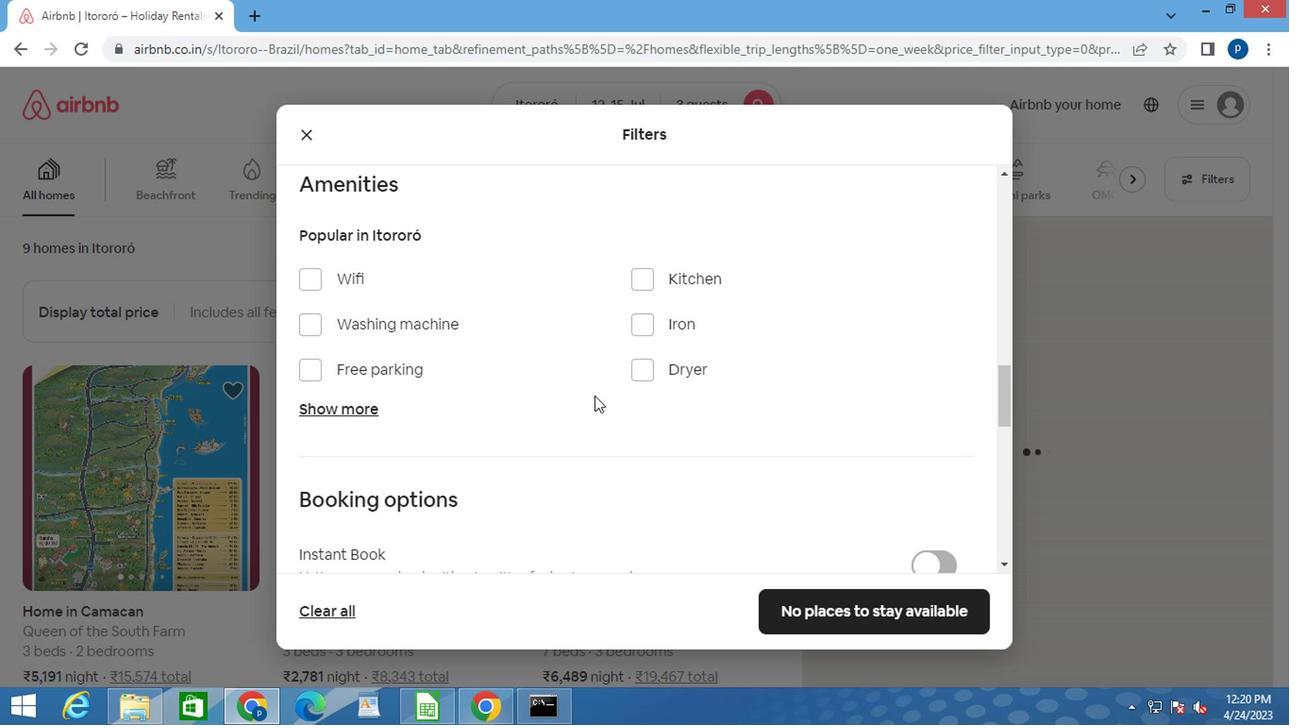 
Action: Mouse scrolled (524, 399) with delta (0, 0)
Screenshot: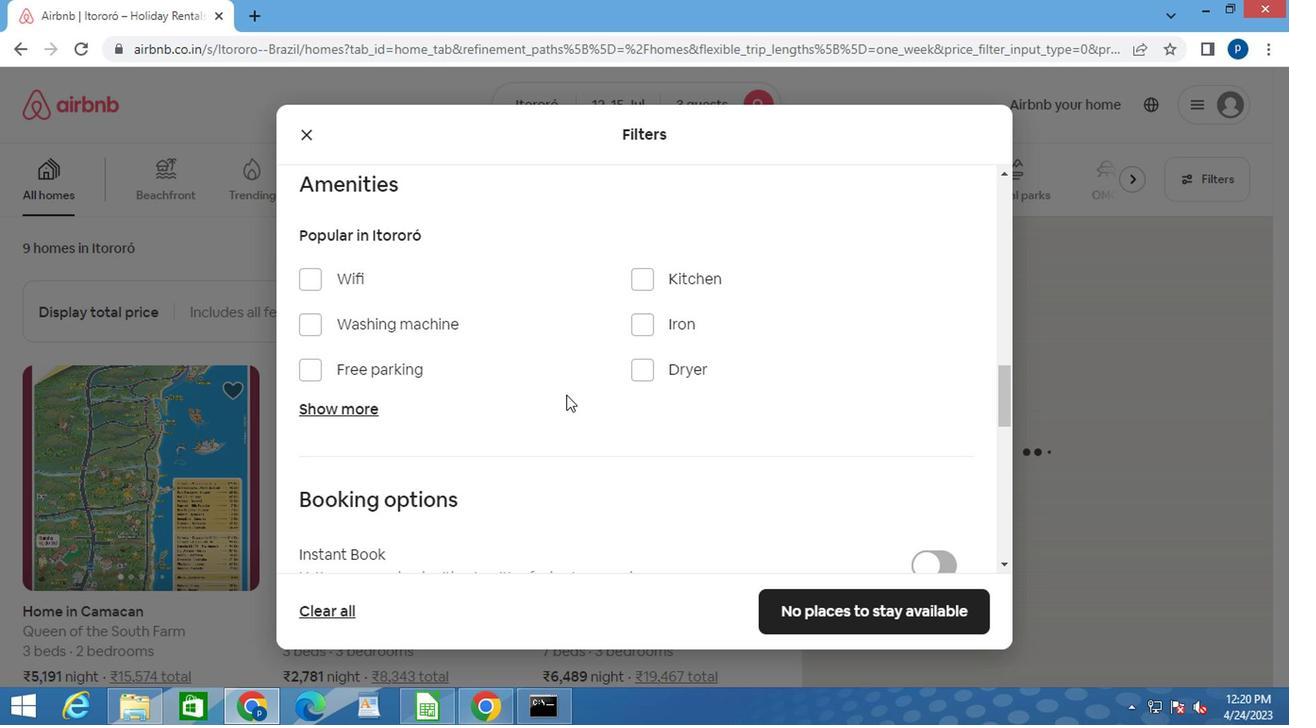 
Action: Mouse scrolled (524, 399) with delta (0, 0)
Screenshot: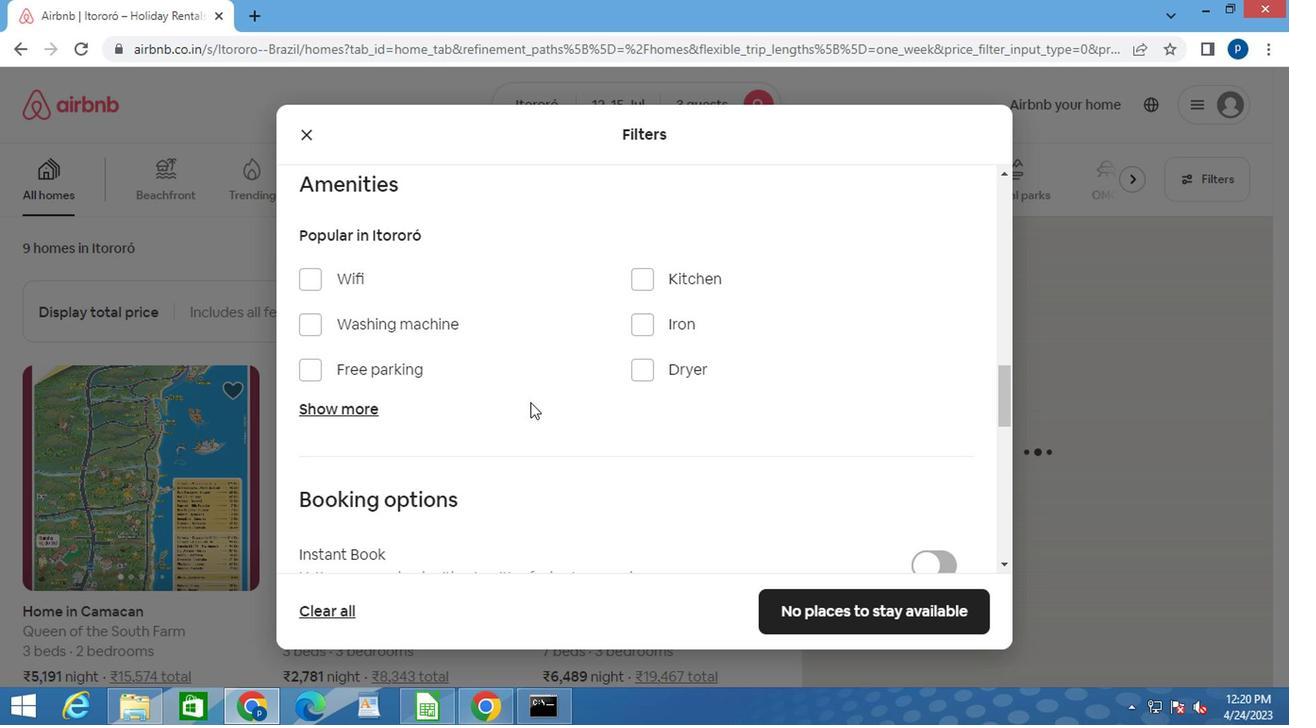 
Action: Mouse moved to (925, 343)
Screenshot: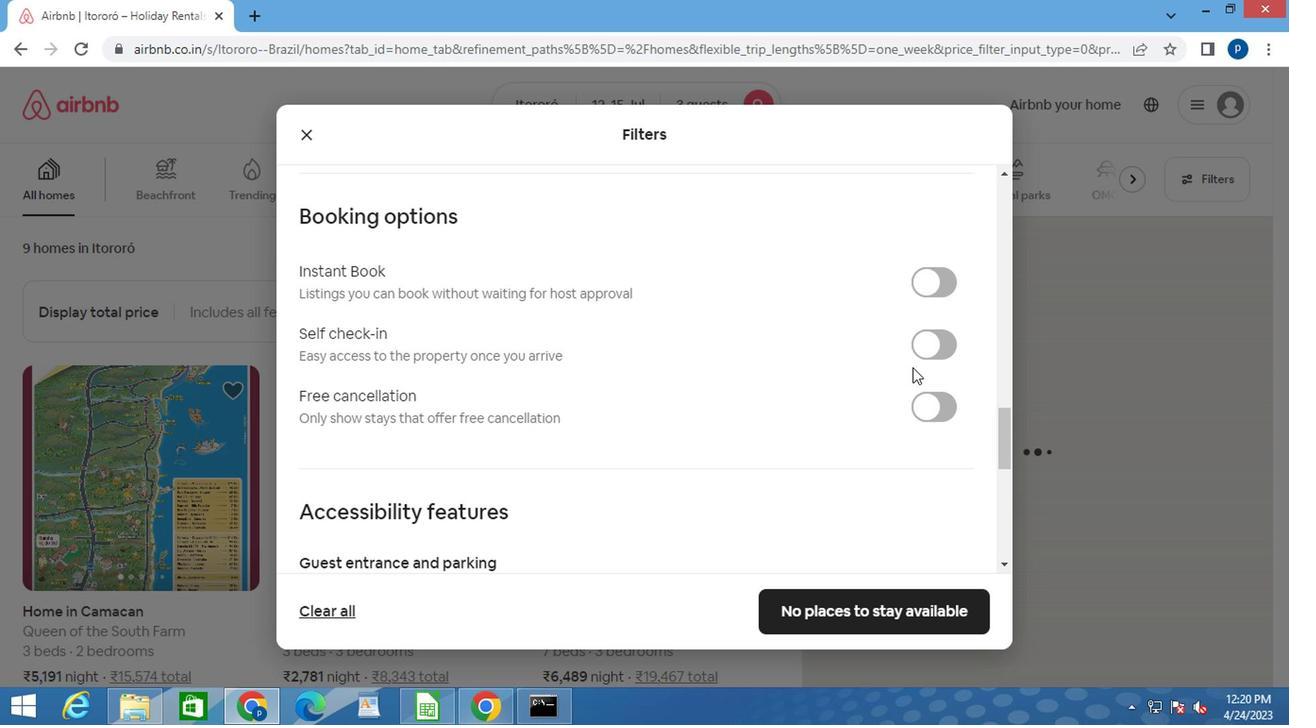 
Action: Mouse pressed left at (925, 343)
Screenshot: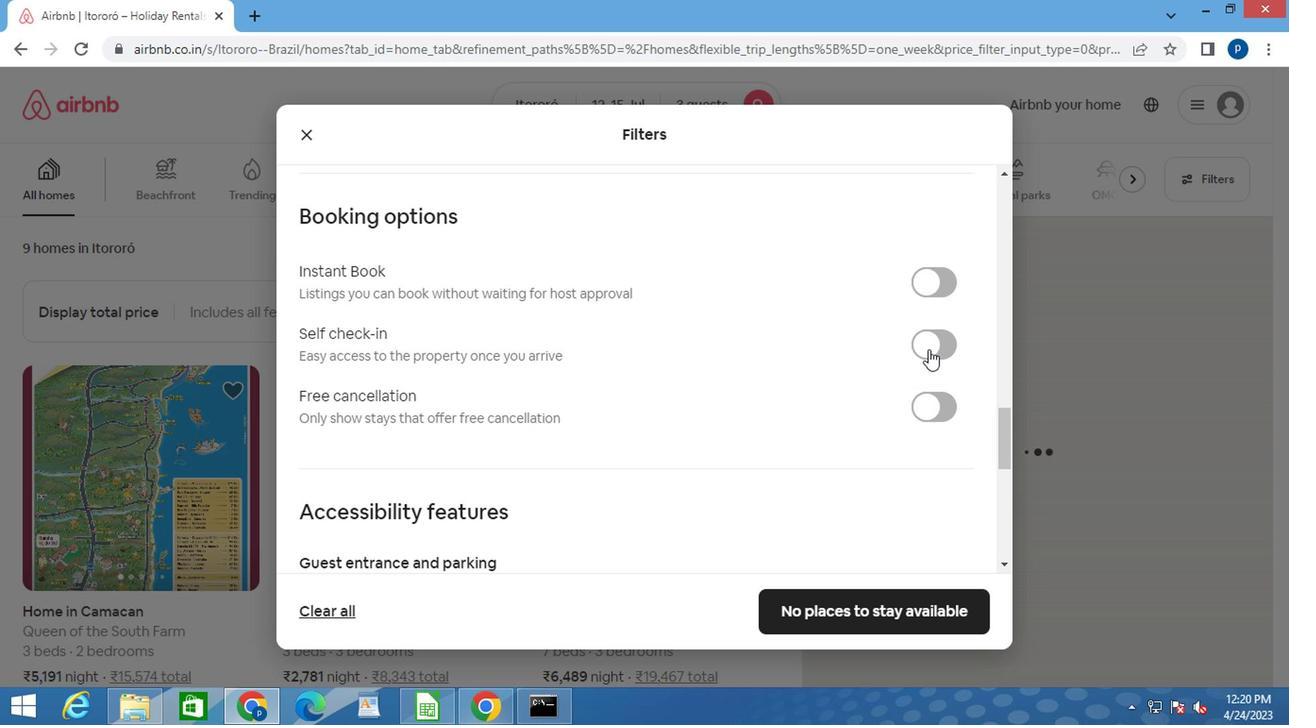 
Action: Mouse moved to (571, 440)
Screenshot: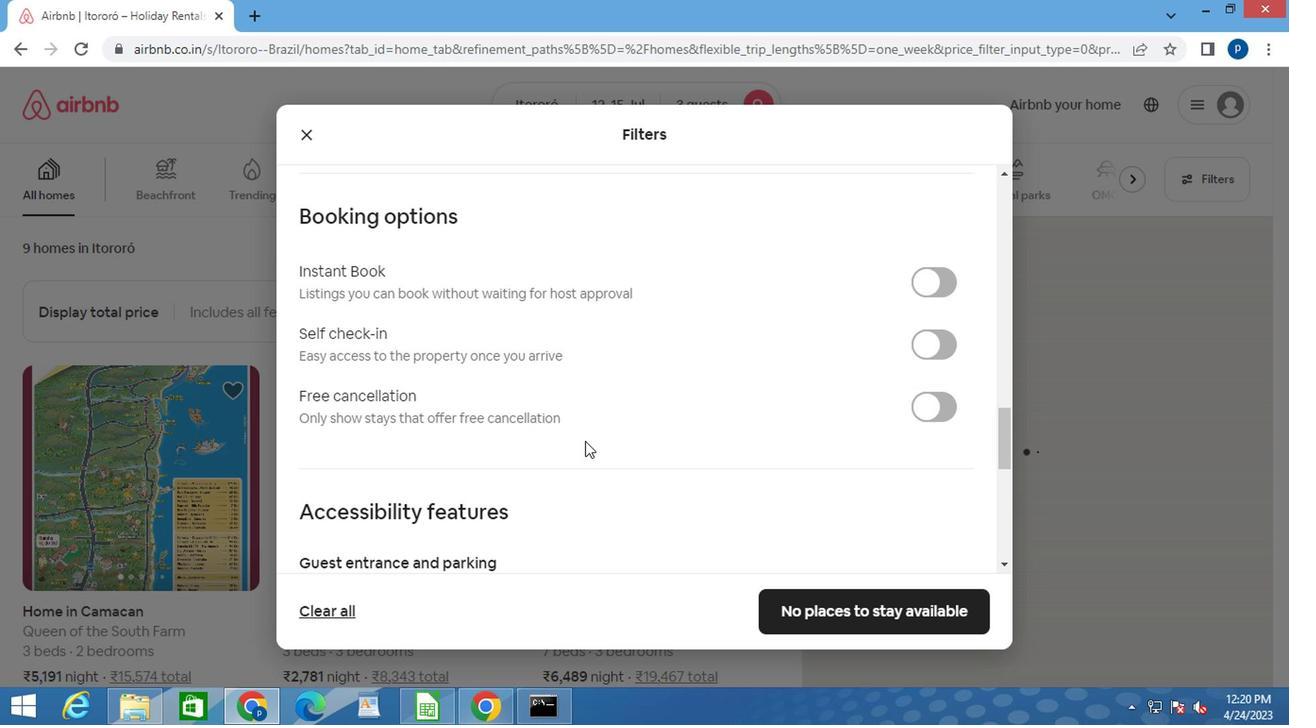 
Action: Mouse scrolled (571, 440) with delta (0, 0)
Screenshot: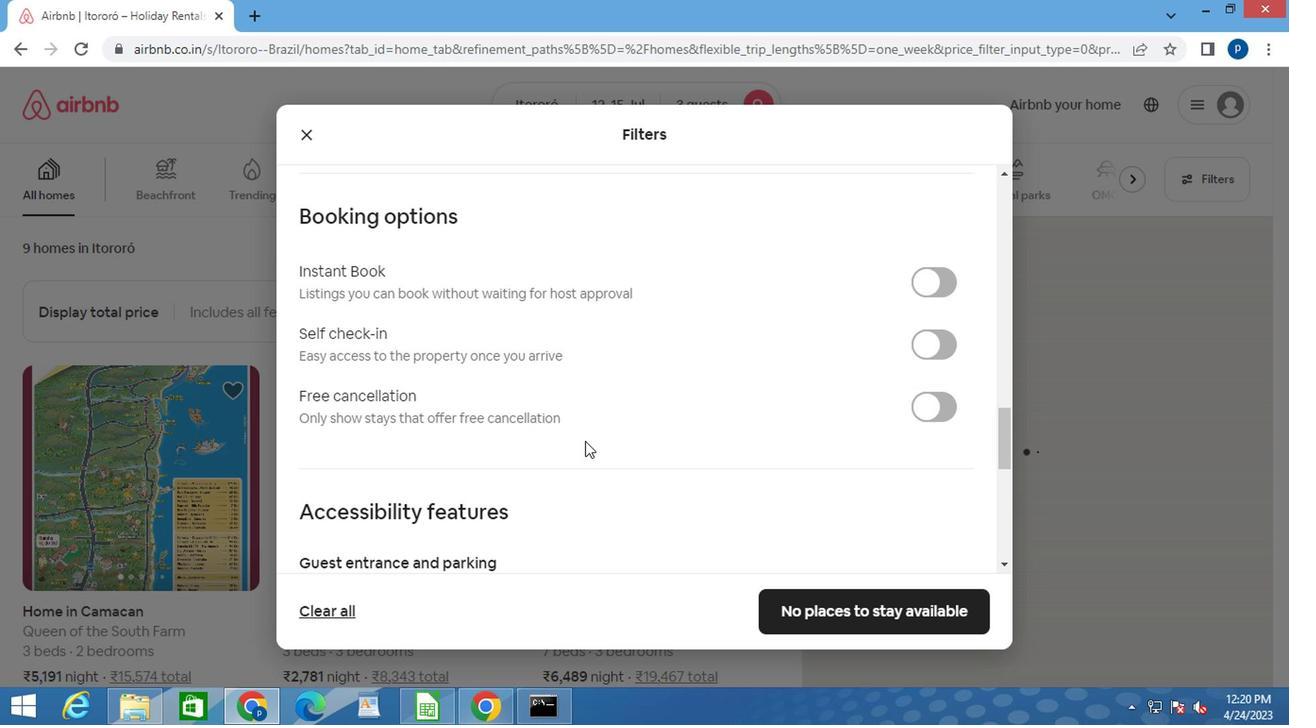 
Action: Mouse scrolled (571, 440) with delta (0, 0)
Screenshot: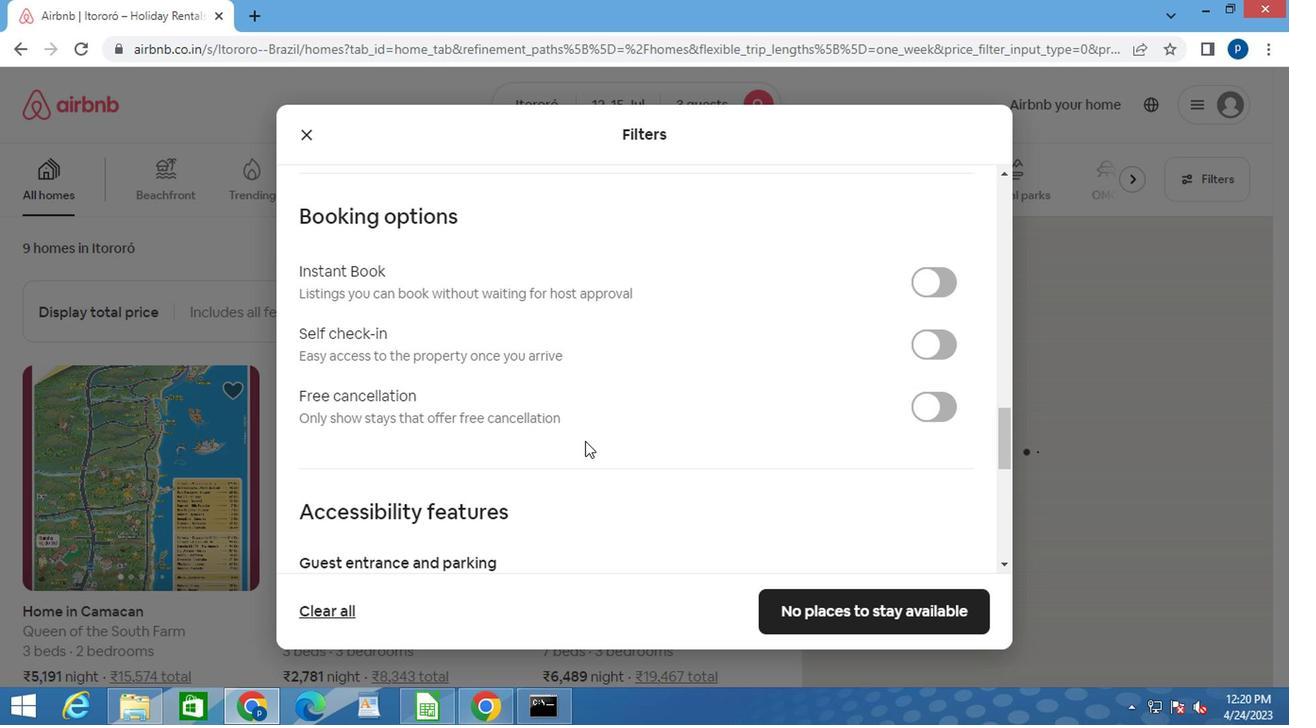 
Action: Mouse moved to (571, 440)
Screenshot: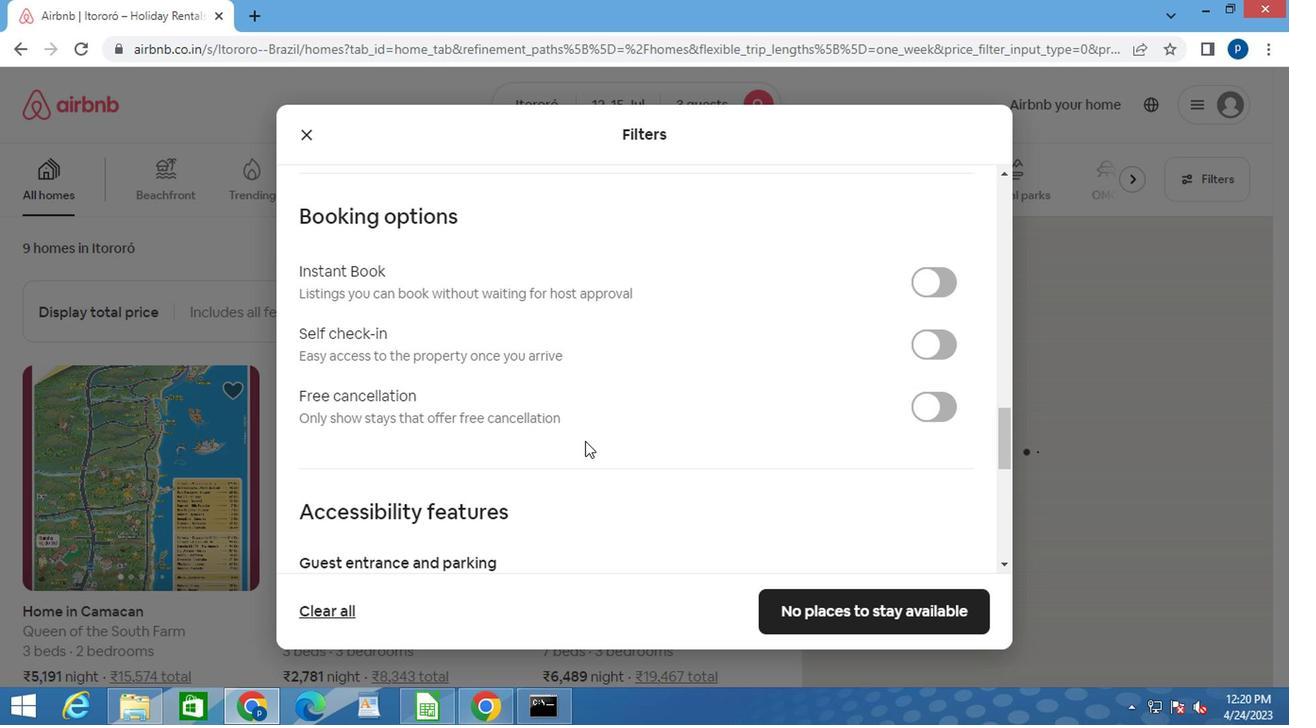 
Action: Mouse scrolled (571, 440) with delta (0, 0)
Screenshot: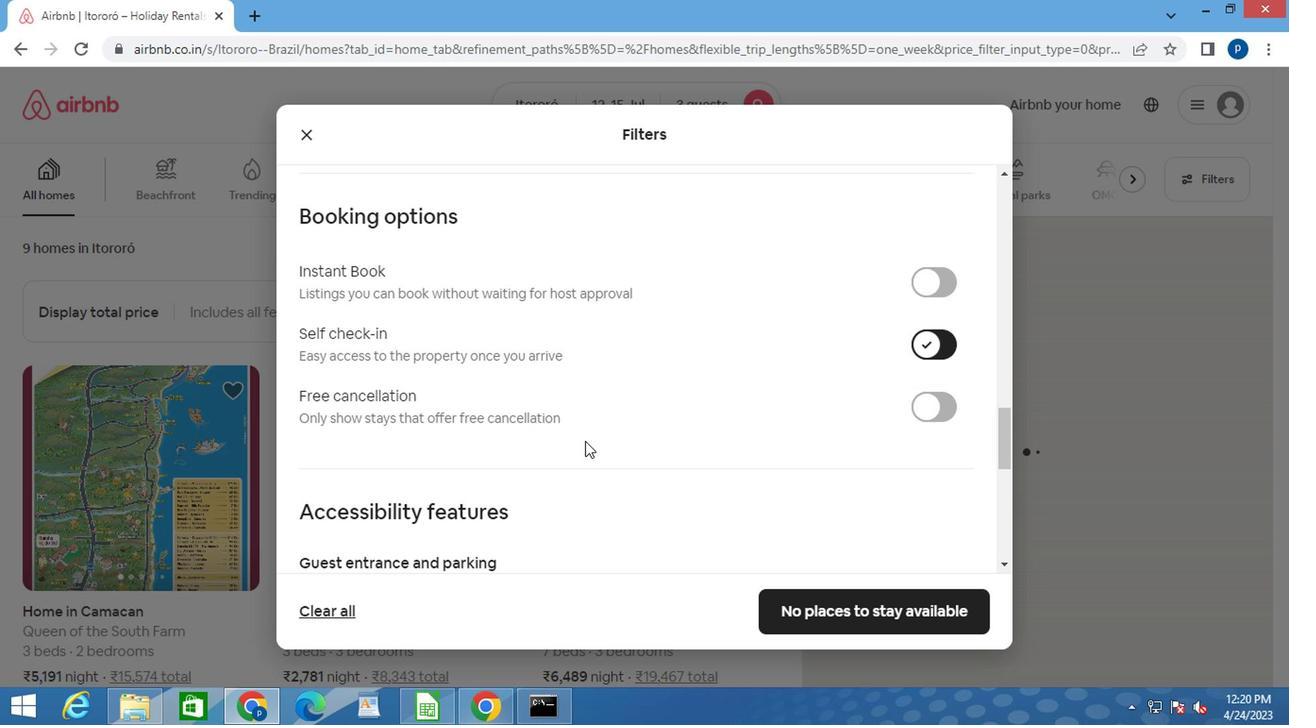 
Action: Mouse scrolled (571, 440) with delta (0, 0)
Screenshot: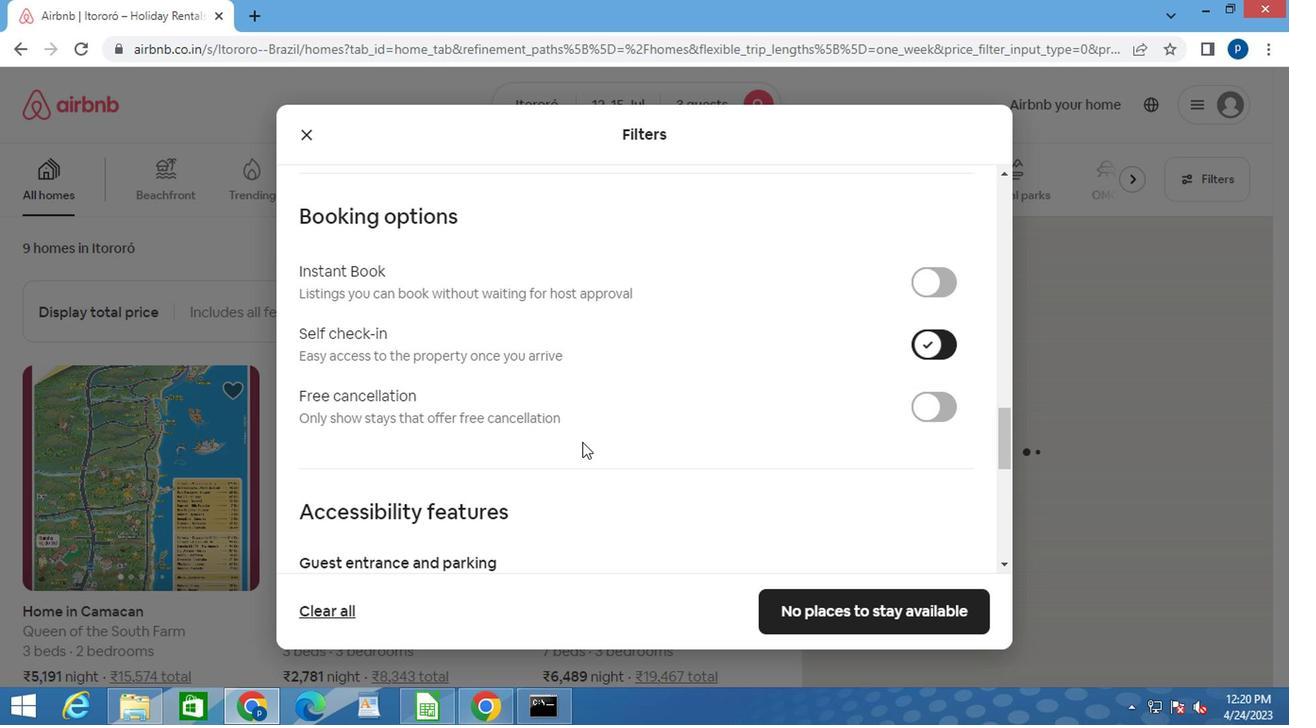 
Action: Mouse moved to (569, 440)
Screenshot: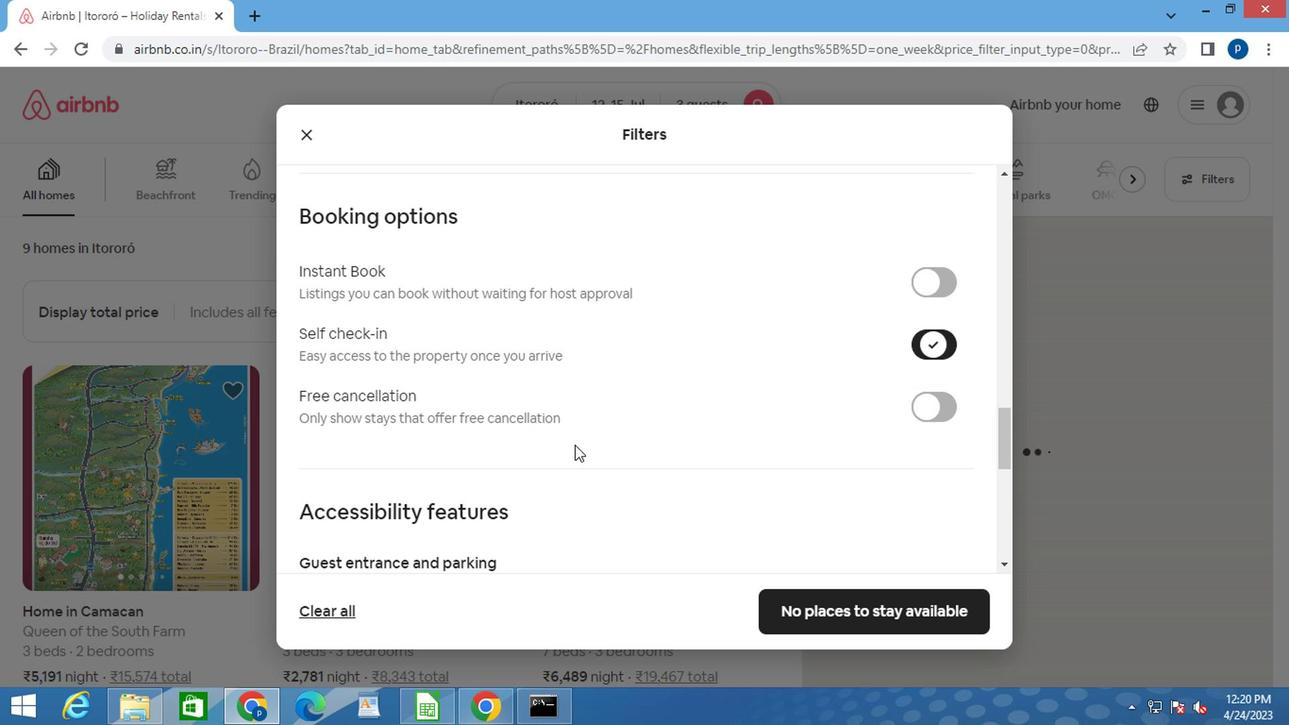 
Action: Mouse scrolled (569, 440) with delta (0, 0)
Screenshot: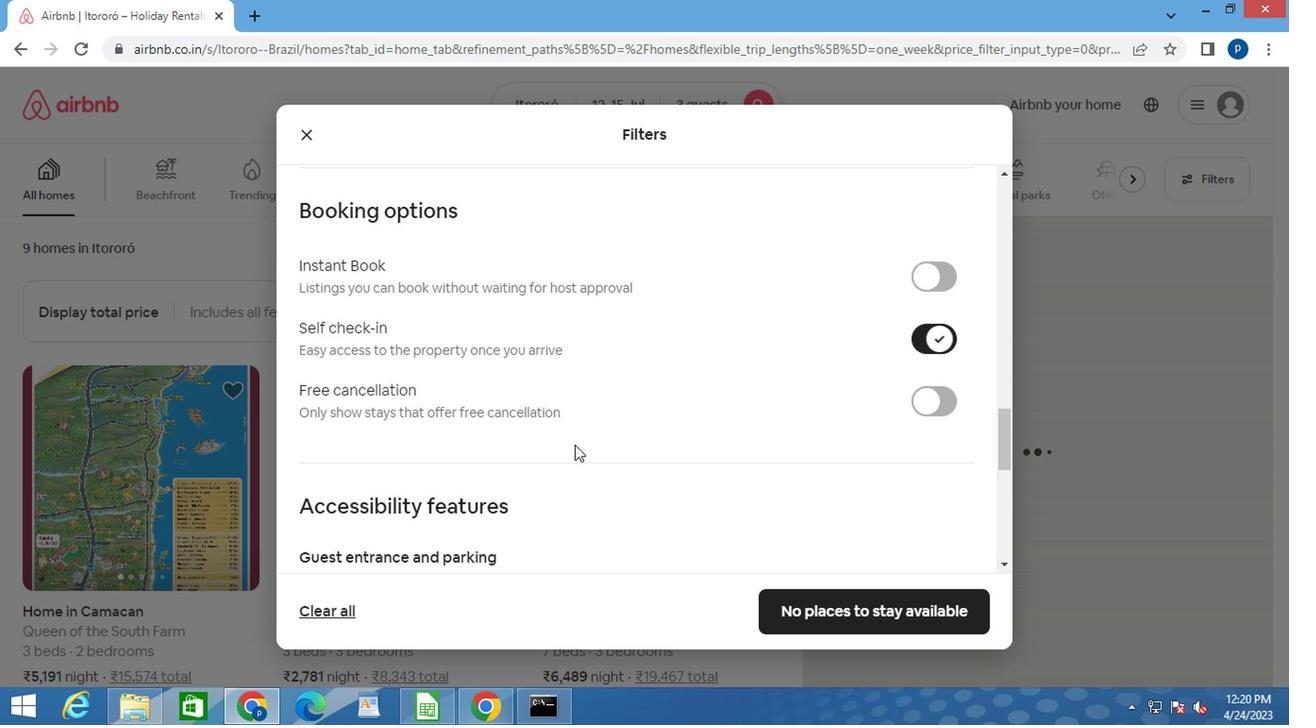 
Action: Mouse moved to (566, 438)
Screenshot: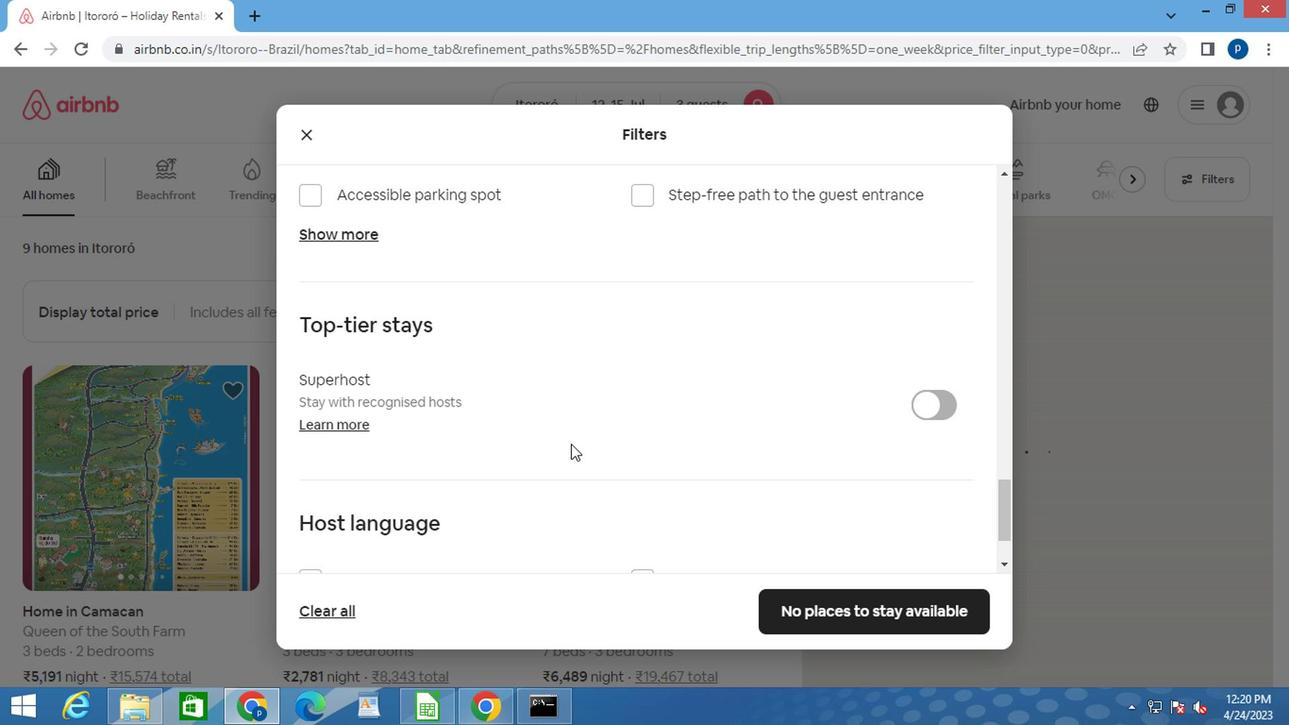 
Action: Mouse scrolled (566, 437) with delta (0, 0)
Screenshot: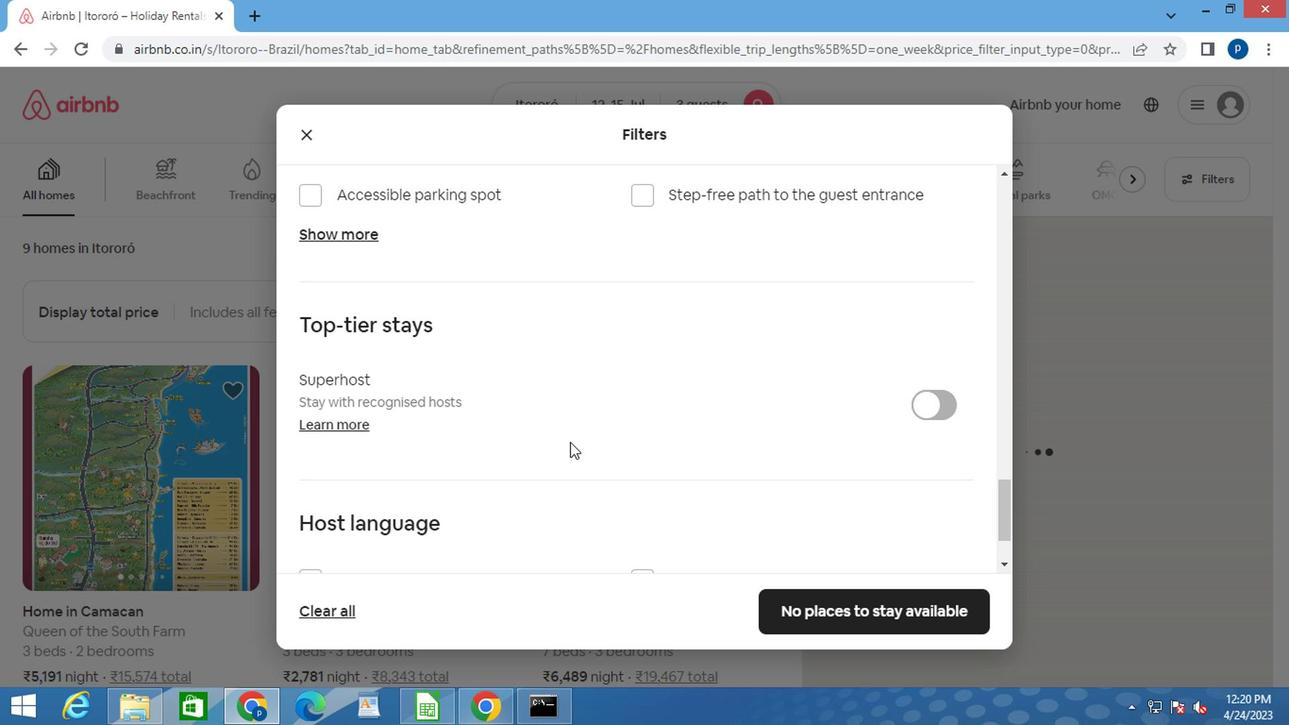 
Action: Mouse moved to (626, 472)
Screenshot: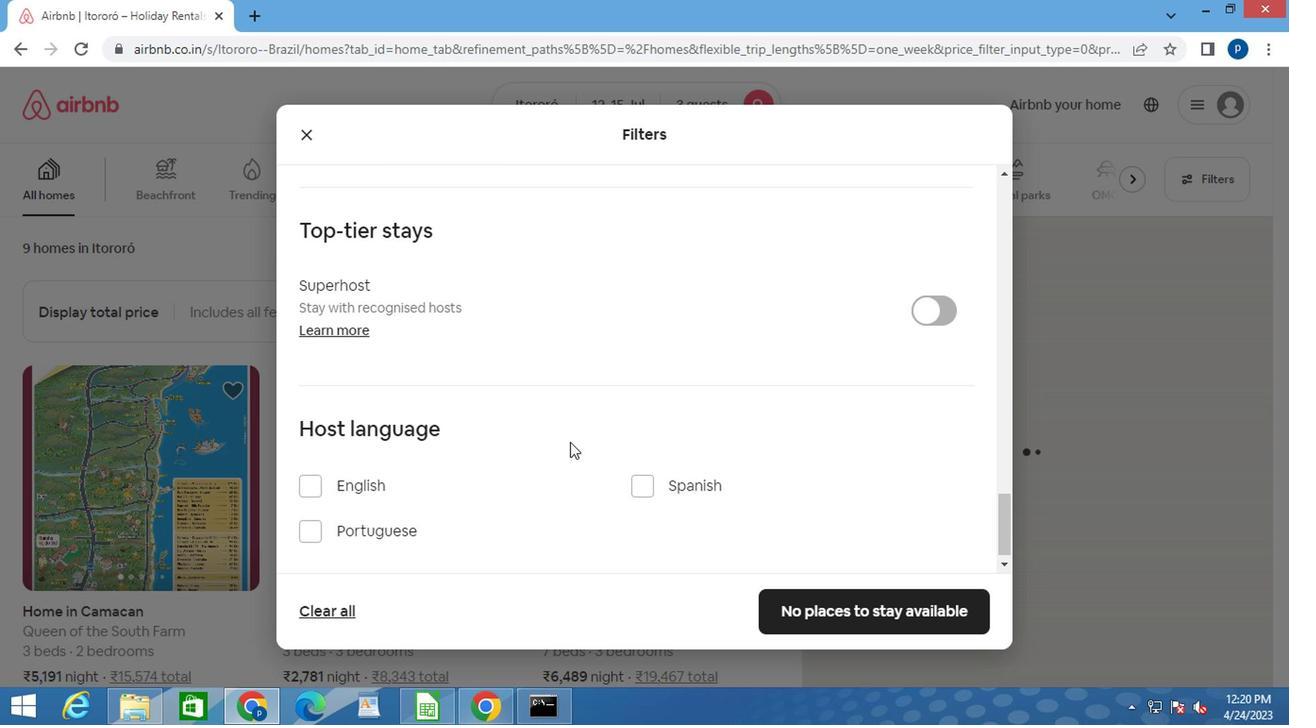 
Action: Mouse scrolled (566, 437) with delta (0, 0)
Screenshot: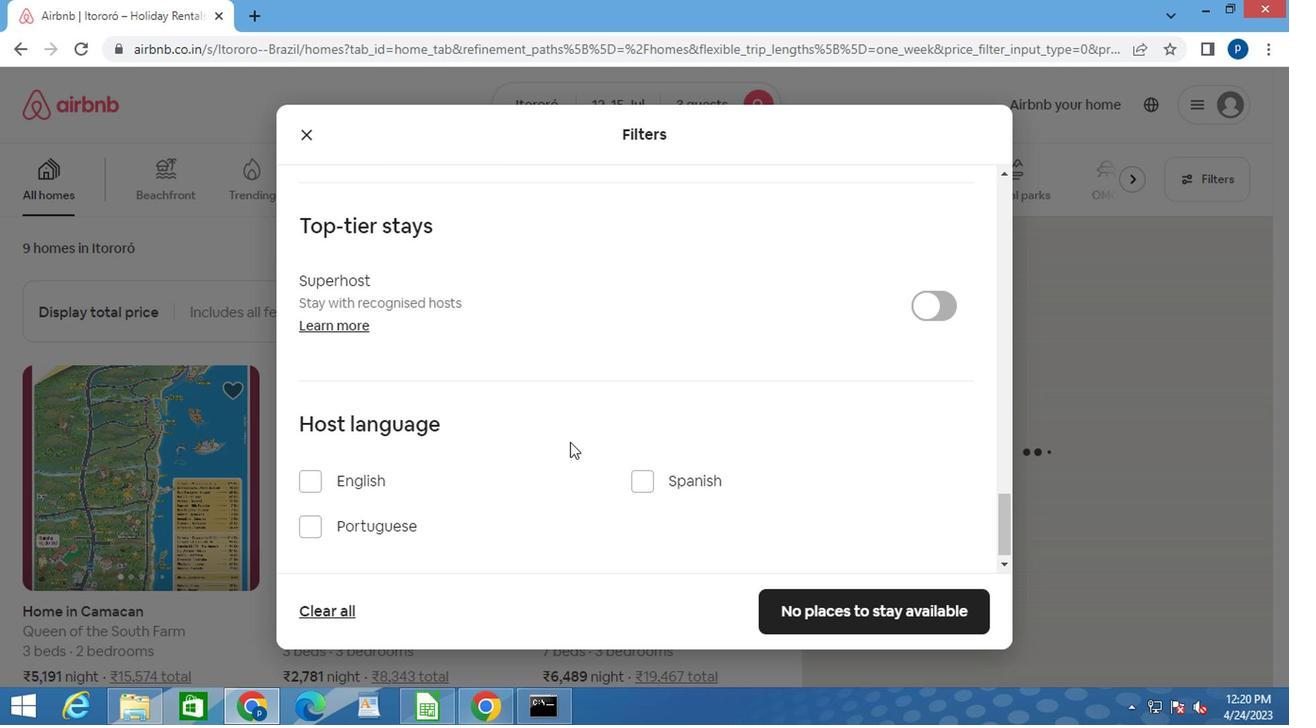 
Action: Mouse moved to (606, 453)
Screenshot: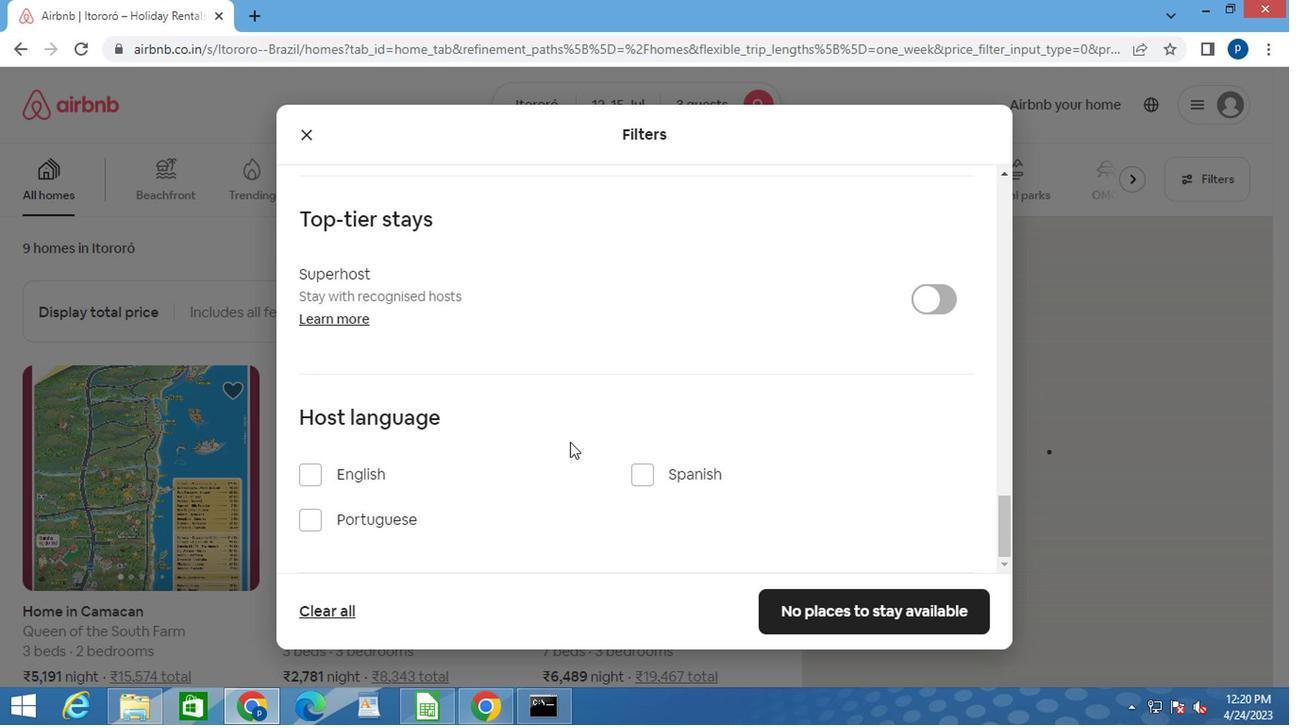
Action: Mouse scrolled (566, 437) with delta (0, 0)
Screenshot: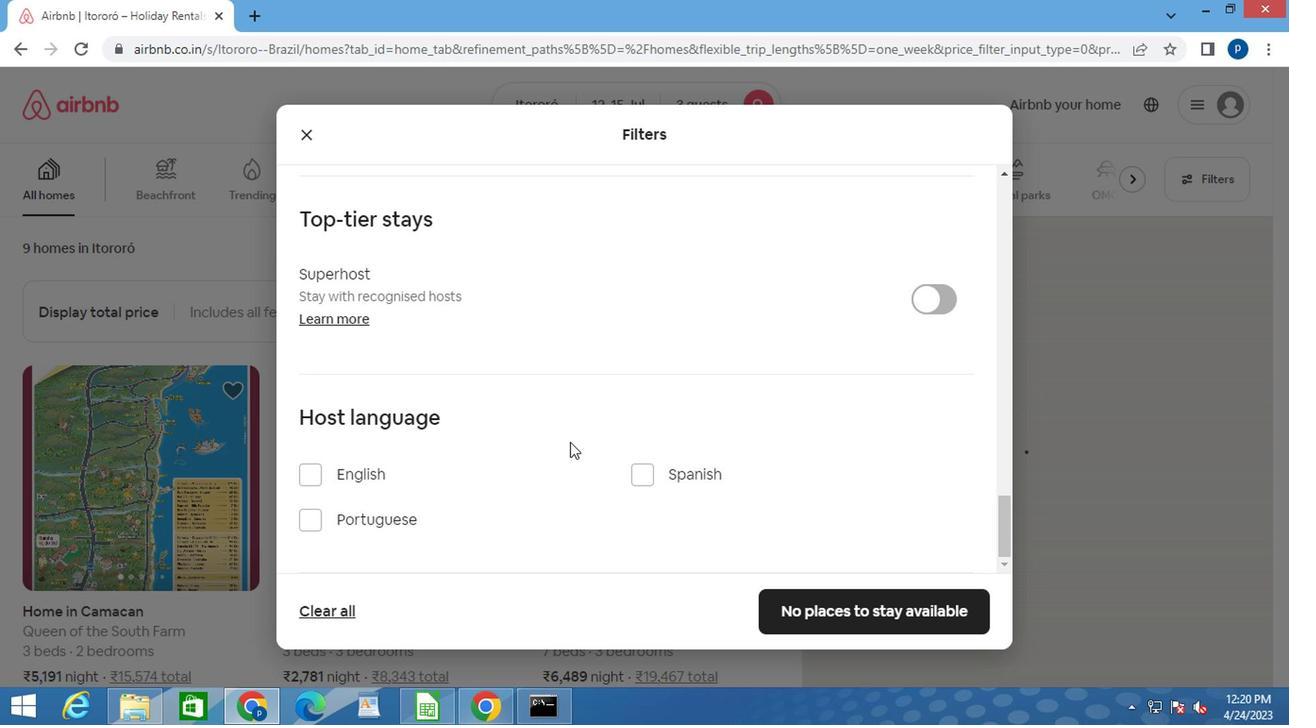 
Action: Mouse moved to (630, 427)
Screenshot: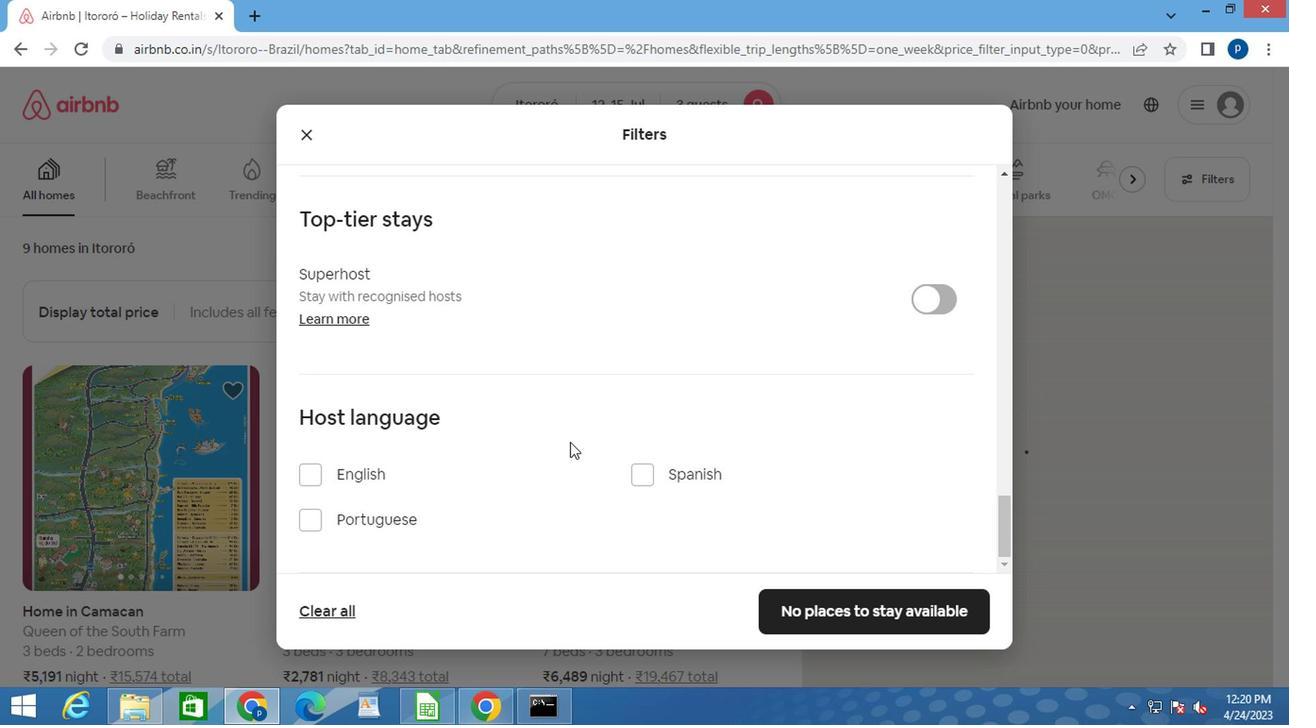 
Action: Mouse scrolled (606, 432) with delta (0, 0)
Screenshot: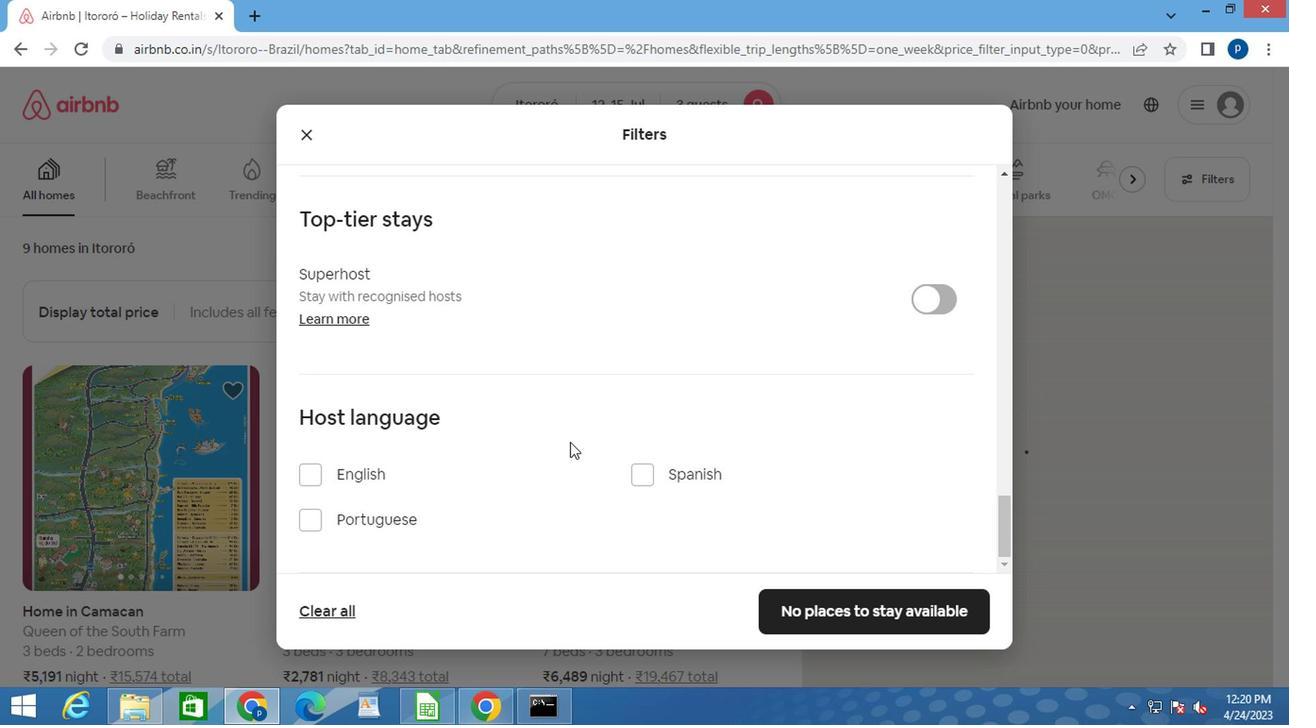 
Action: Mouse moved to (644, 465)
Screenshot: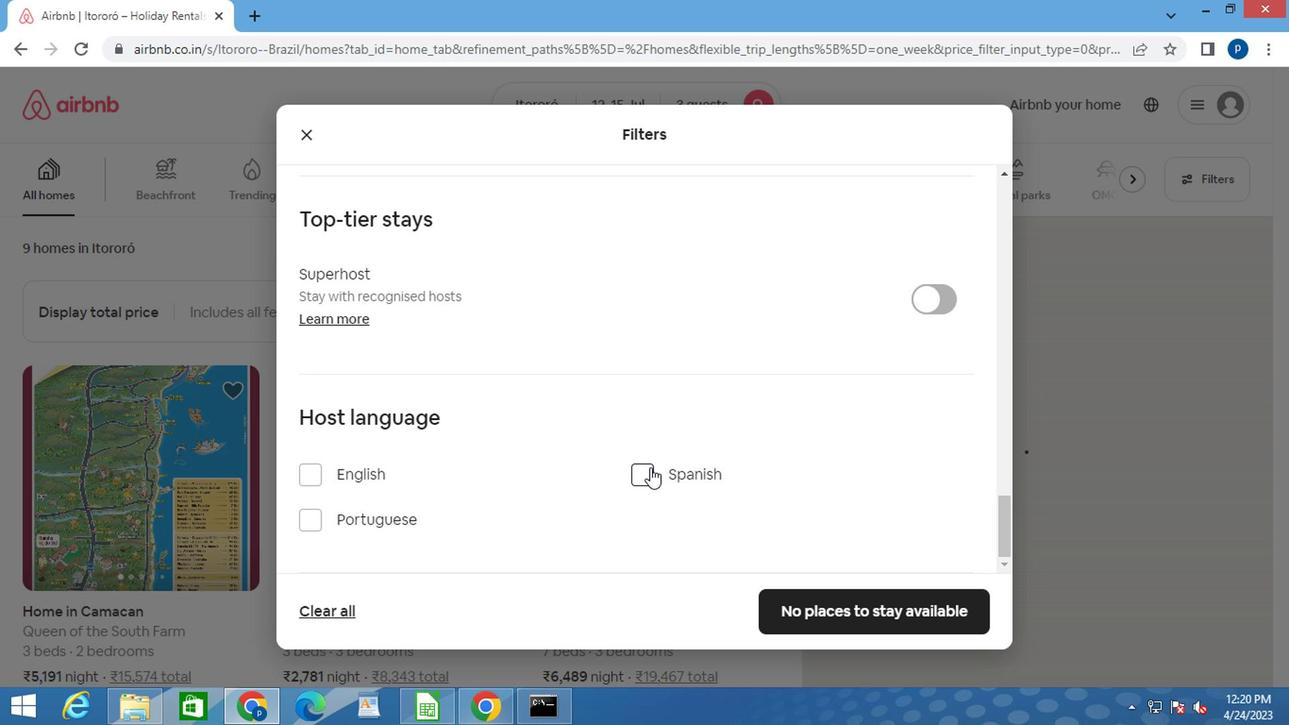 
Action: Mouse pressed left at (644, 465)
Screenshot: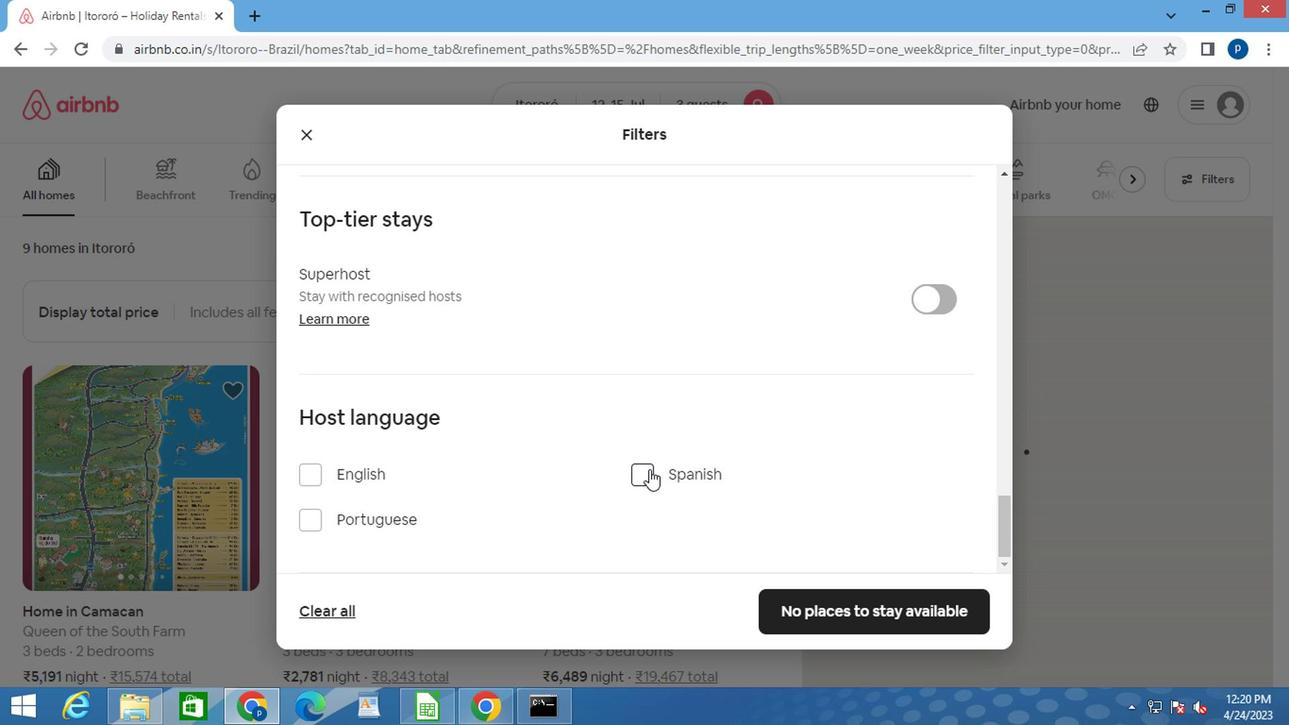 
Action: Mouse moved to (851, 596)
Screenshot: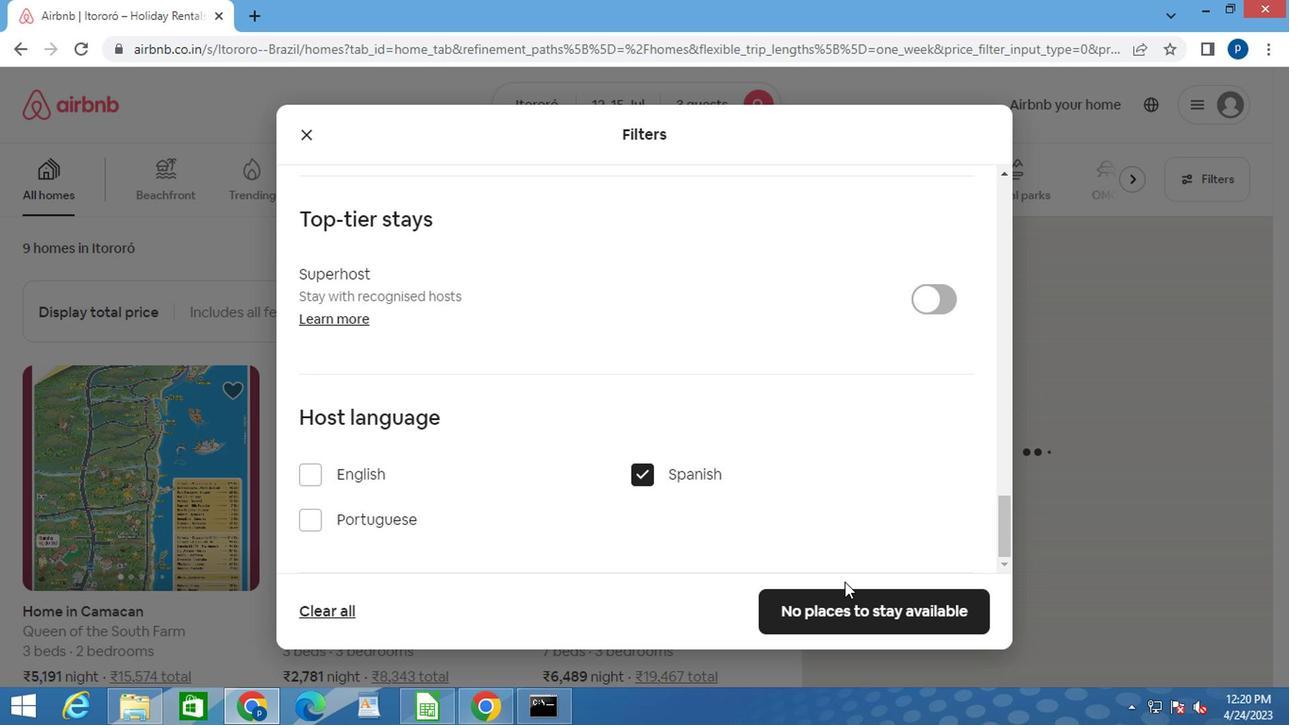 
Action: Mouse pressed left at (851, 596)
Screenshot: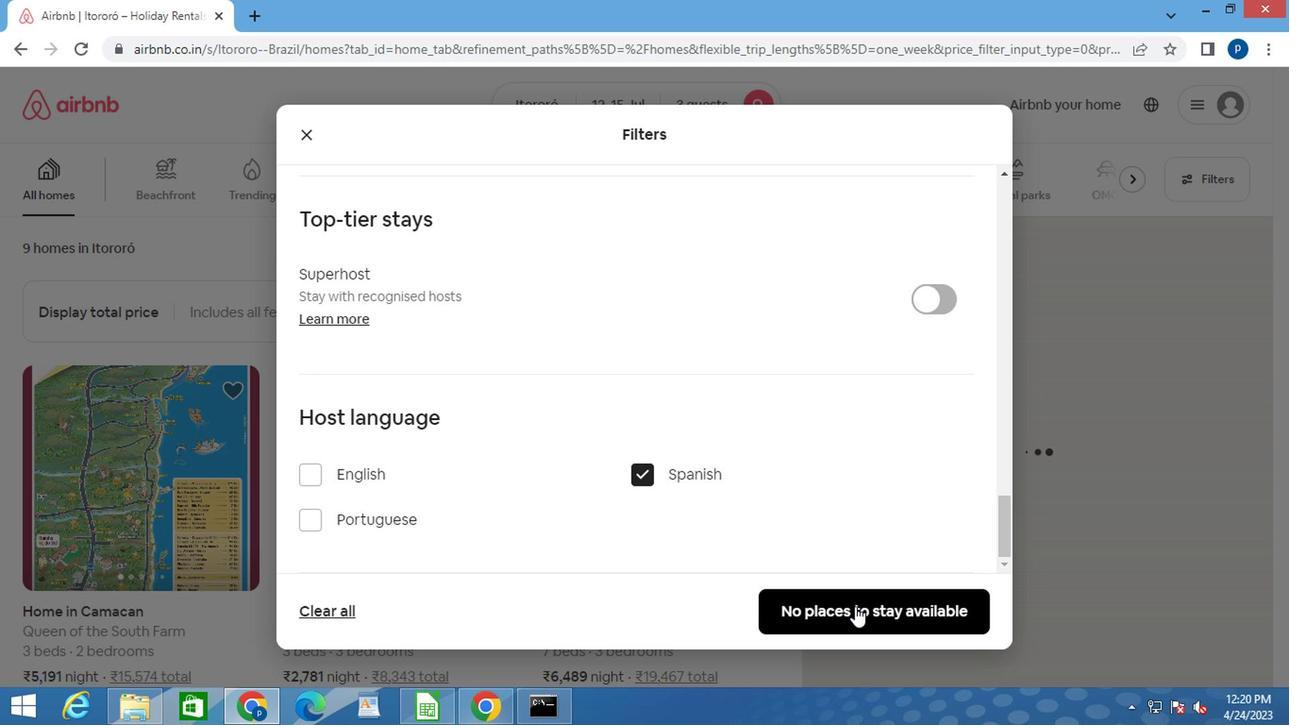 
